 Task: Look for space in Žďár nad Sázavou, Czech Republic from 1st July, 2023 to 9th July, 2023 for 2 adults in price range Rs.8000 to Rs.15000. Place can be entire place with 1  bedroom having 1 bed and 1 bathroom. Property type can be house, flat, guest house. Booking option can be shelf check-in. Required host language is English.
Action: Mouse moved to (555, 111)
Screenshot: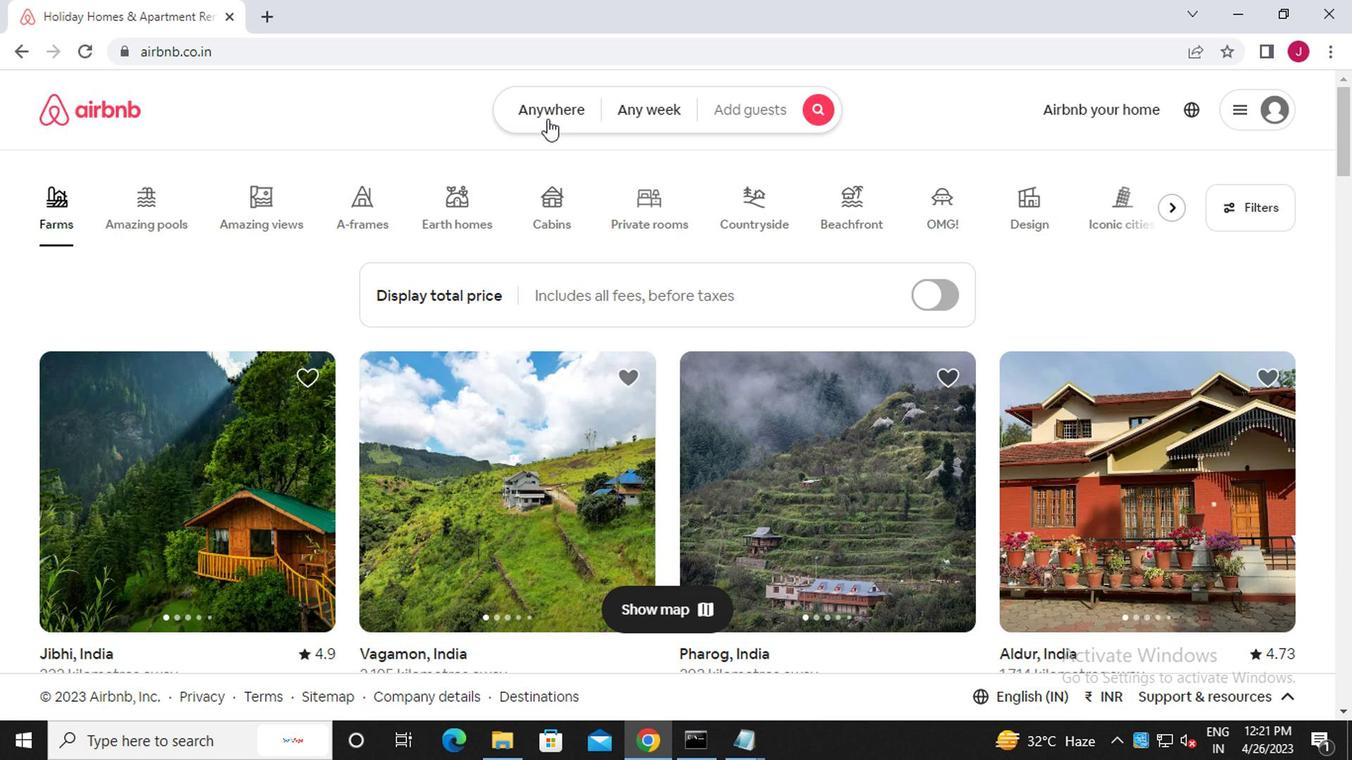 
Action: Mouse pressed left at (555, 111)
Screenshot: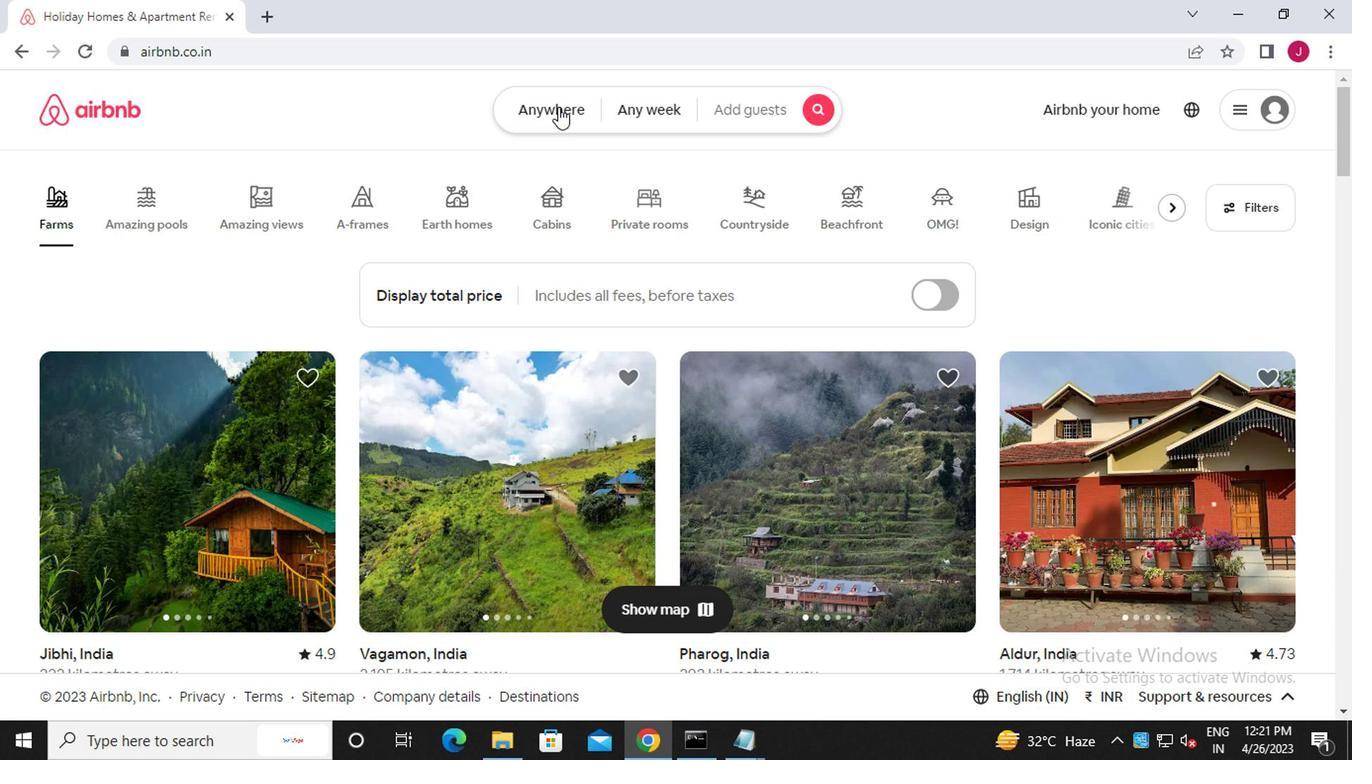 
Action: Mouse moved to (394, 190)
Screenshot: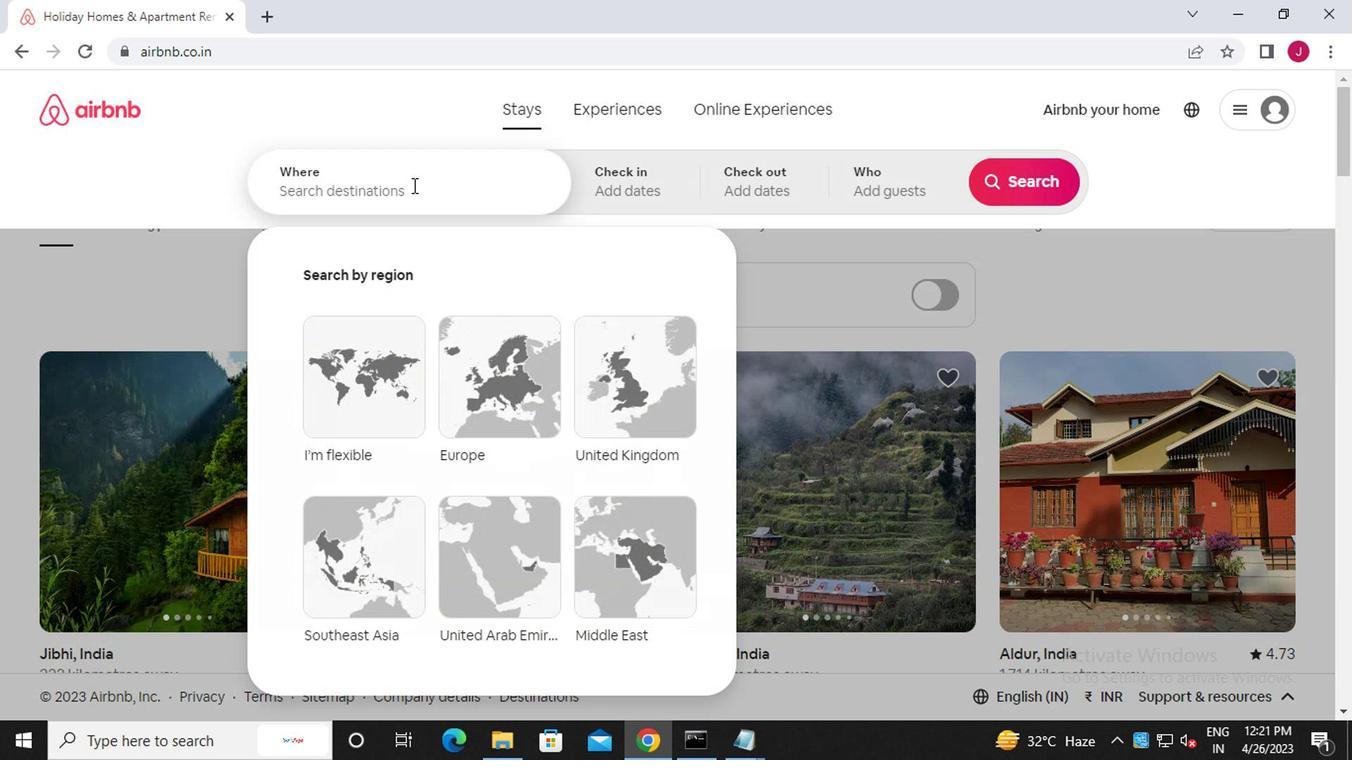 
Action: Mouse pressed left at (394, 190)
Screenshot: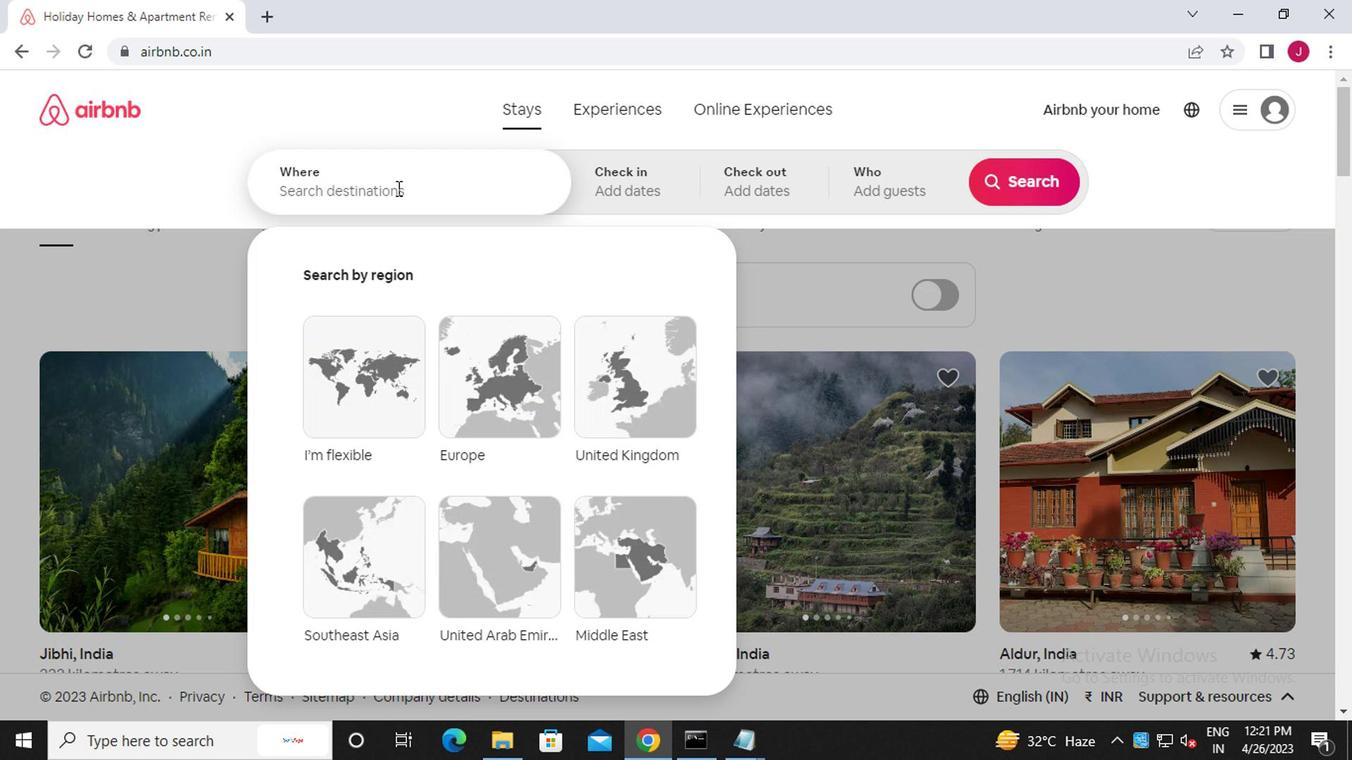 
Action: Key pressed z<Key.caps_lock>dar<Key.space>nad<Key.space><Key.caps_lock>s<Key.caps_lock>azavou,<Key.space><Key.caps_lock>c<Key.caps_lock>zech<Key.space><Key.caps_lock>r<Key.caps_lock>epulic
Screenshot: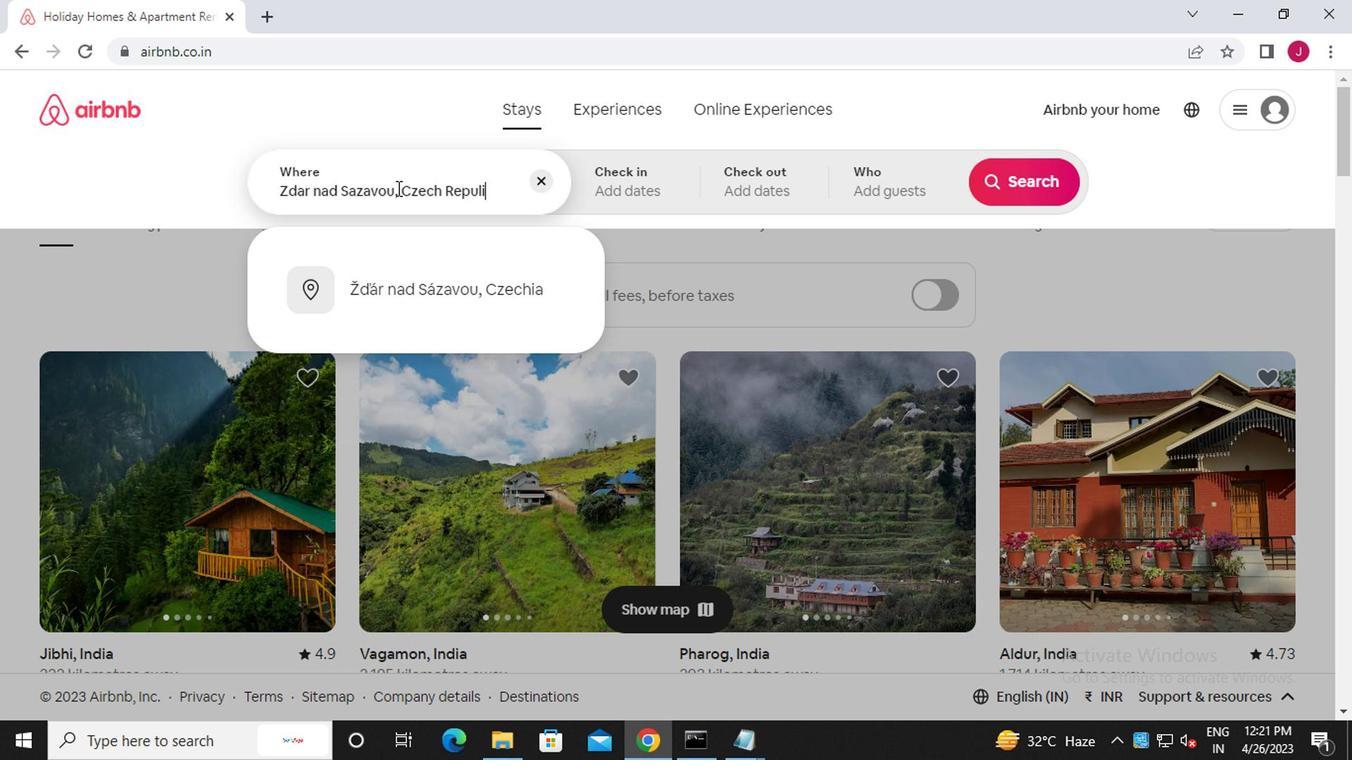 
Action: Mouse moved to (474, 283)
Screenshot: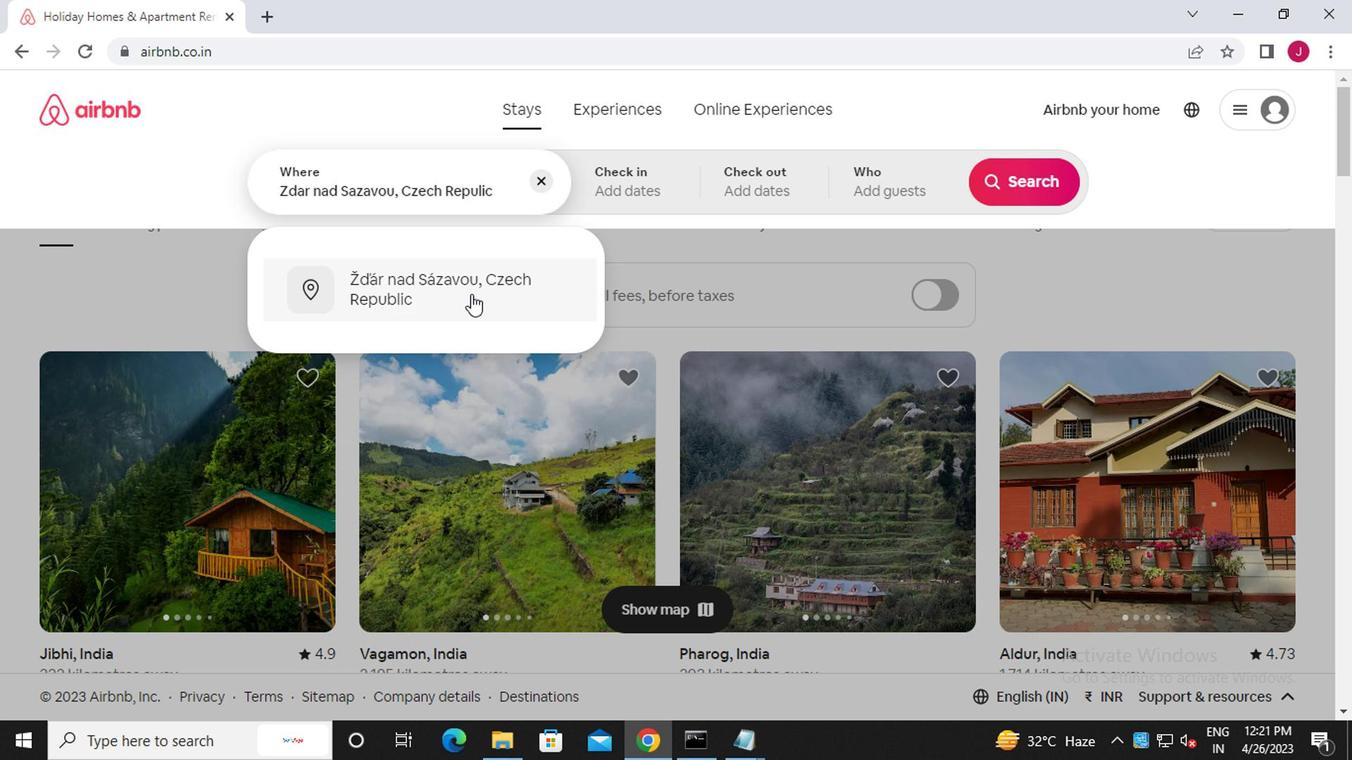 
Action: Mouse pressed left at (474, 283)
Screenshot: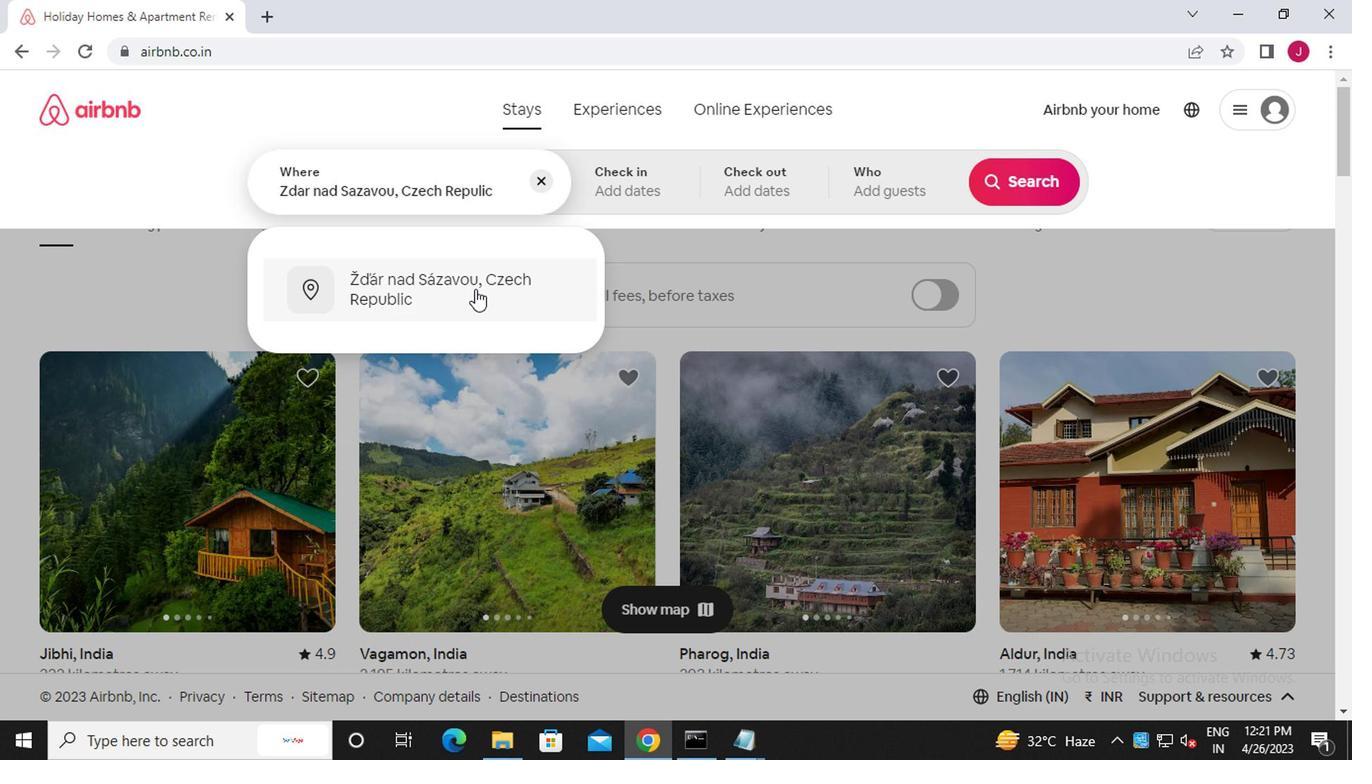 
Action: Mouse moved to (1011, 342)
Screenshot: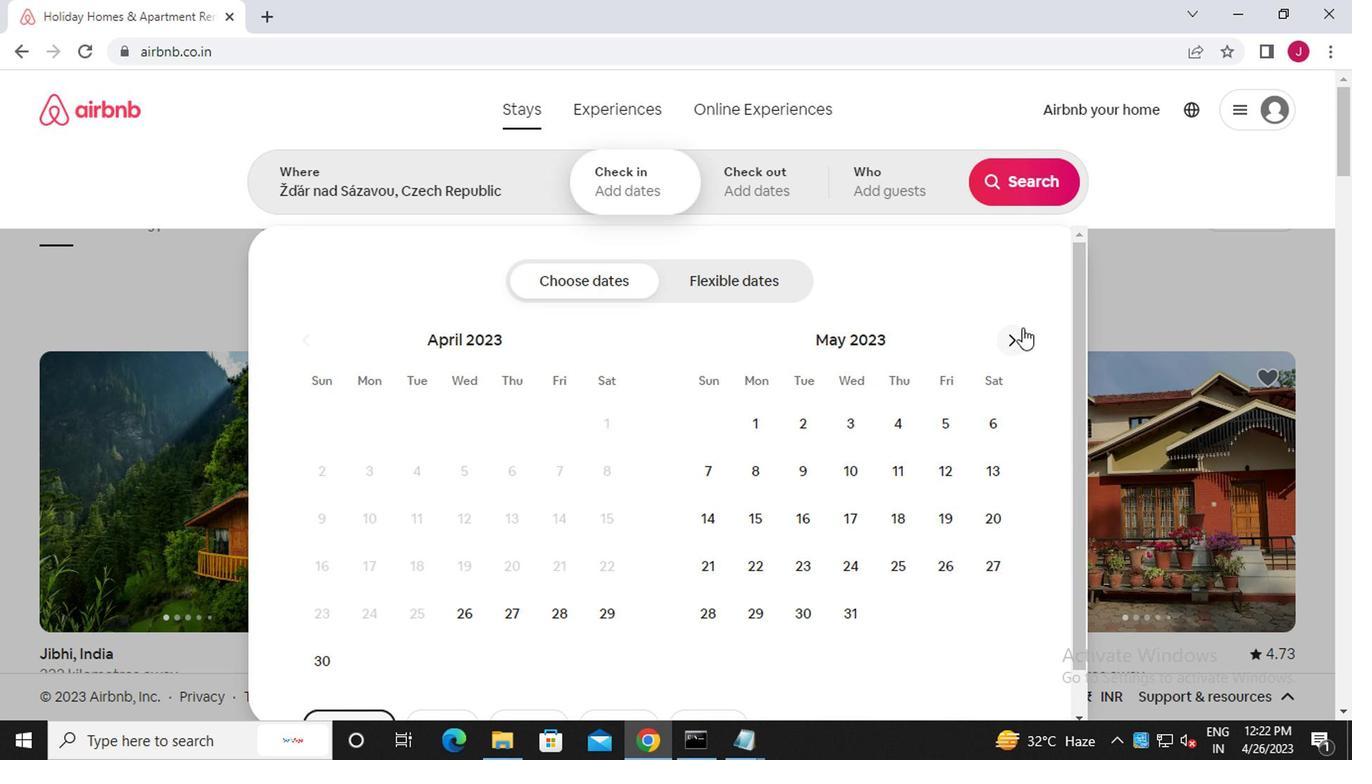 
Action: Mouse pressed left at (1011, 342)
Screenshot: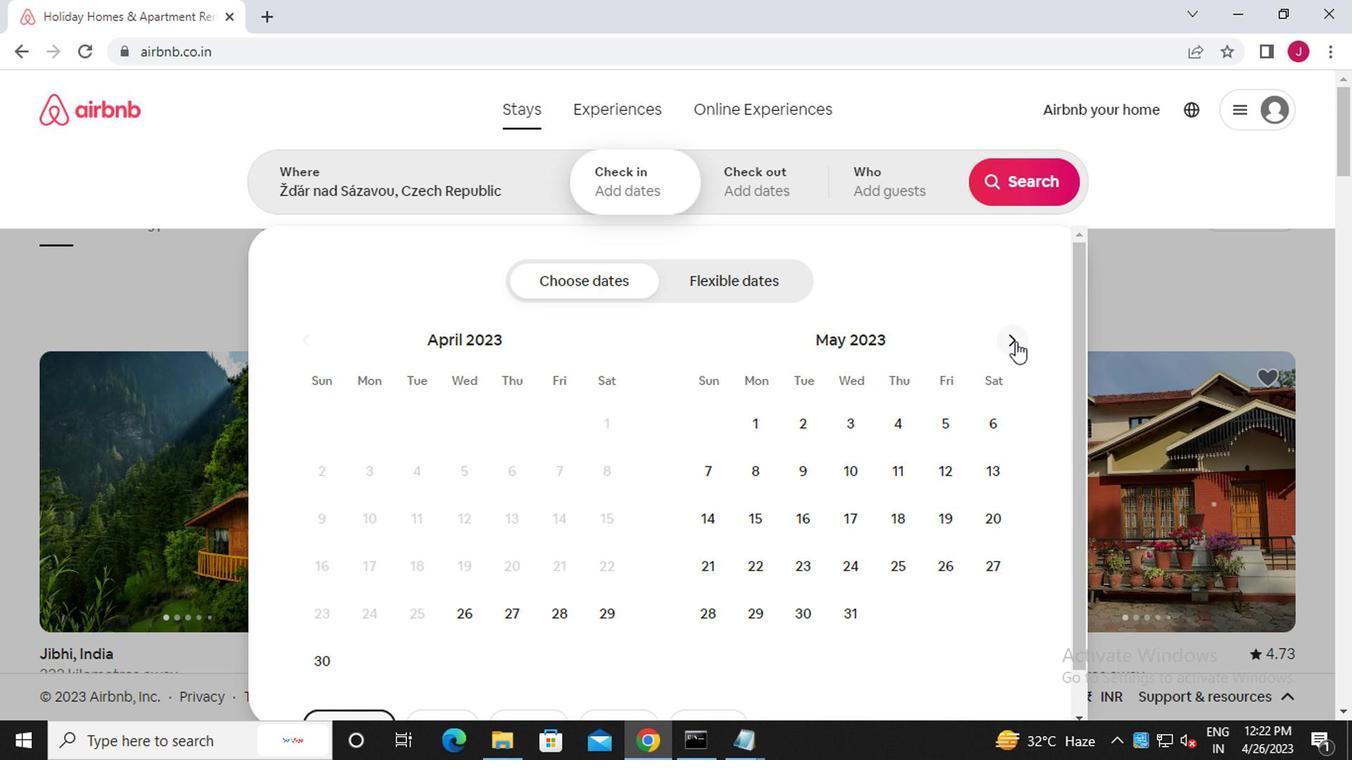 
Action: Mouse moved to (1012, 340)
Screenshot: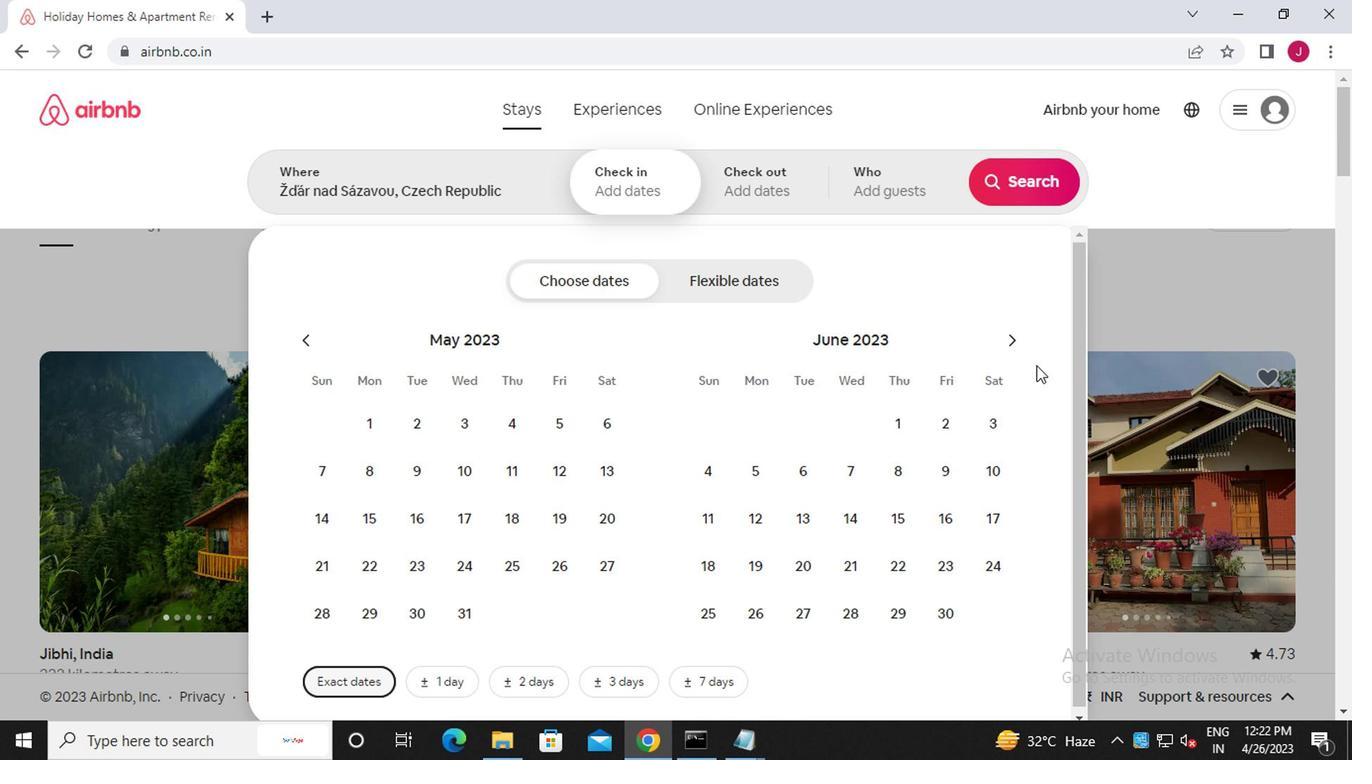 
Action: Mouse pressed left at (1012, 340)
Screenshot: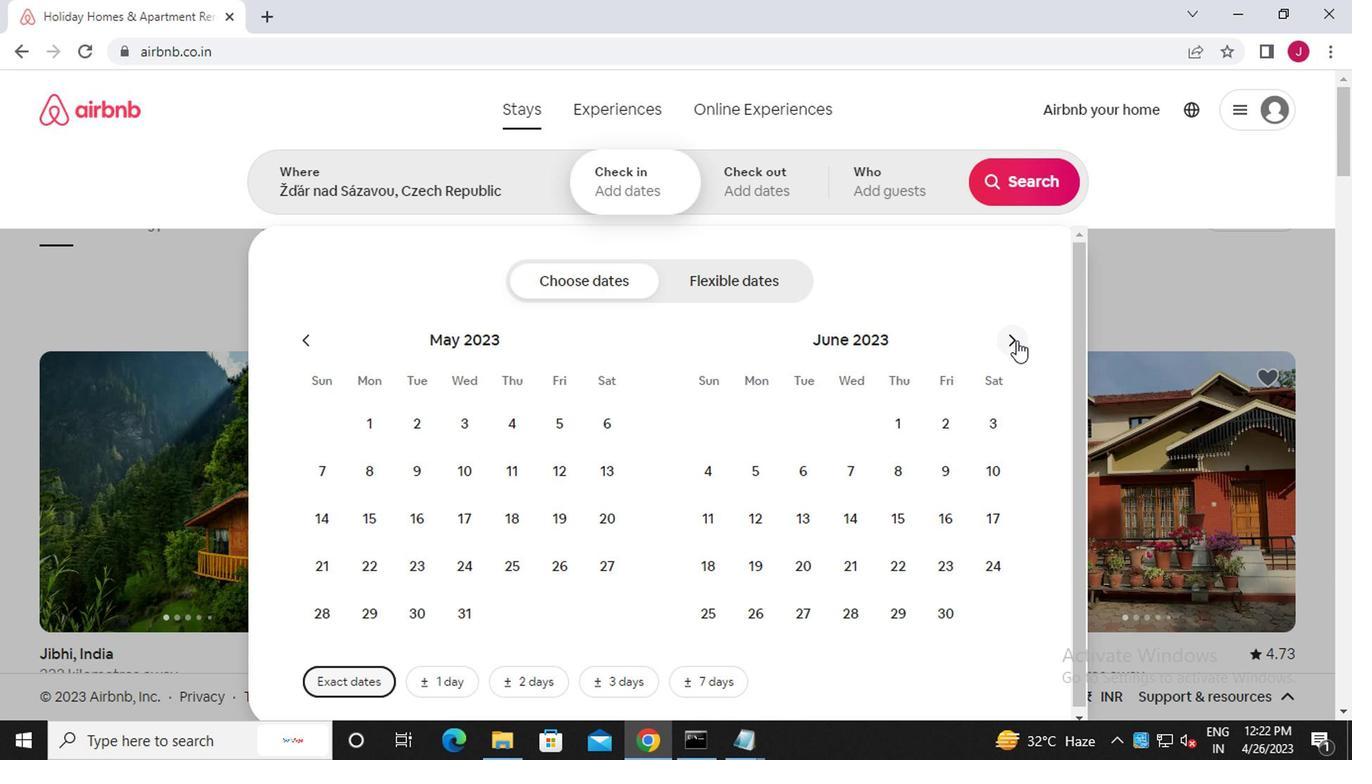 
Action: Mouse moved to (991, 420)
Screenshot: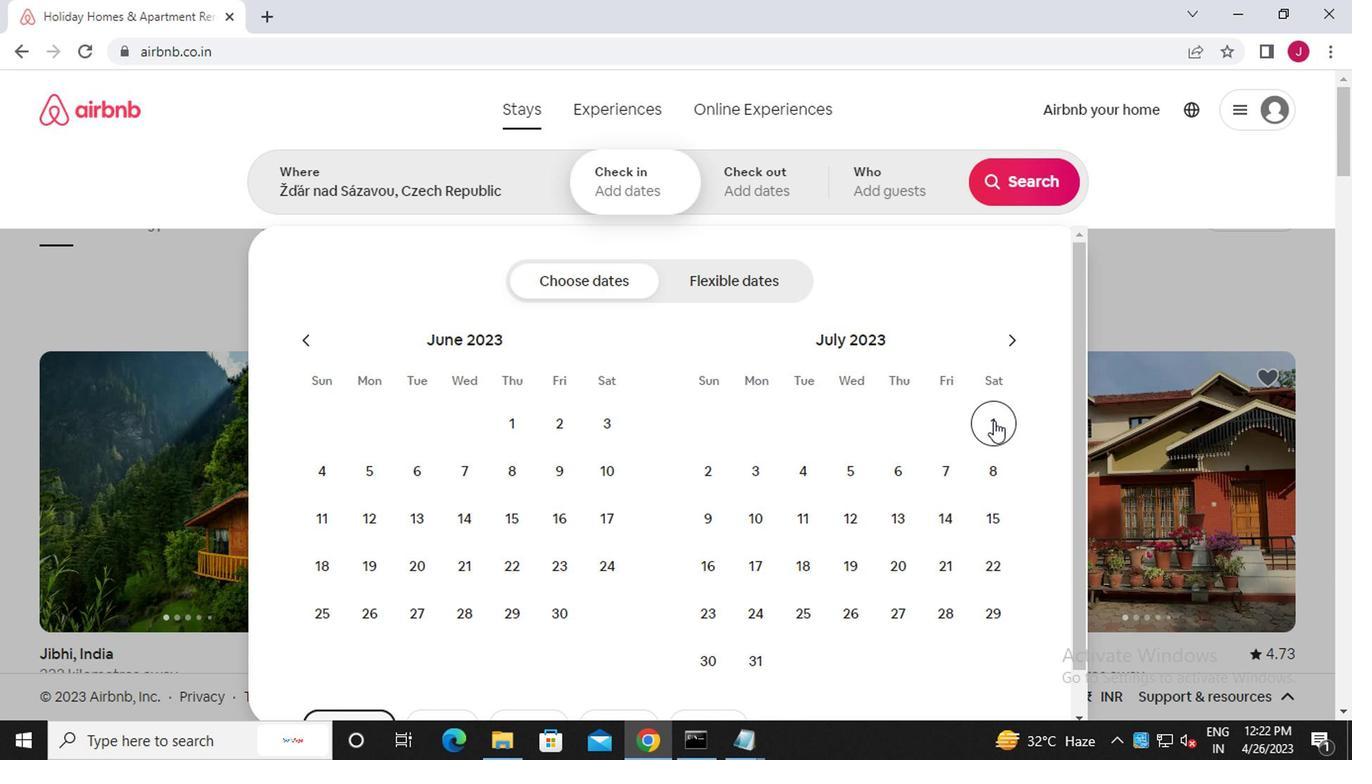 
Action: Mouse pressed left at (991, 420)
Screenshot: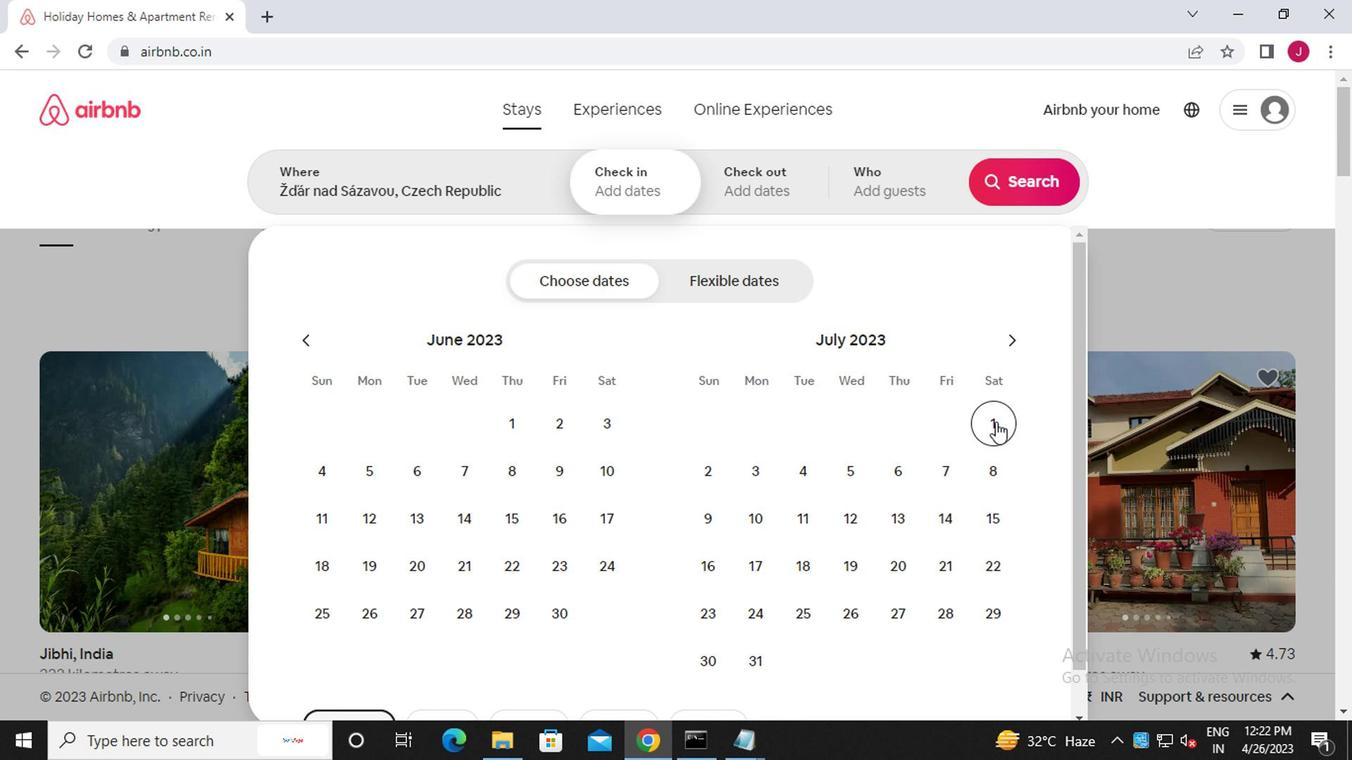 
Action: Mouse moved to (713, 520)
Screenshot: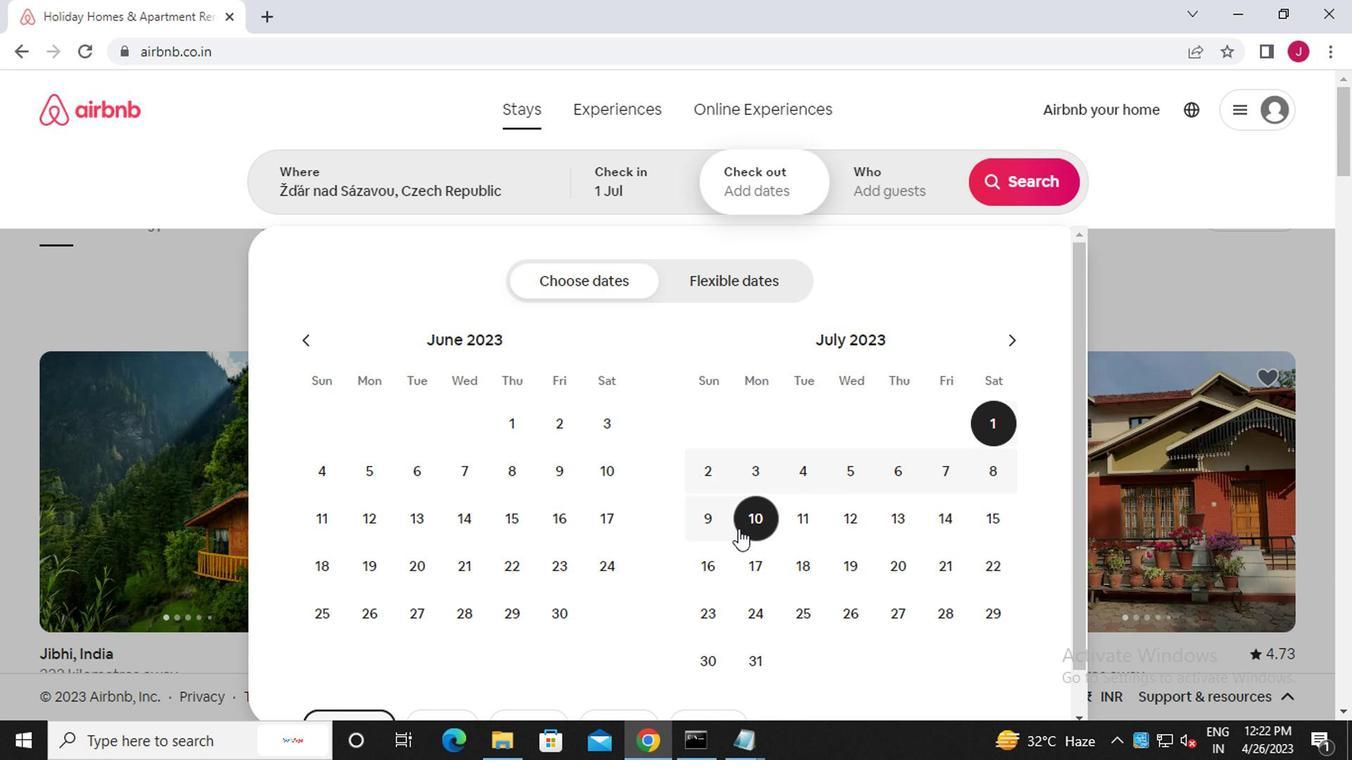 
Action: Mouse pressed left at (713, 520)
Screenshot: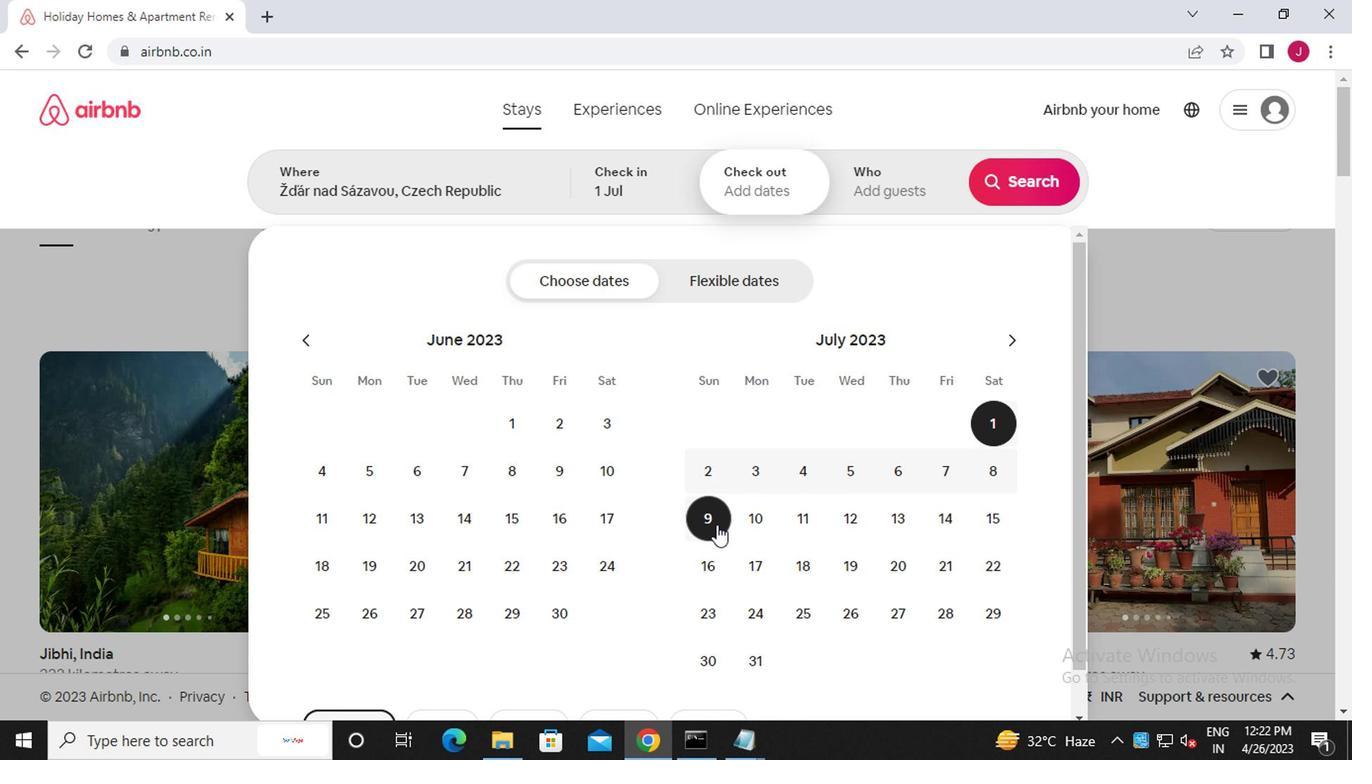 
Action: Mouse moved to (891, 200)
Screenshot: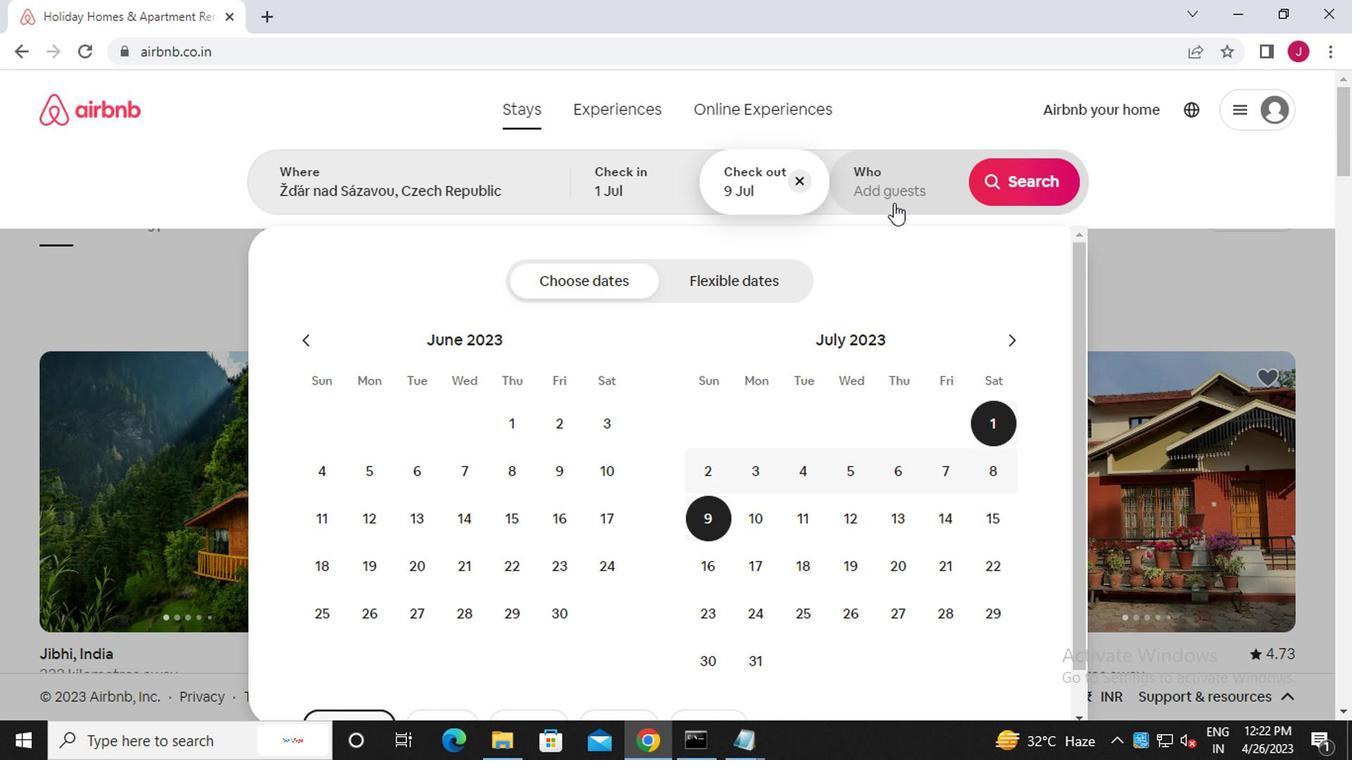 
Action: Mouse pressed left at (891, 200)
Screenshot: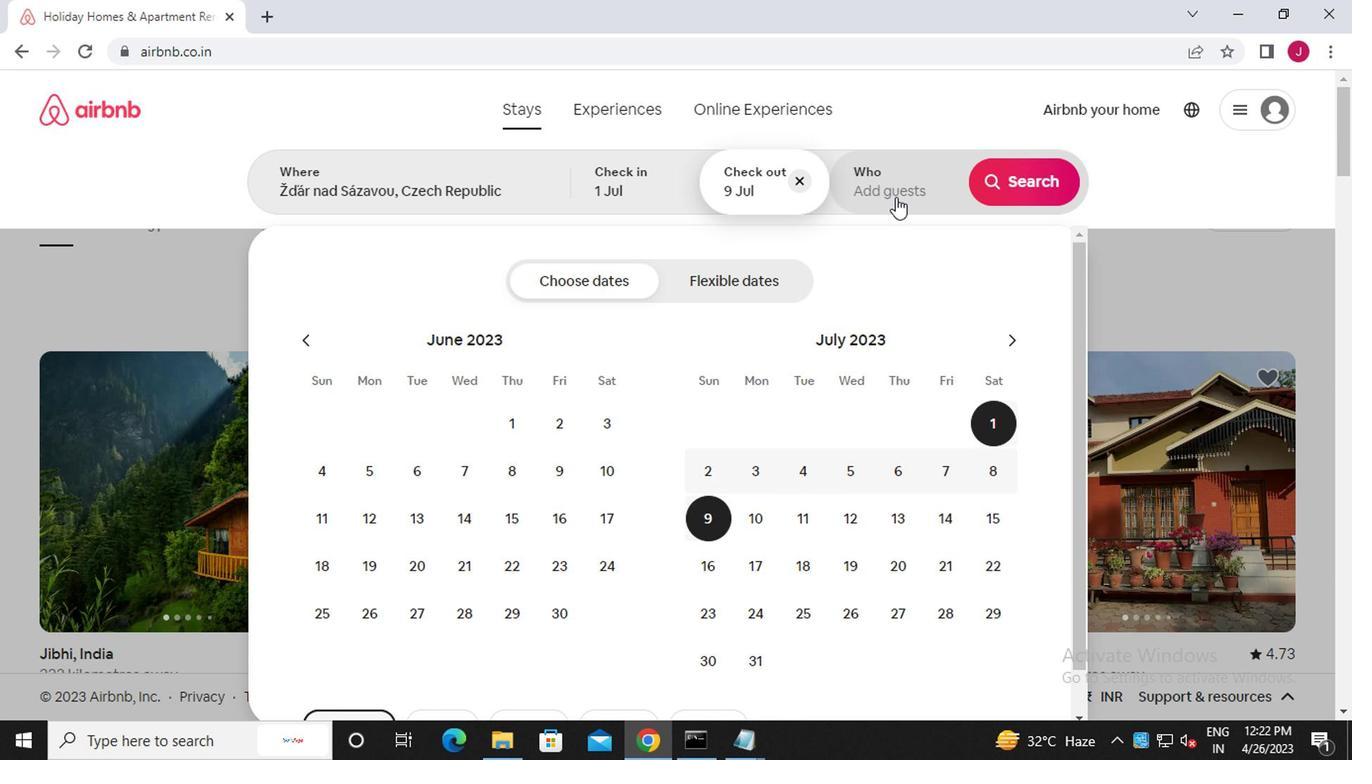 
Action: Mouse moved to (1028, 288)
Screenshot: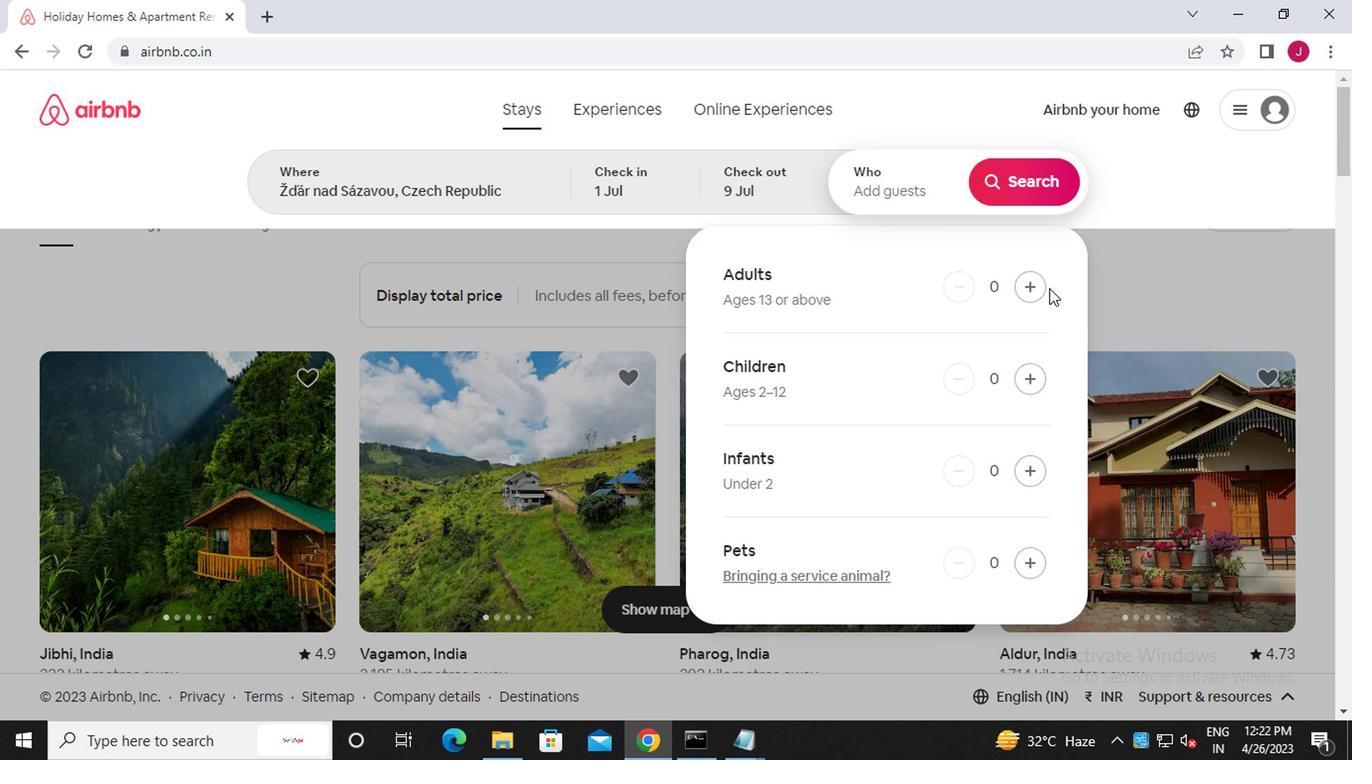 
Action: Mouse pressed left at (1028, 288)
Screenshot: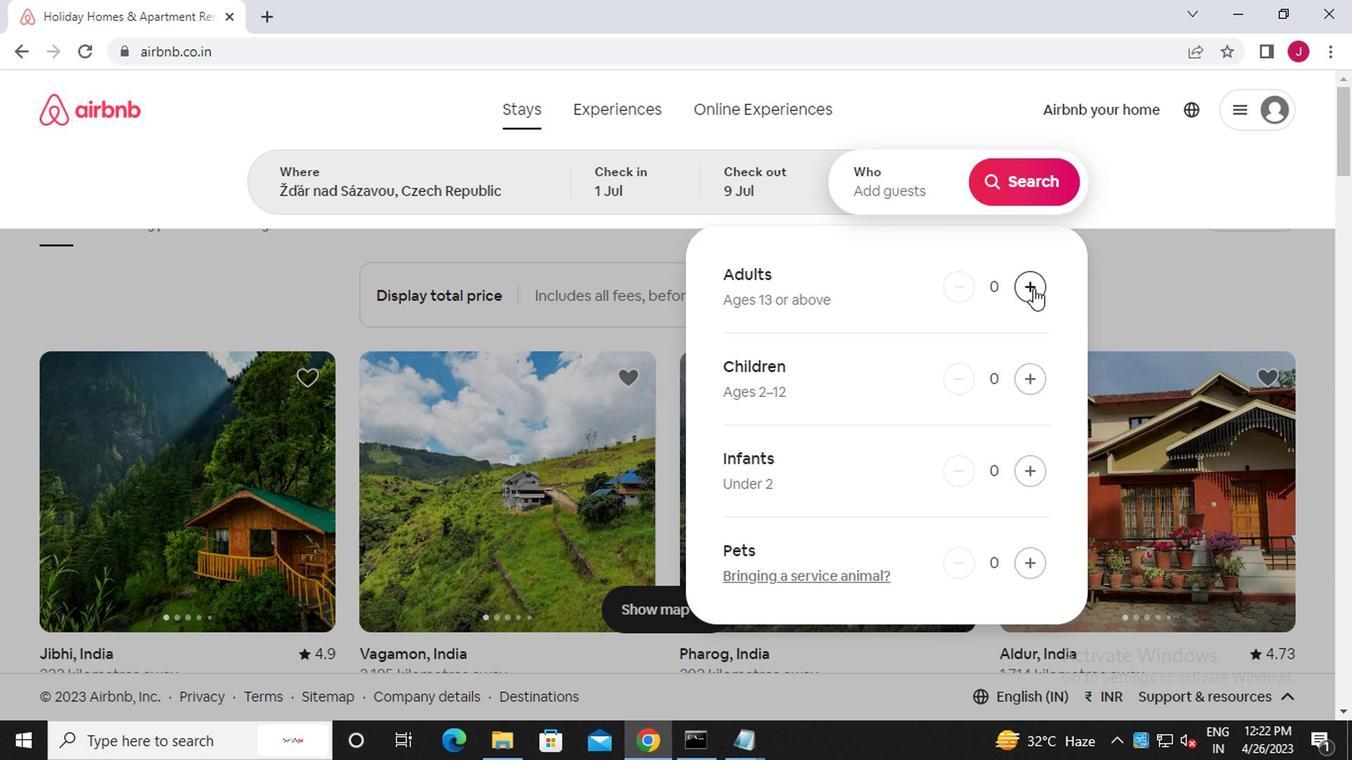 
Action: Mouse pressed left at (1028, 288)
Screenshot: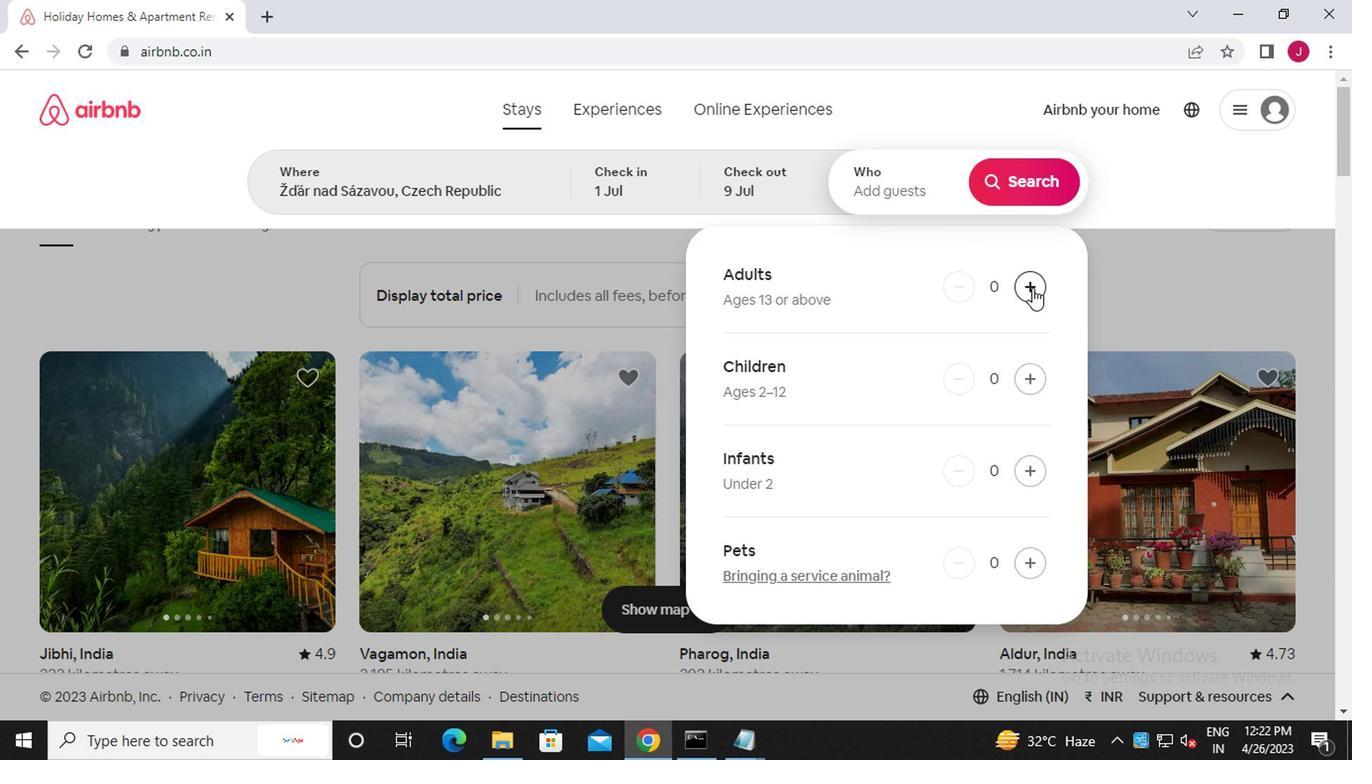 
Action: Mouse moved to (1028, 185)
Screenshot: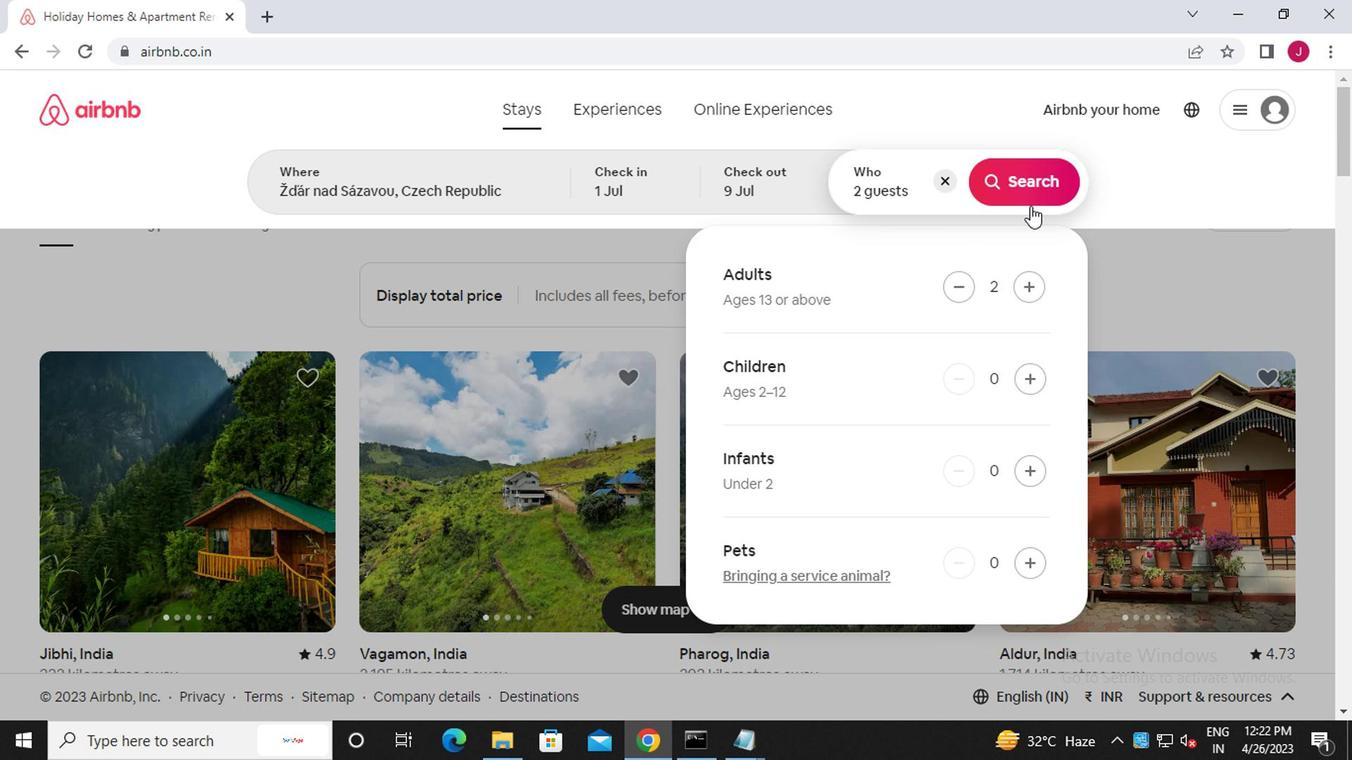 
Action: Mouse pressed left at (1028, 185)
Screenshot: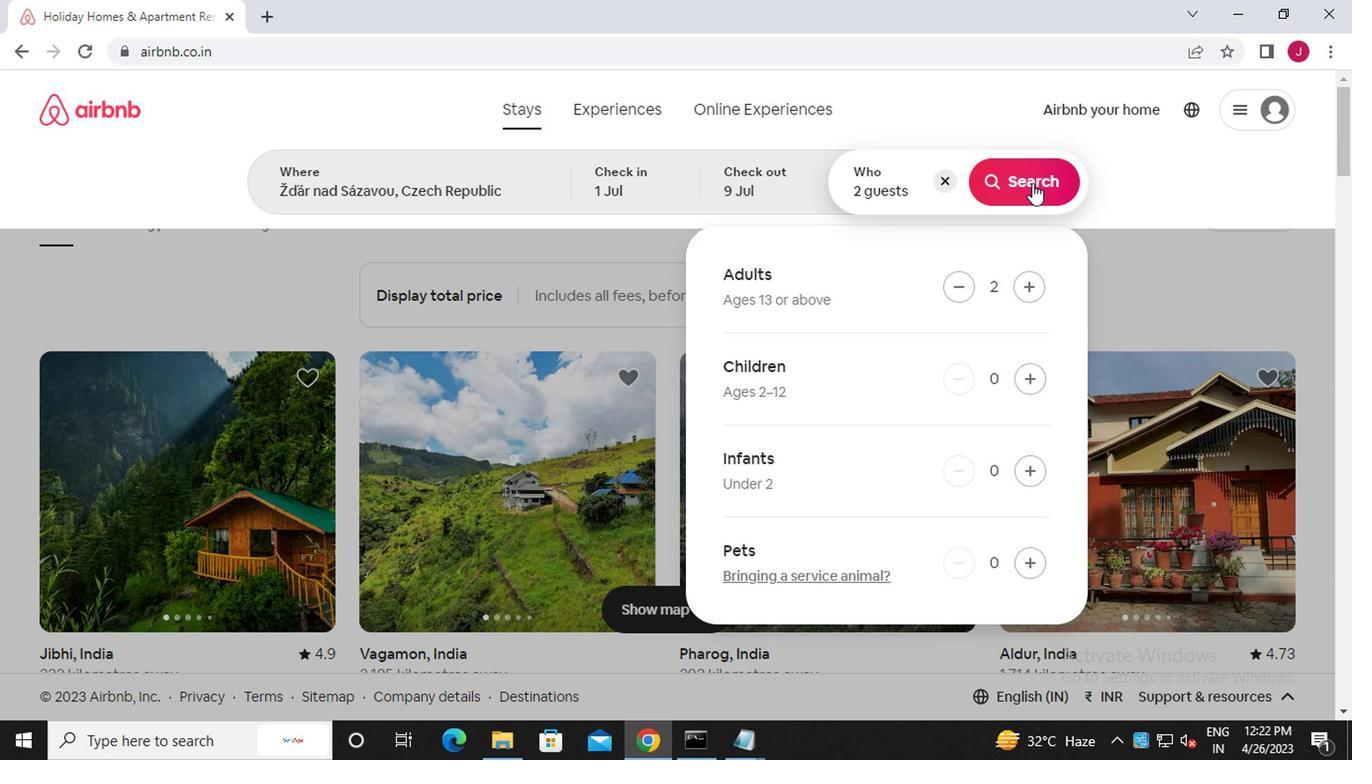 
Action: Mouse moved to (1266, 195)
Screenshot: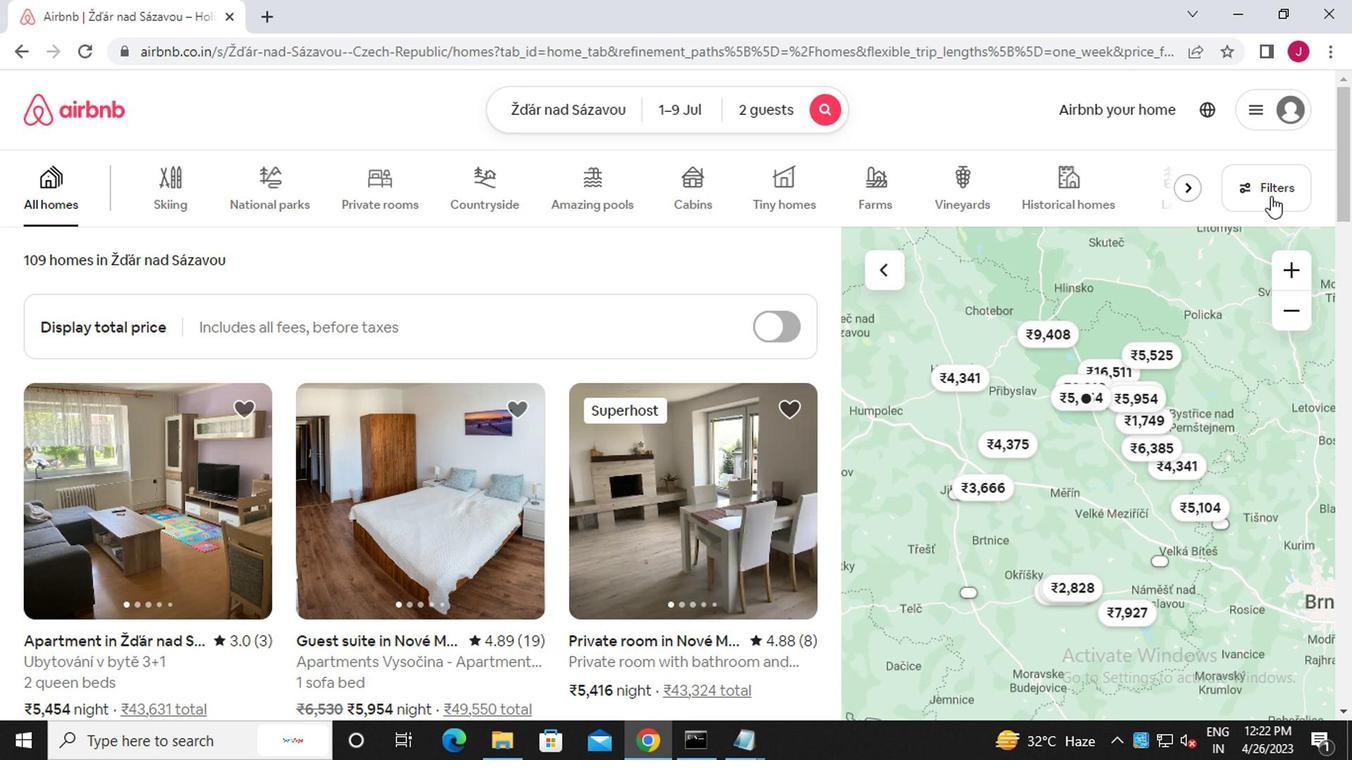 
Action: Mouse pressed left at (1266, 195)
Screenshot: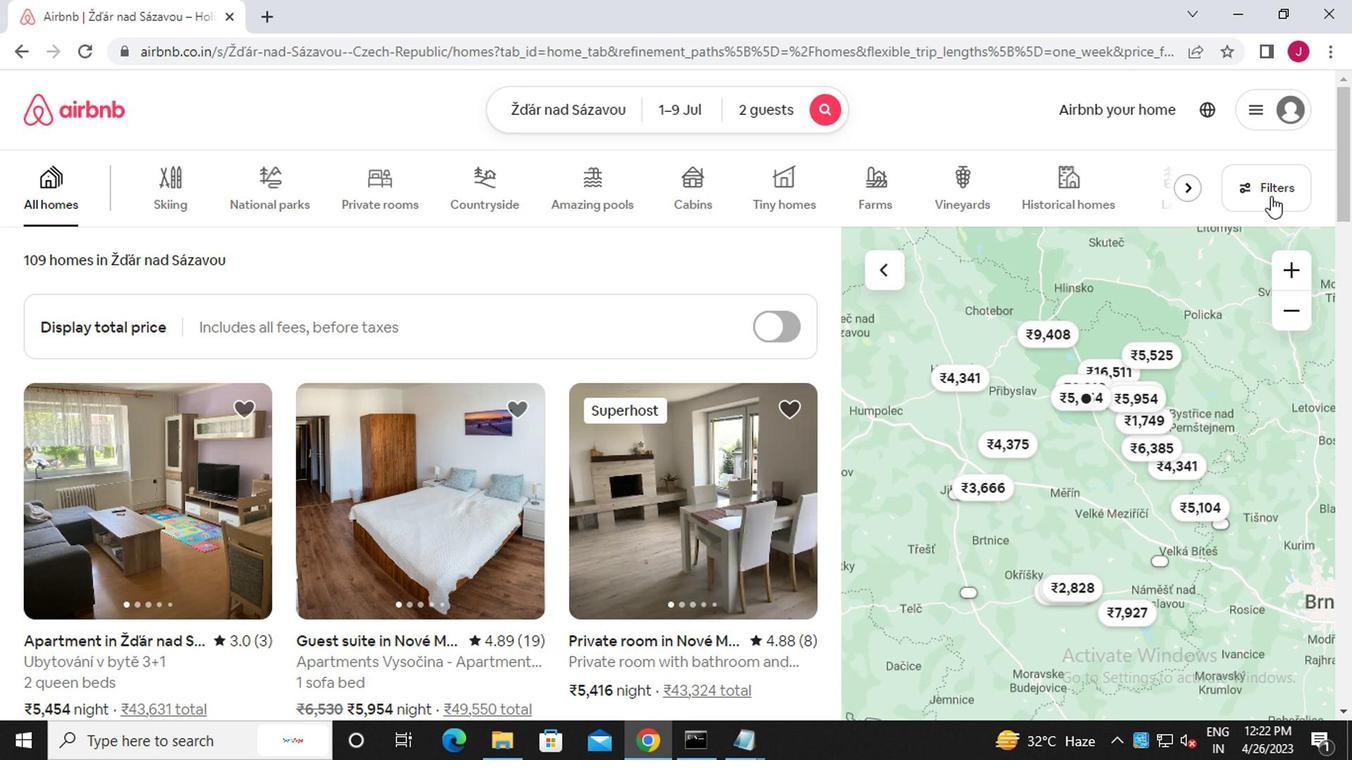 
Action: Mouse moved to (514, 437)
Screenshot: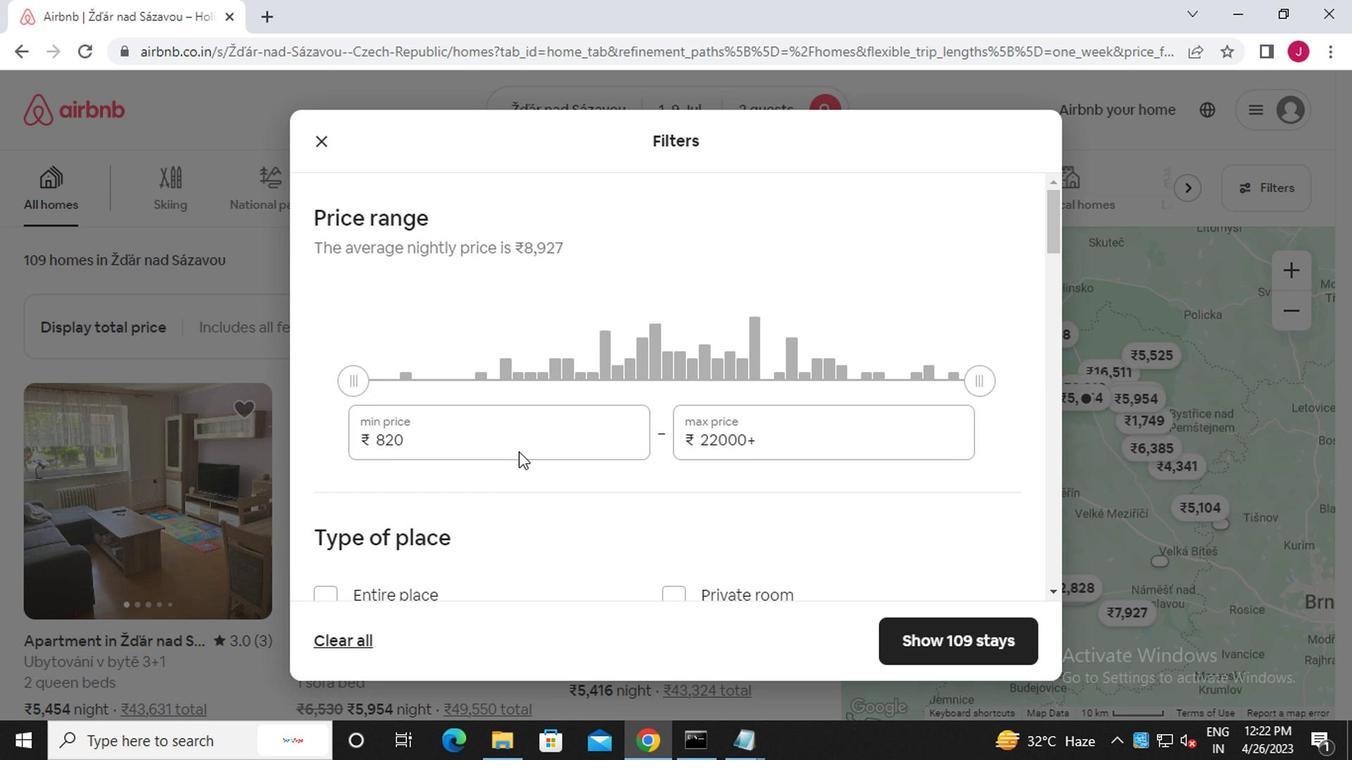 
Action: Mouse pressed left at (514, 437)
Screenshot: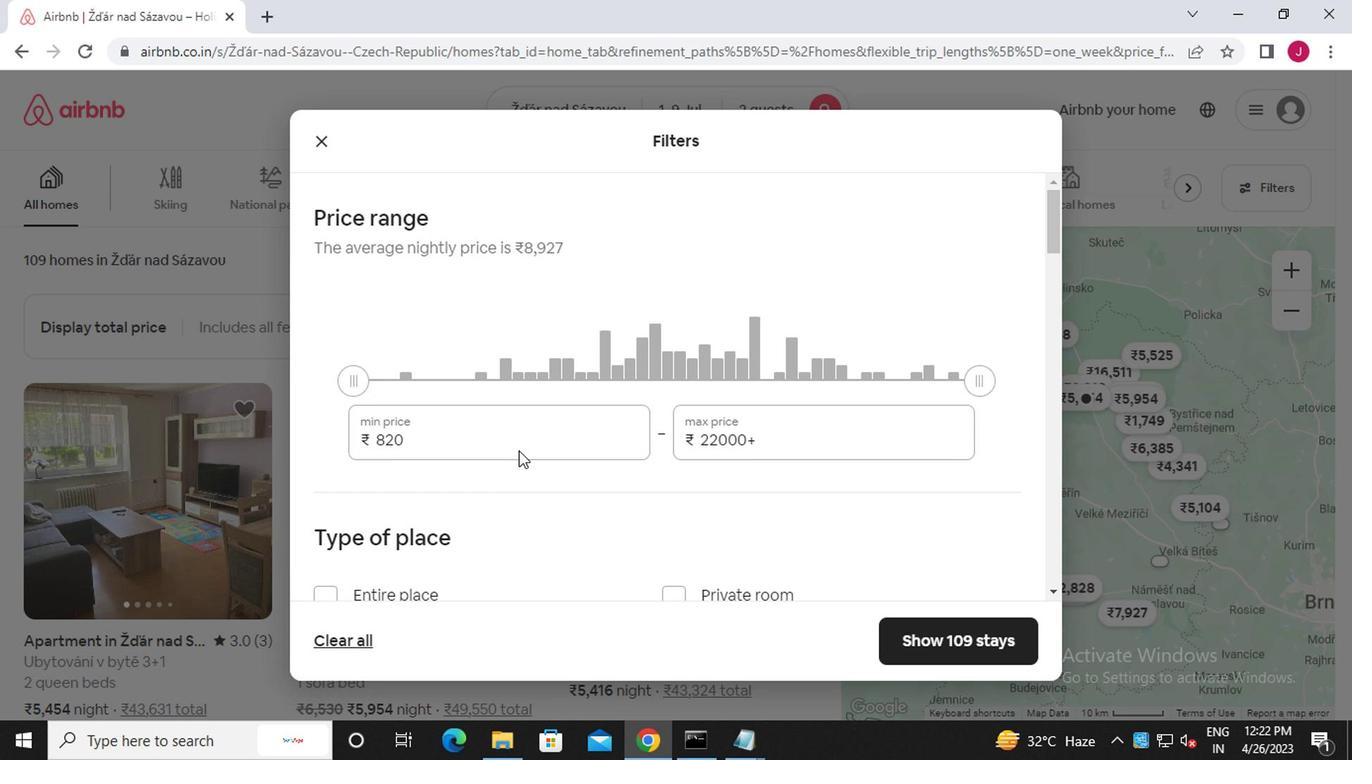 
Action: Mouse moved to (514, 433)
Screenshot: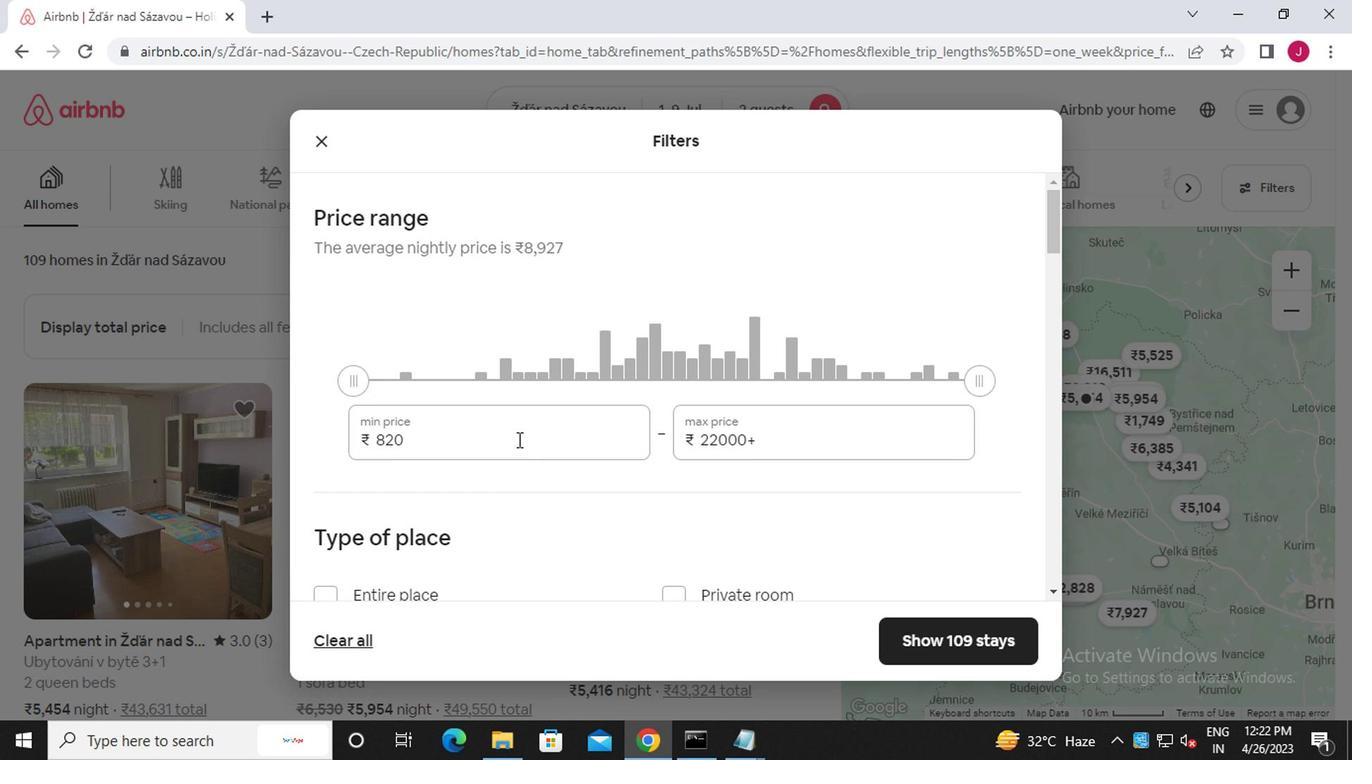 
Action: Key pressed <Key.backspace><Key.backspace><<96>><<96>><<96>>
Screenshot: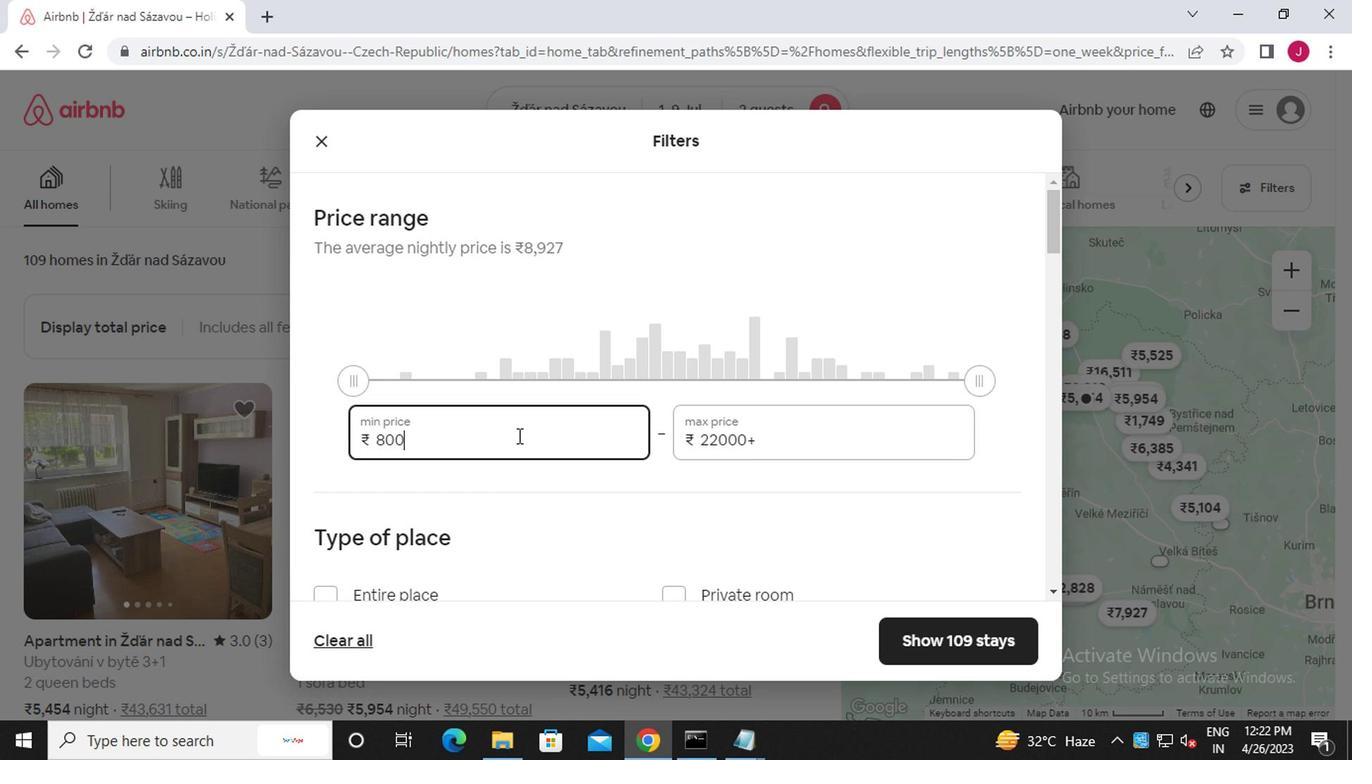 
Action: Mouse moved to (859, 436)
Screenshot: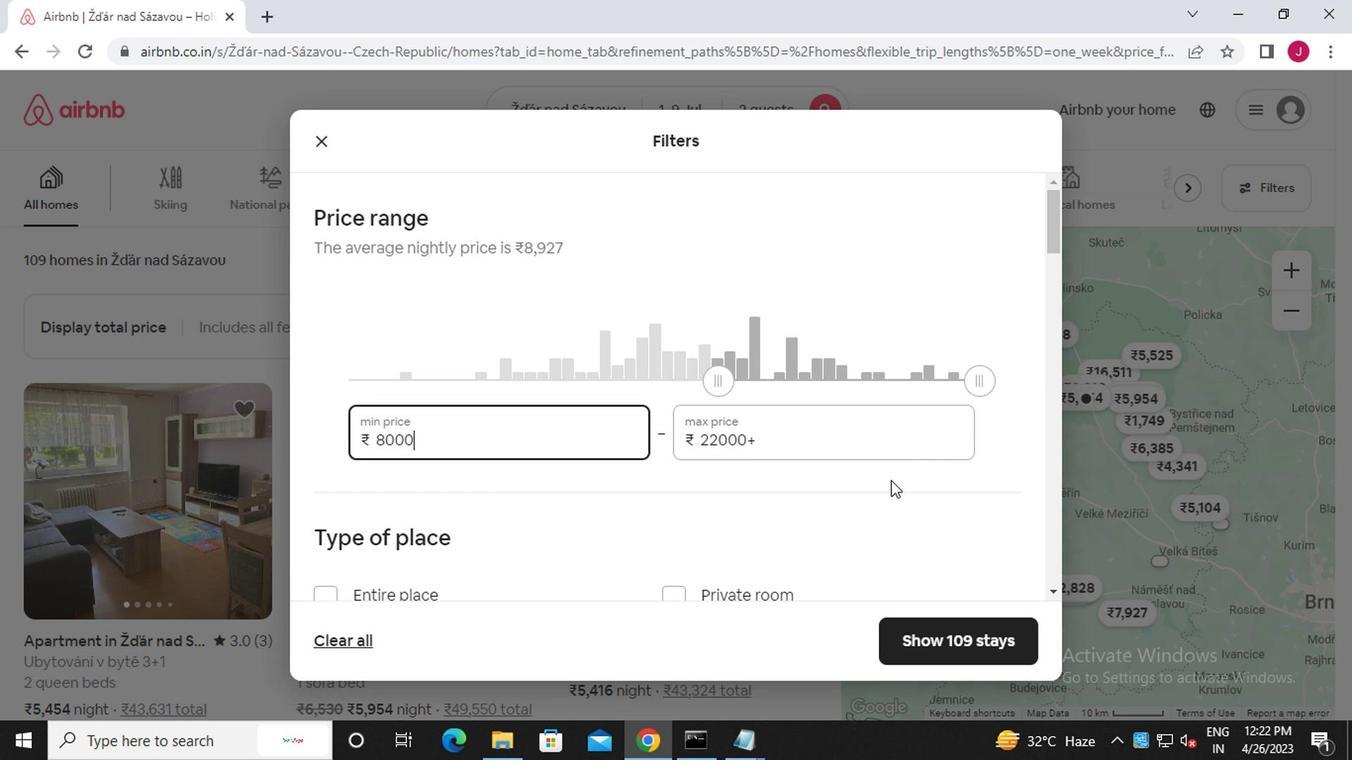 
Action: Mouse pressed left at (859, 436)
Screenshot: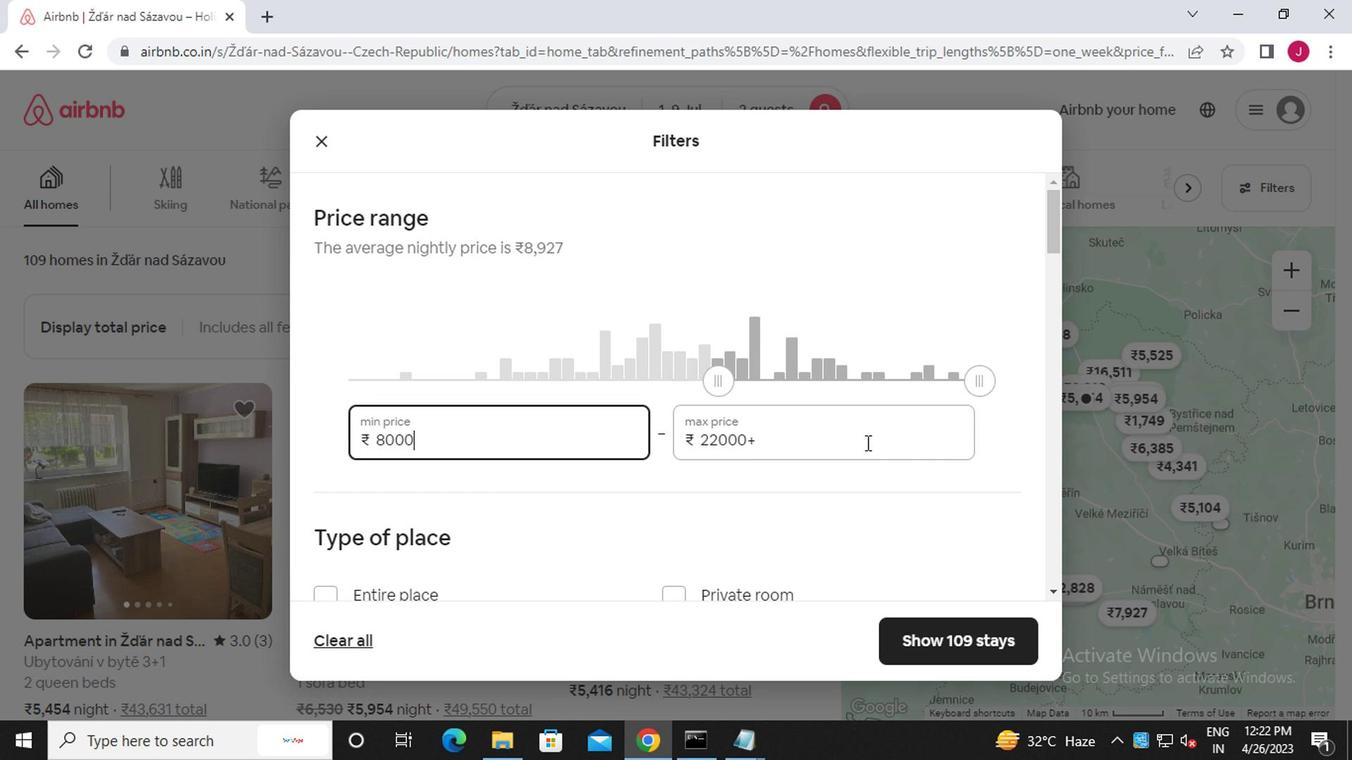 
Action: Key pressed <Key.backspace><Key.backspace><Key.backspace><Key.backspace><Key.backspace><Key.backspace><<97>><<101>><<96>><<96>><<96>>
Screenshot: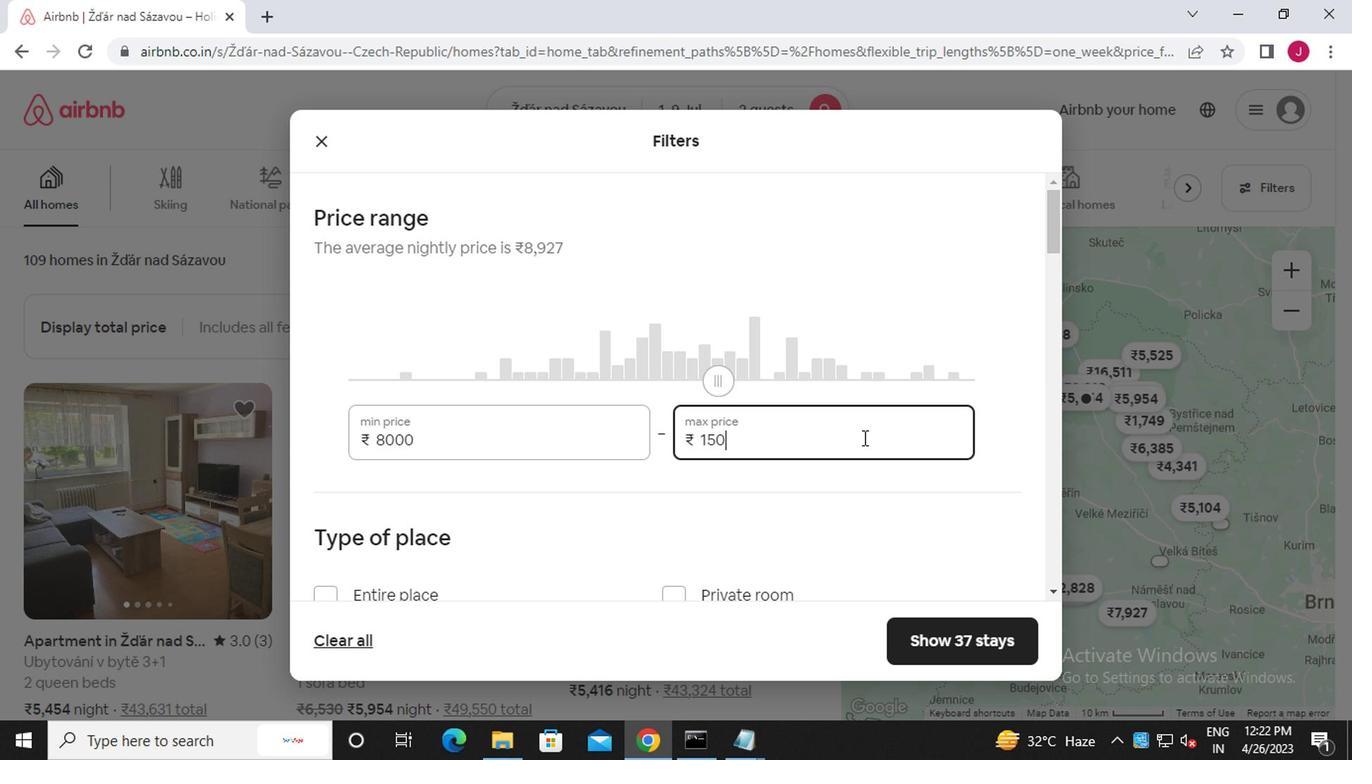 
Action: Mouse moved to (841, 436)
Screenshot: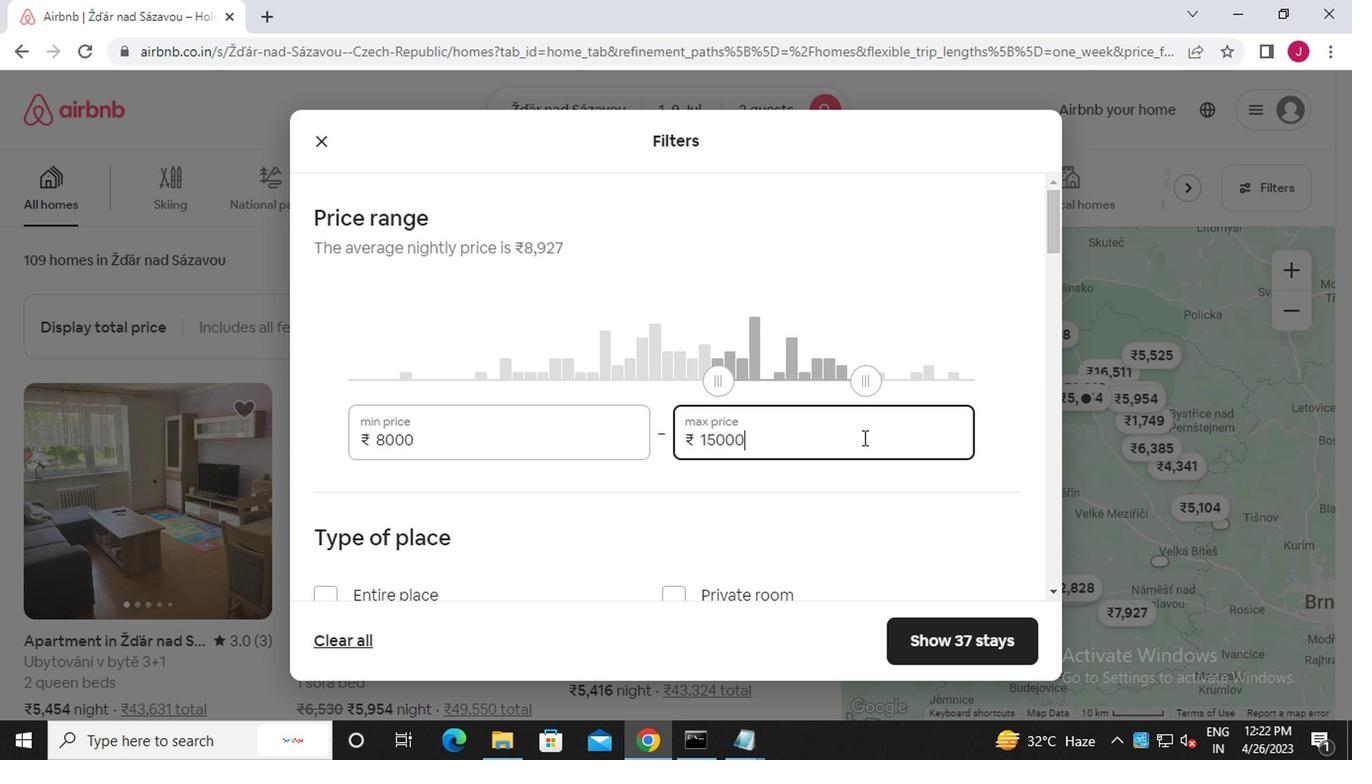 
Action: Mouse scrolled (841, 436) with delta (0, 0)
Screenshot: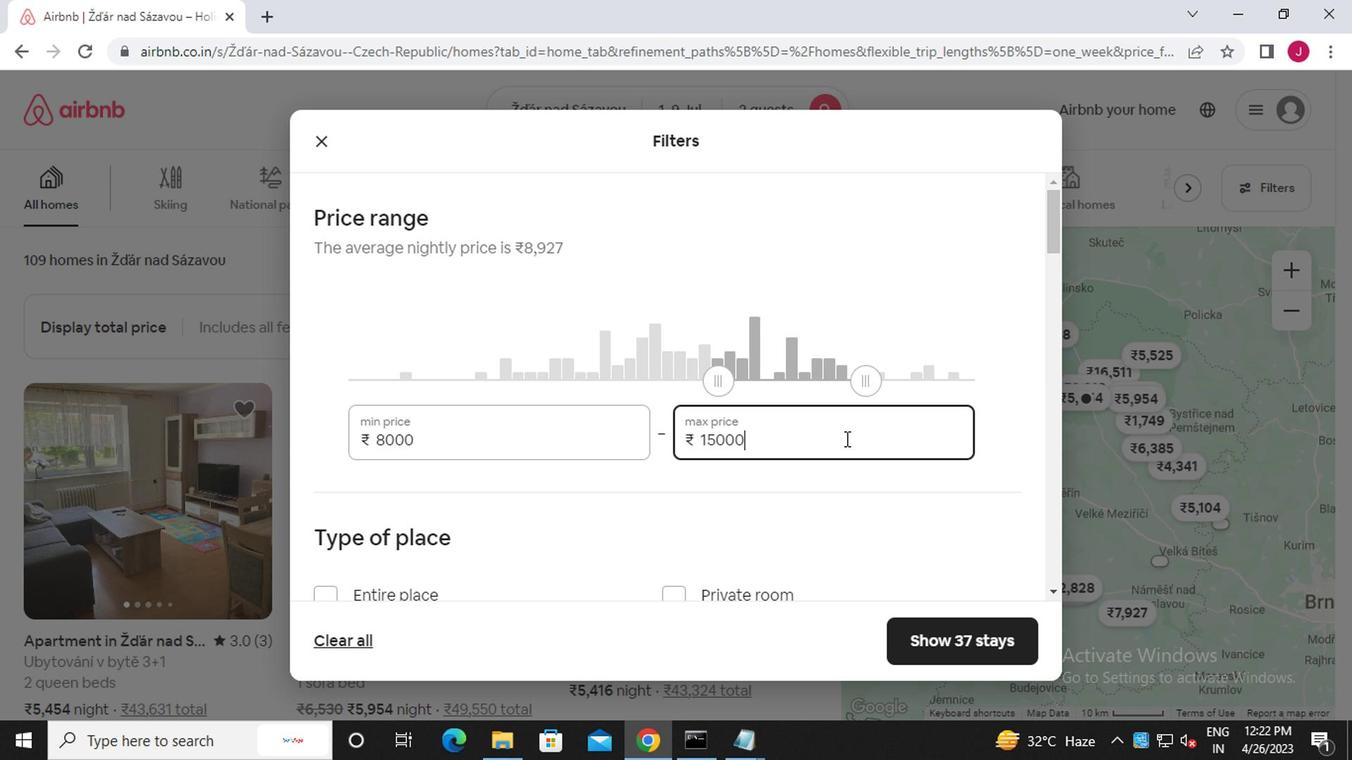 
Action: Mouse scrolled (841, 436) with delta (0, 0)
Screenshot: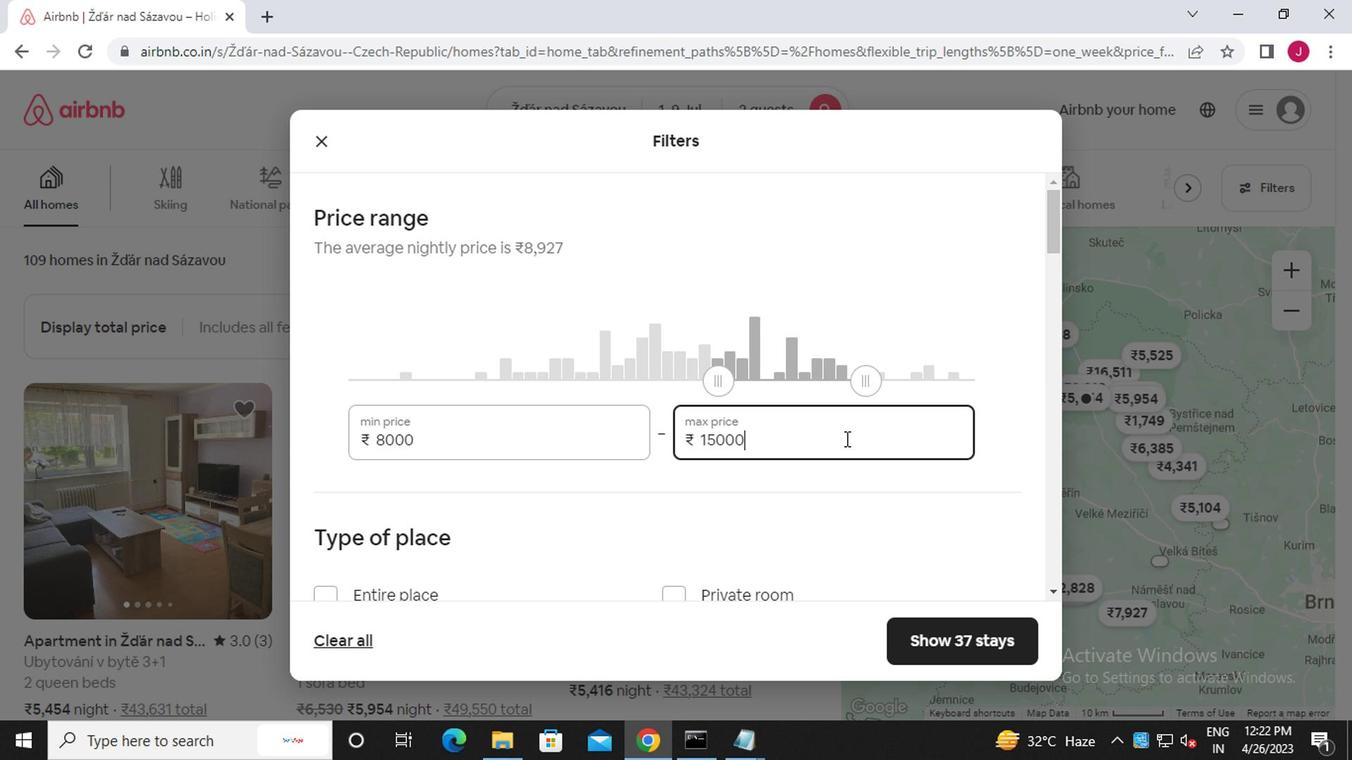 
Action: Mouse moved to (819, 440)
Screenshot: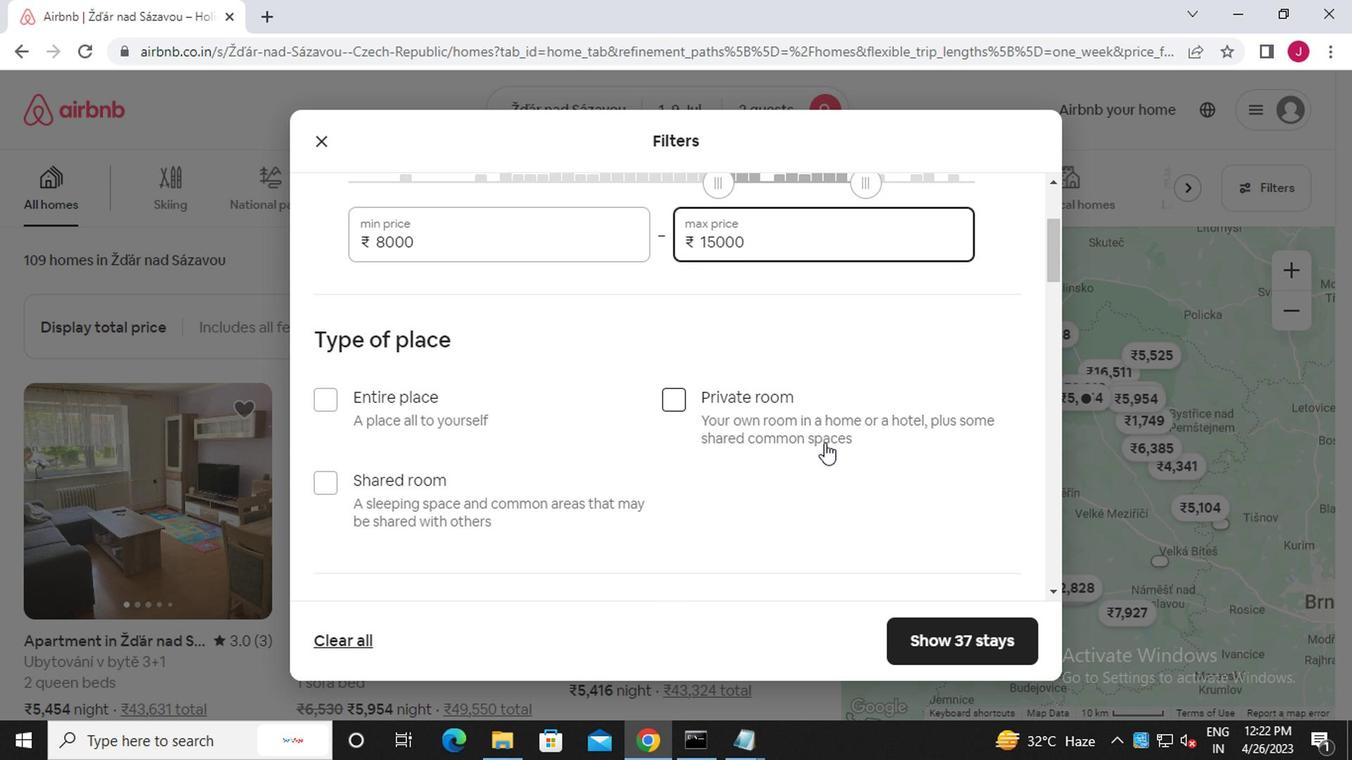 
Action: Mouse scrolled (819, 439) with delta (0, -1)
Screenshot: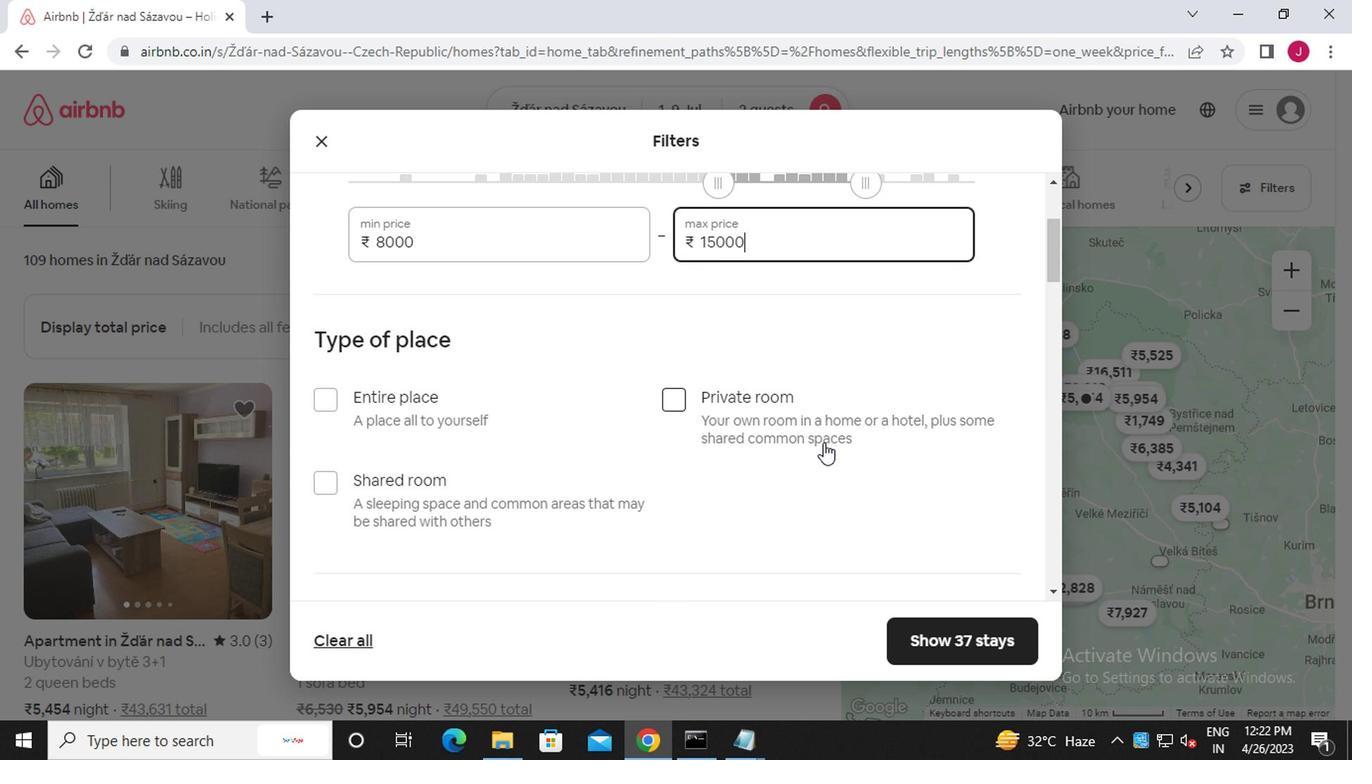 
Action: Mouse moved to (333, 301)
Screenshot: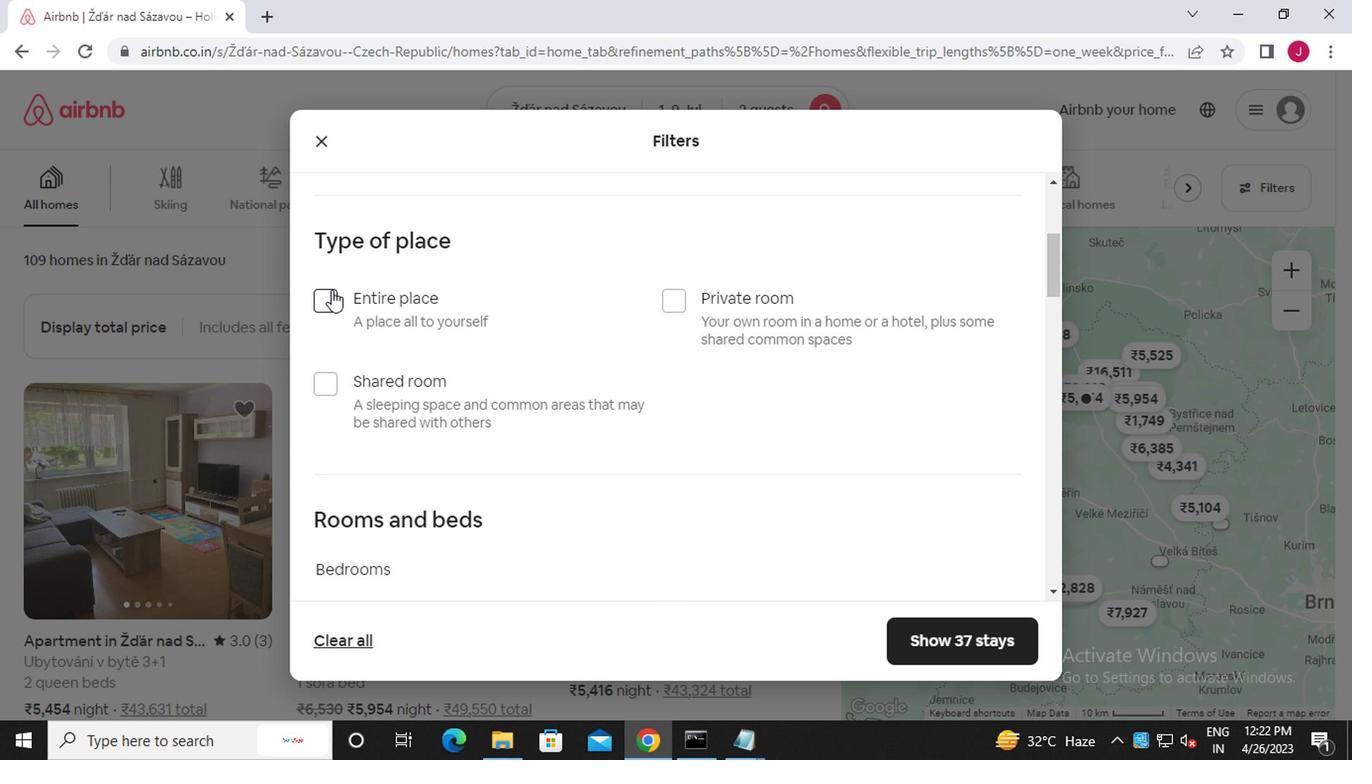 
Action: Mouse pressed left at (333, 301)
Screenshot: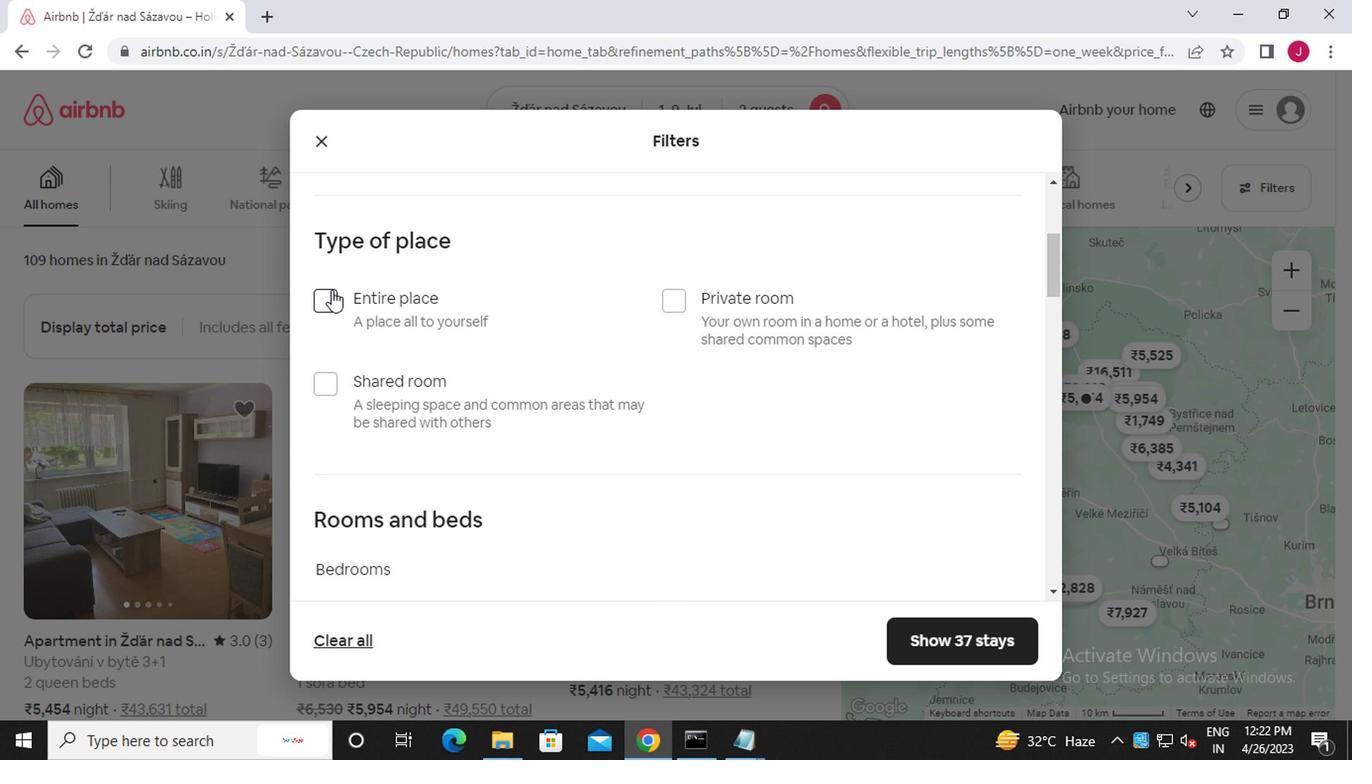 
Action: Mouse moved to (447, 329)
Screenshot: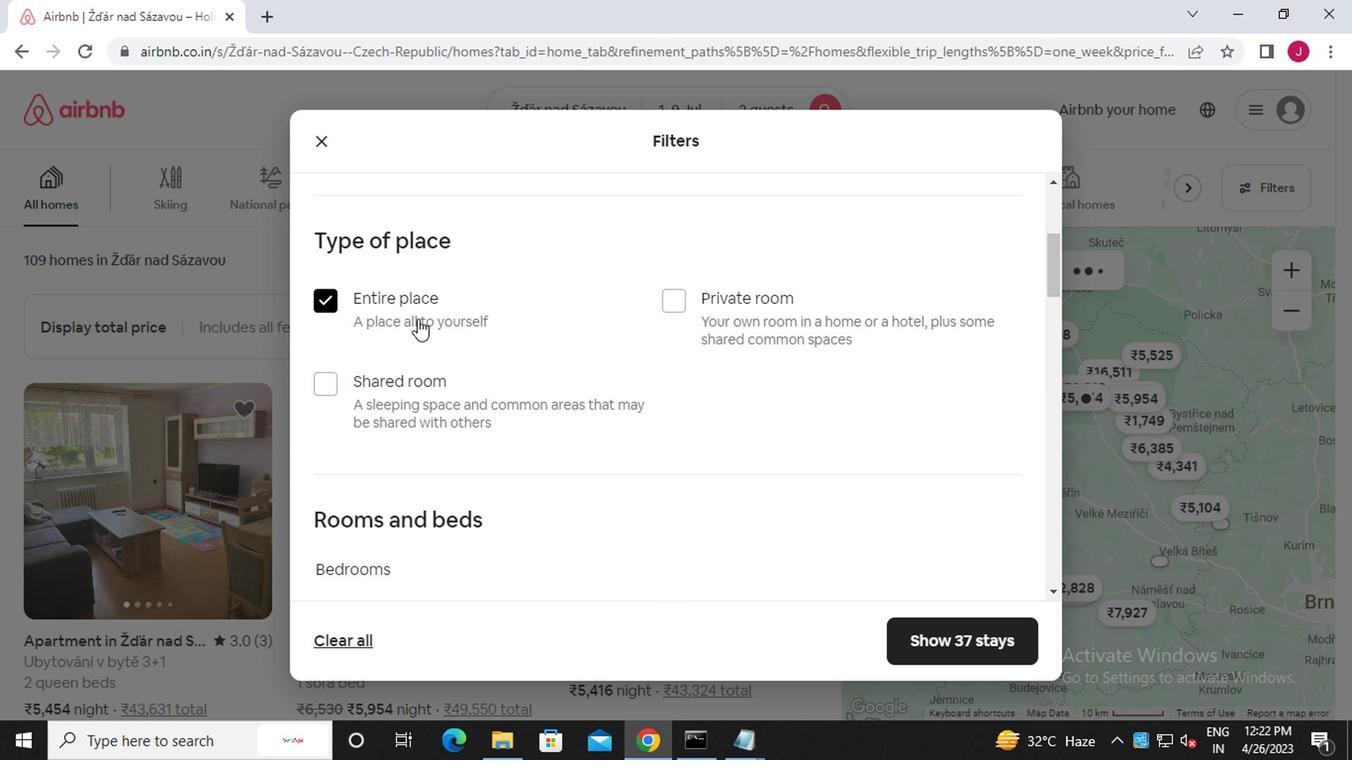 
Action: Mouse scrolled (447, 328) with delta (0, 0)
Screenshot: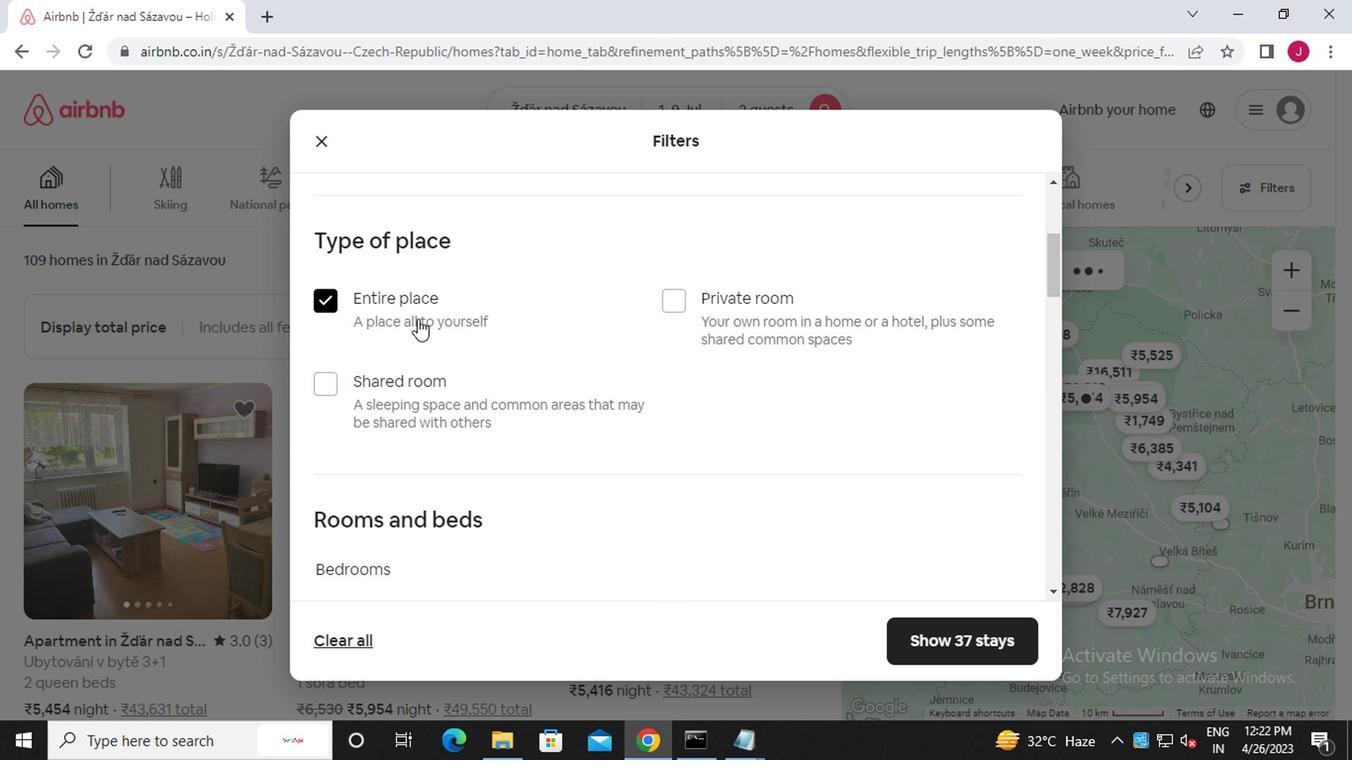 
Action: Mouse moved to (450, 334)
Screenshot: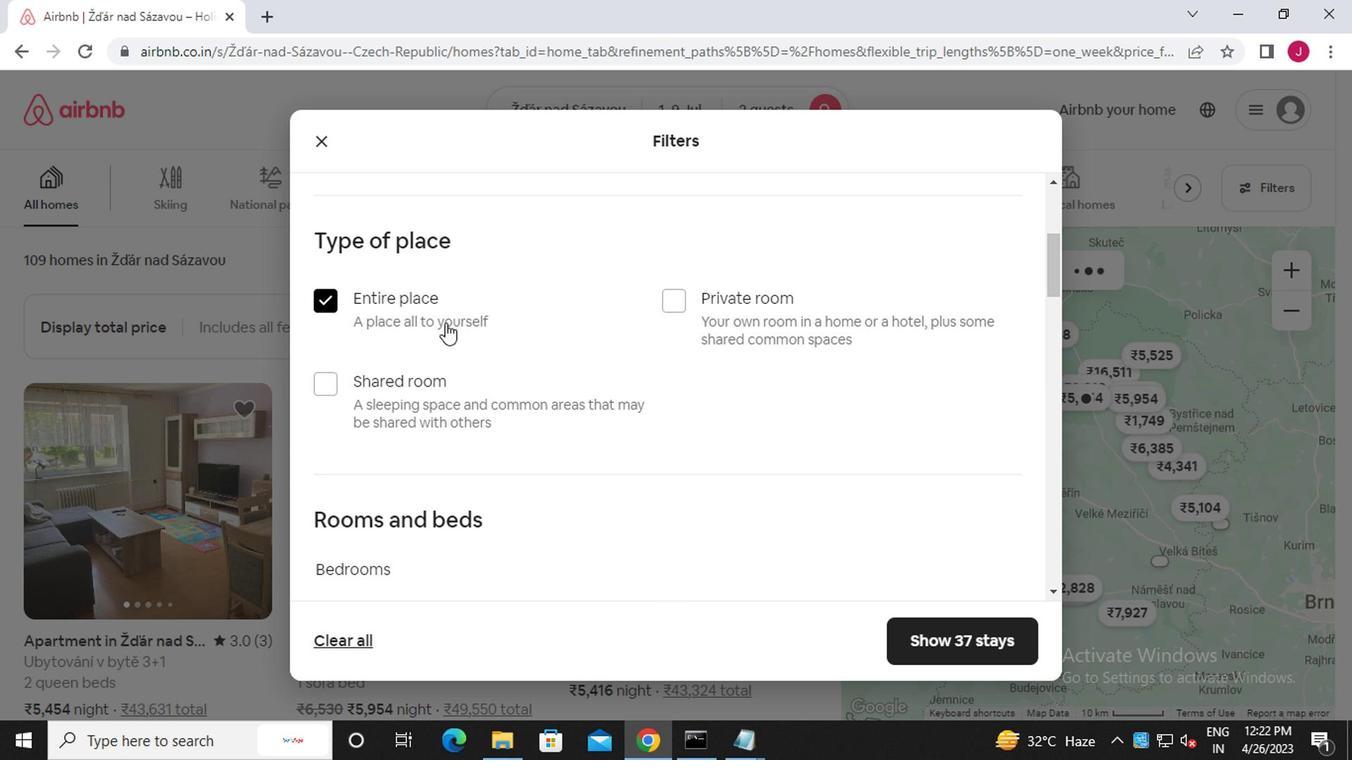 
Action: Mouse scrolled (450, 333) with delta (0, 0)
Screenshot: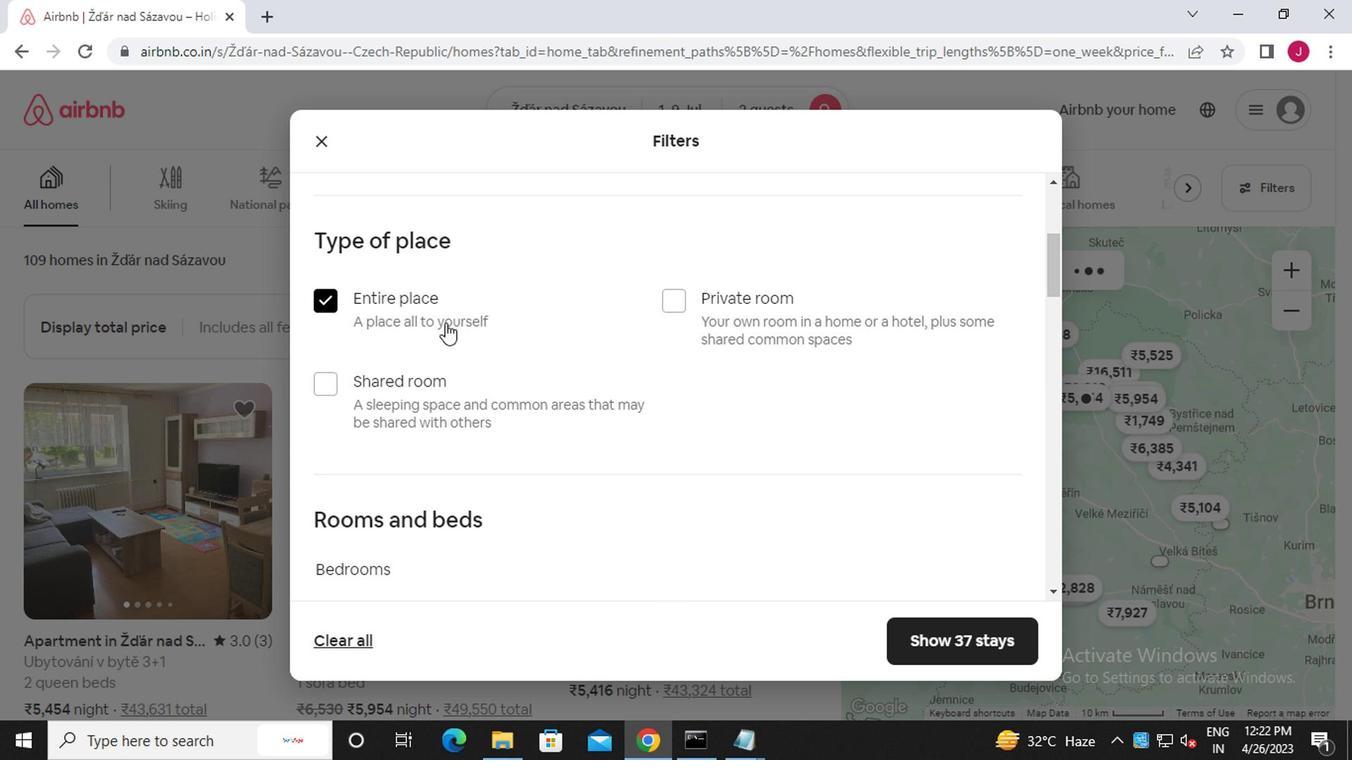 
Action: Mouse moved to (451, 336)
Screenshot: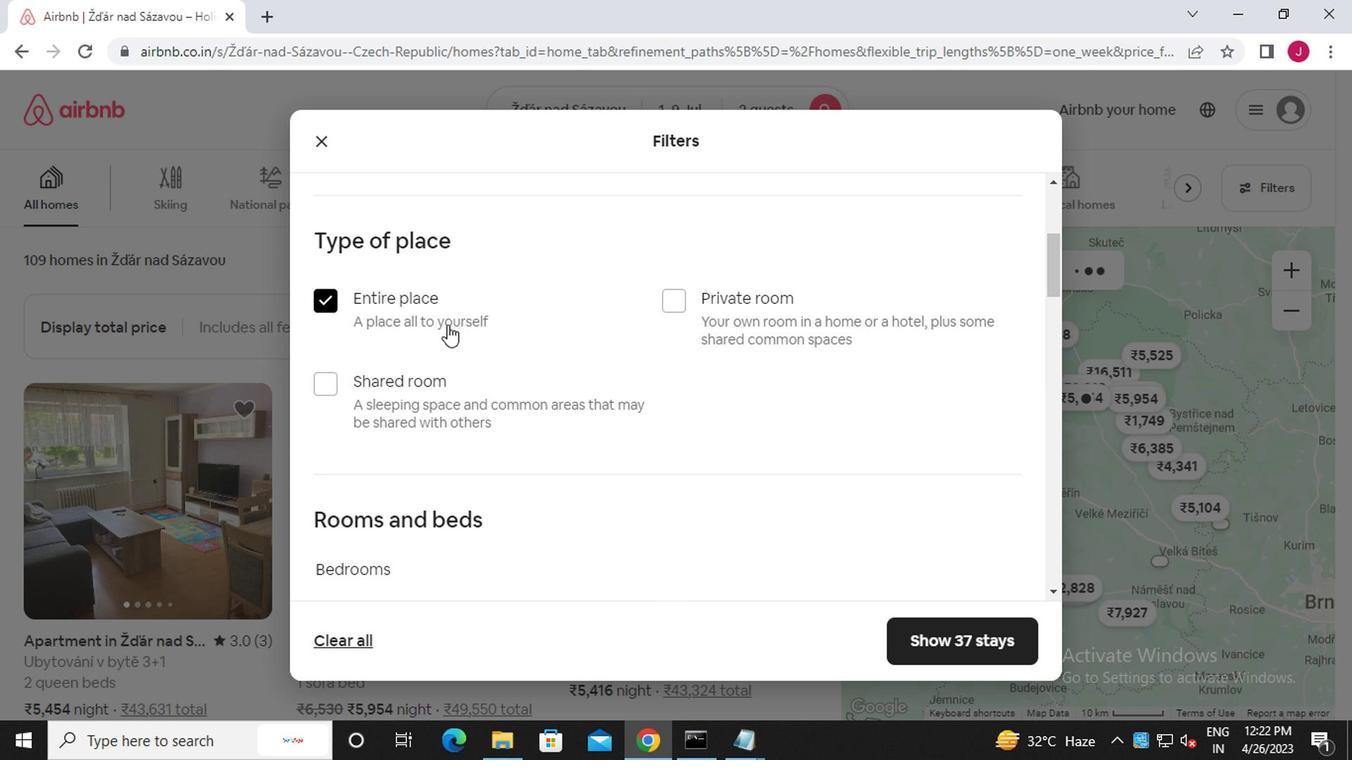 
Action: Mouse scrolled (451, 335) with delta (0, 0)
Screenshot: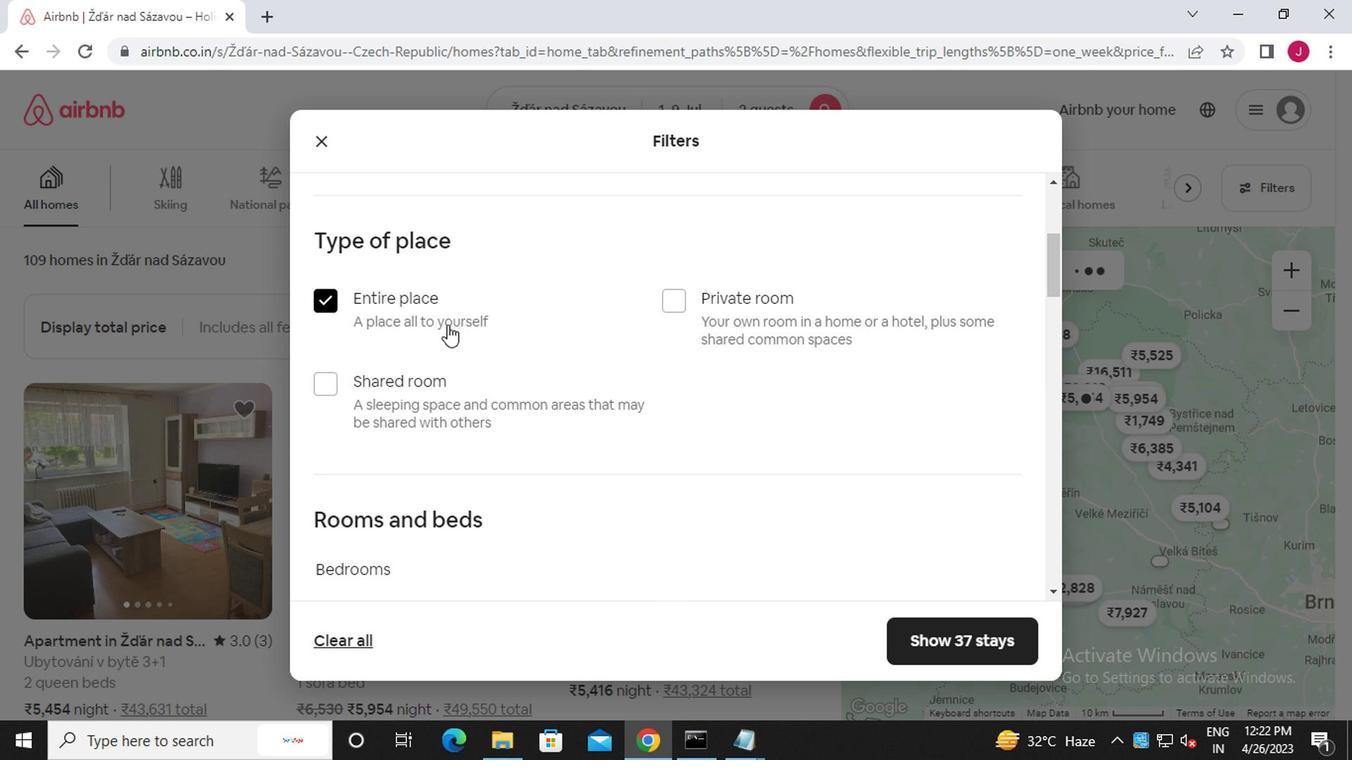 
Action: Mouse moved to (451, 337)
Screenshot: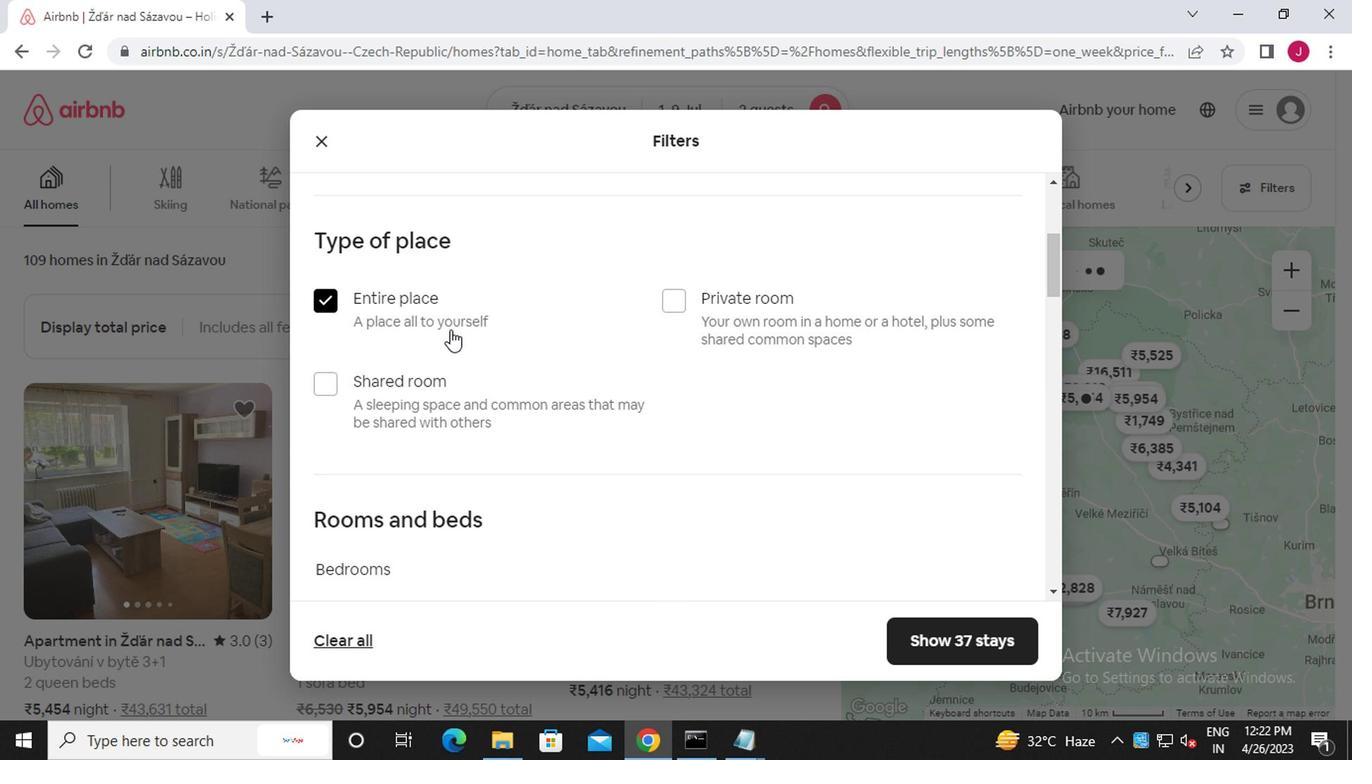 
Action: Mouse scrolled (451, 336) with delta (0, 0)
Screenshot: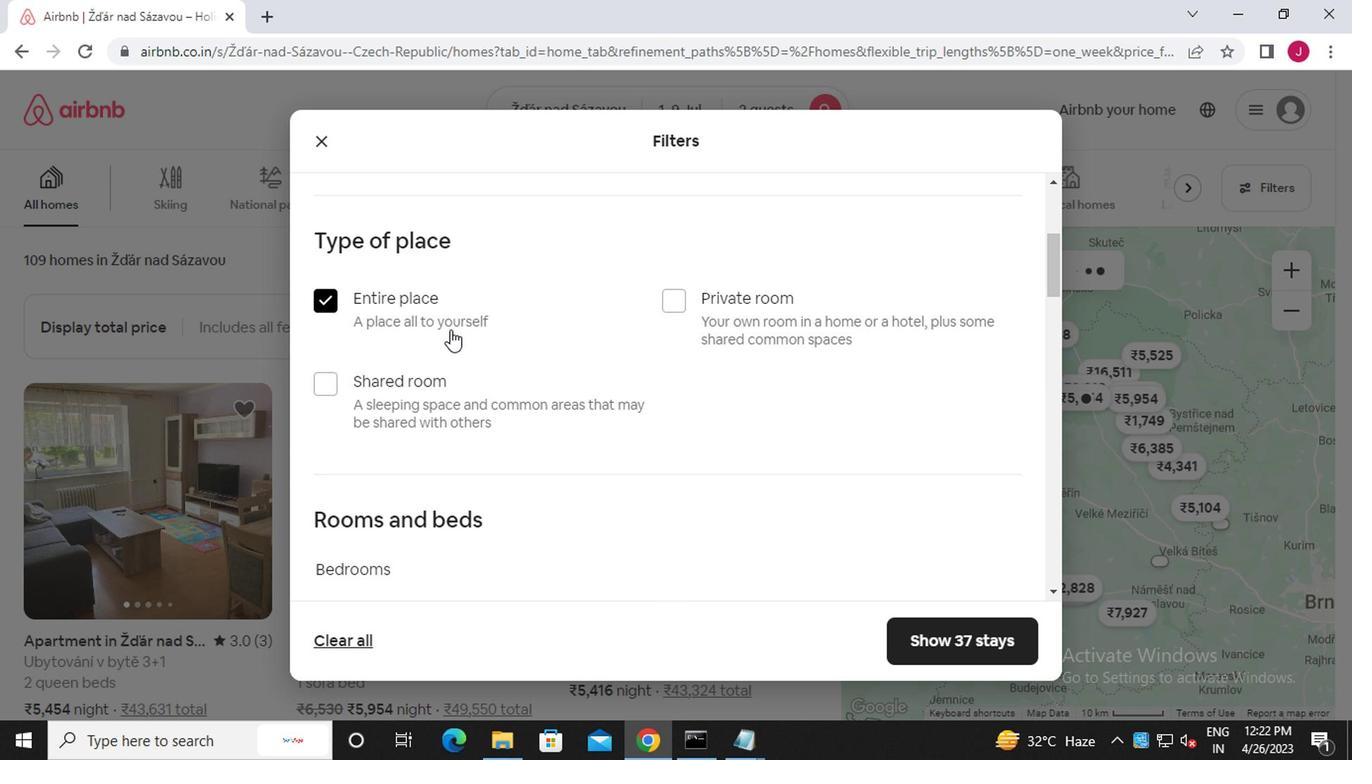 
Action: Mouse moved to (419, 228)
Screenshot: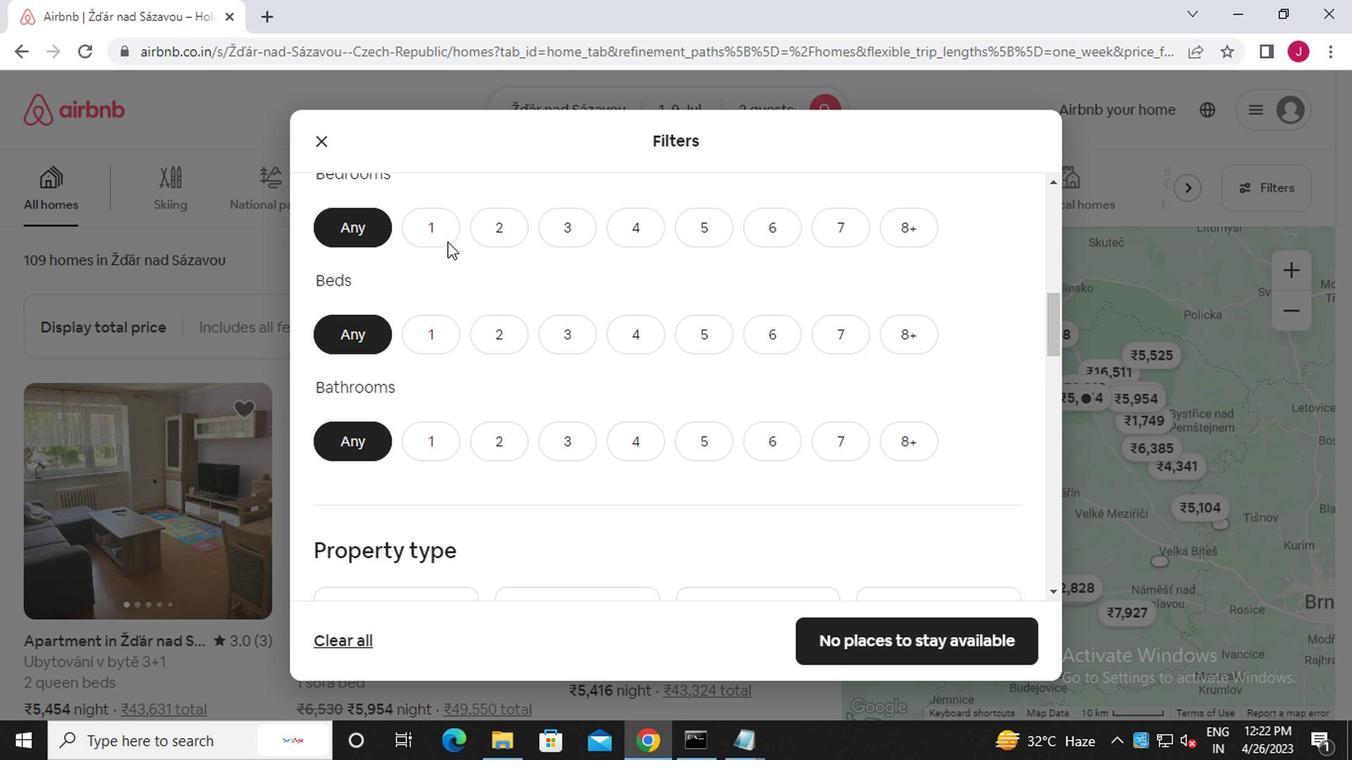 
Action: Mouse pressed left at (419, 228)
Screenshot: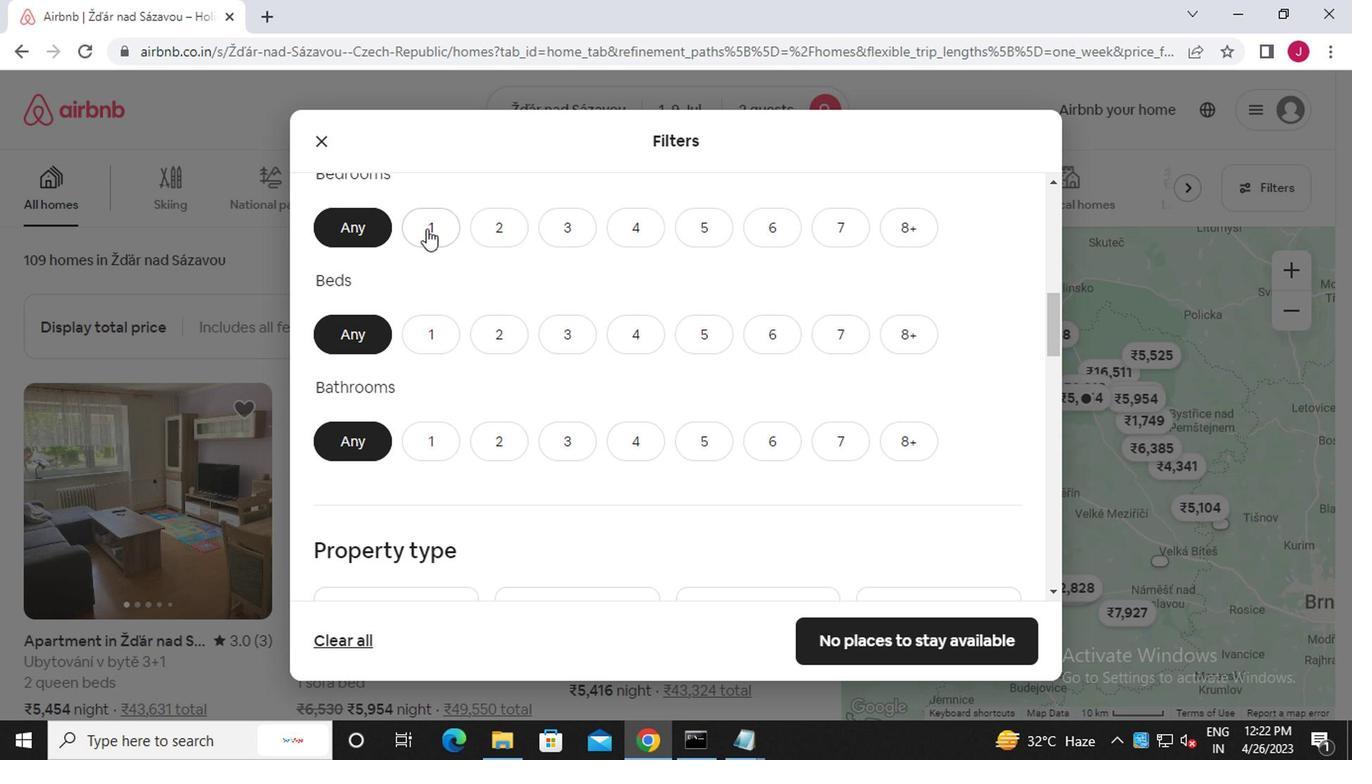 
Action: Mouse moved to (446, 334)
Screenshot: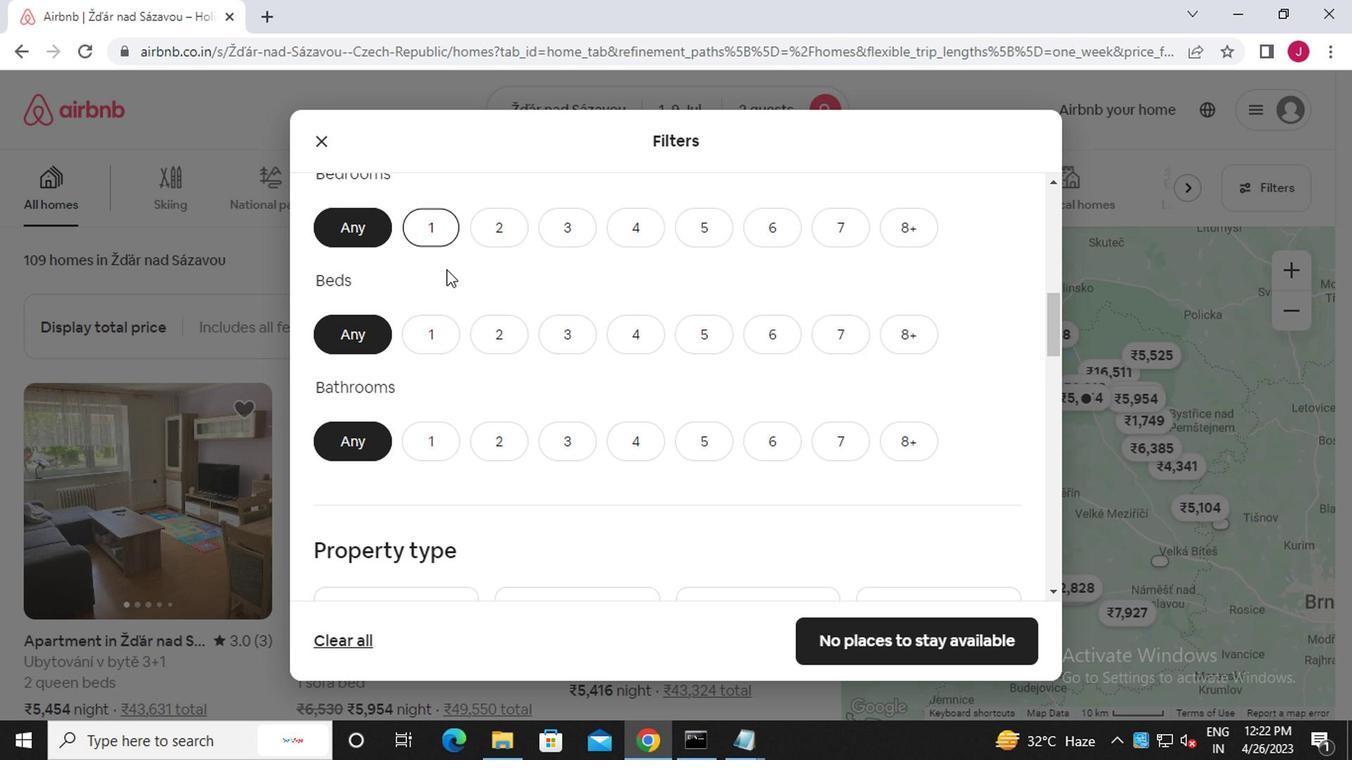 
Action: Mouse pressed left at (446, 334)
Screenshot: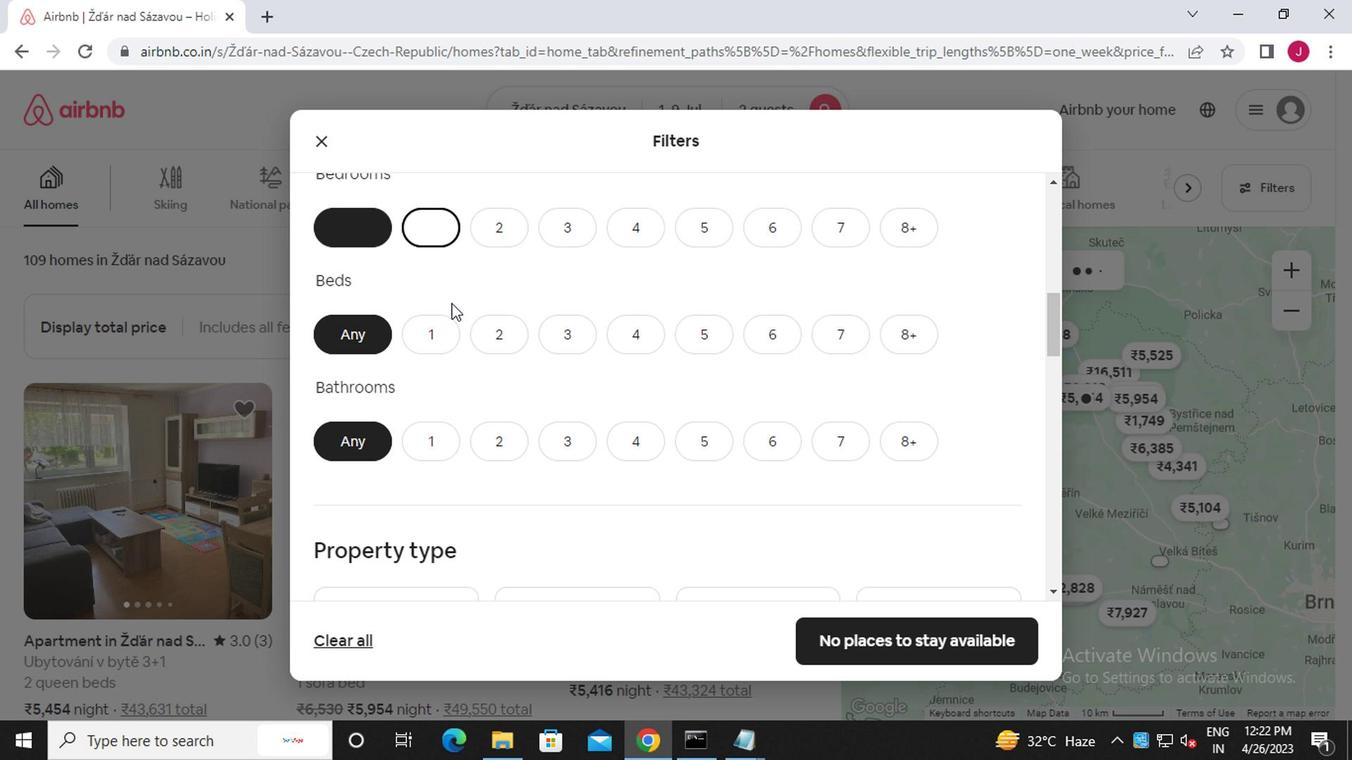 
Action: Mouse moved to (429, 426)
Screenshot: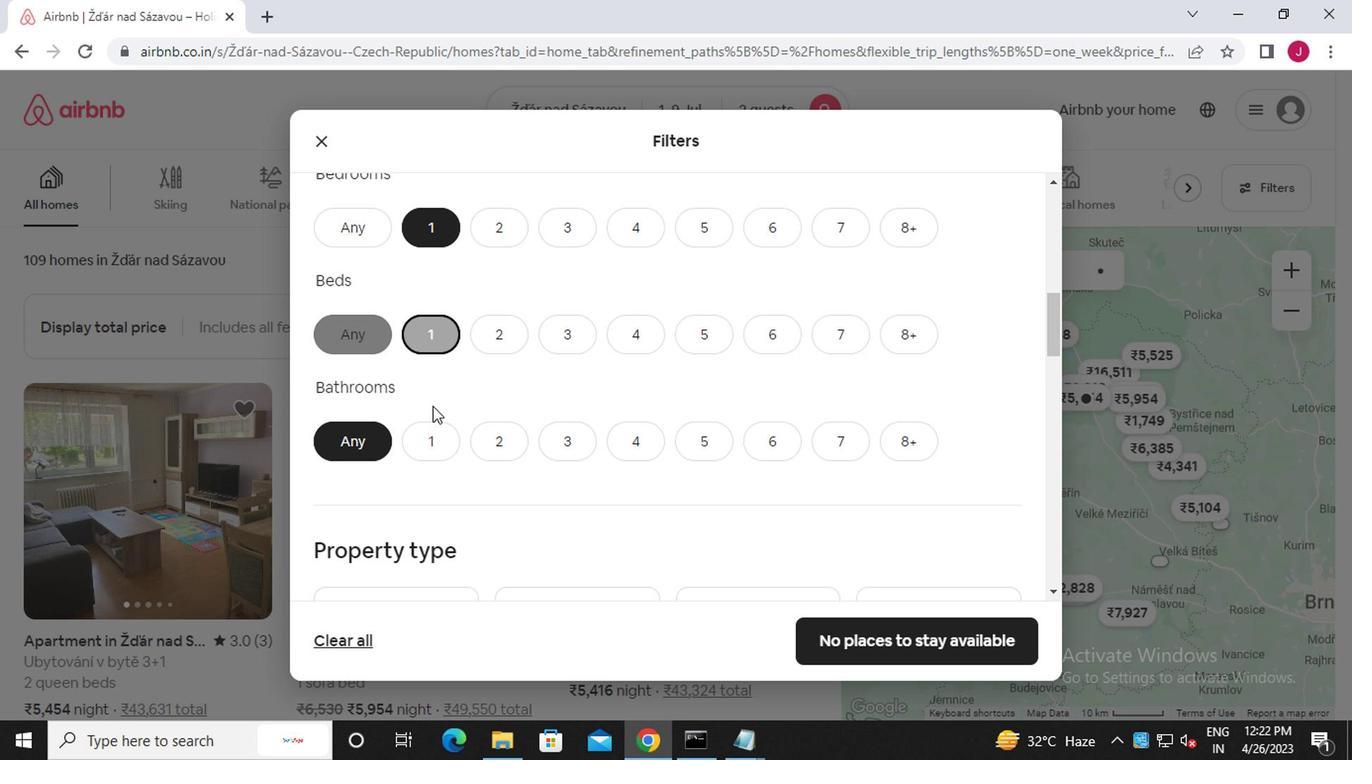 
Action: Mouse pressed left at (429, 426)
Screenshot: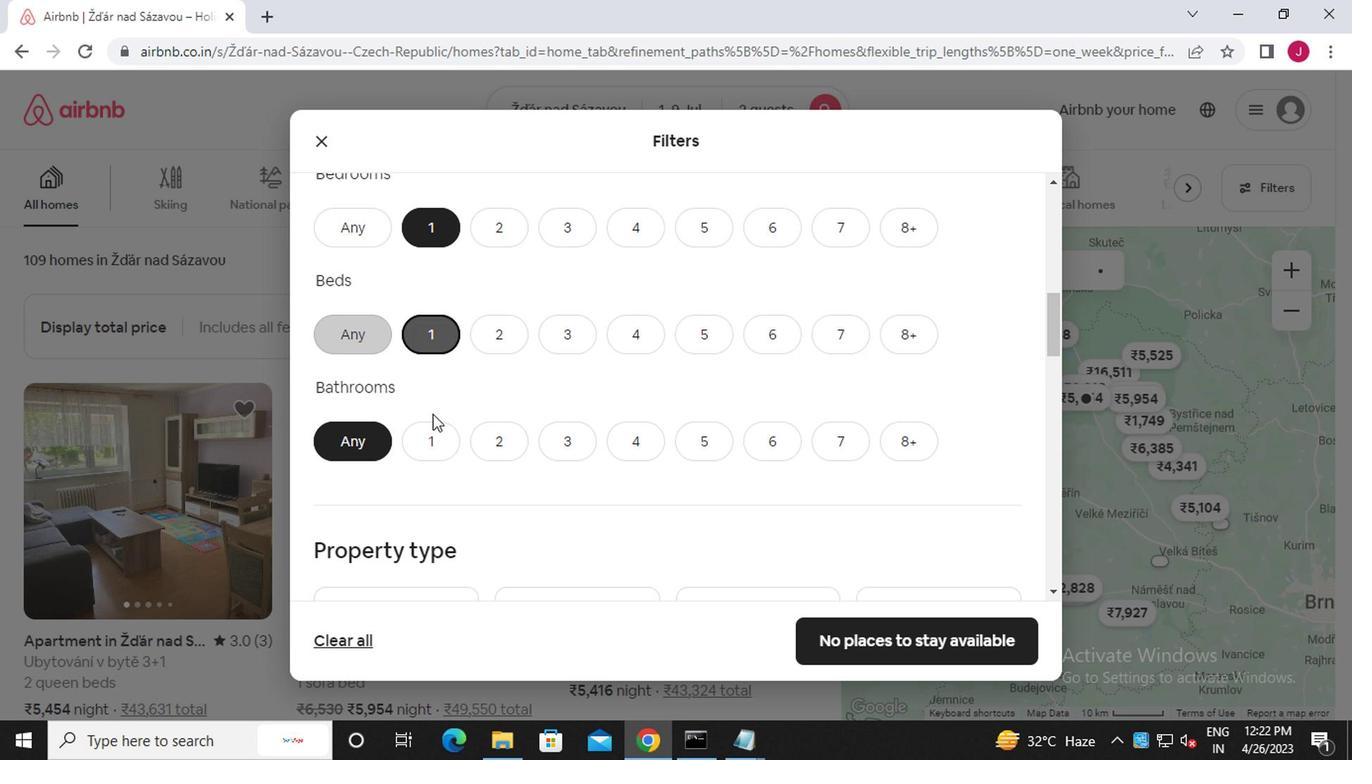 
Action: Mouse moved to (485, 516)
Screenshot: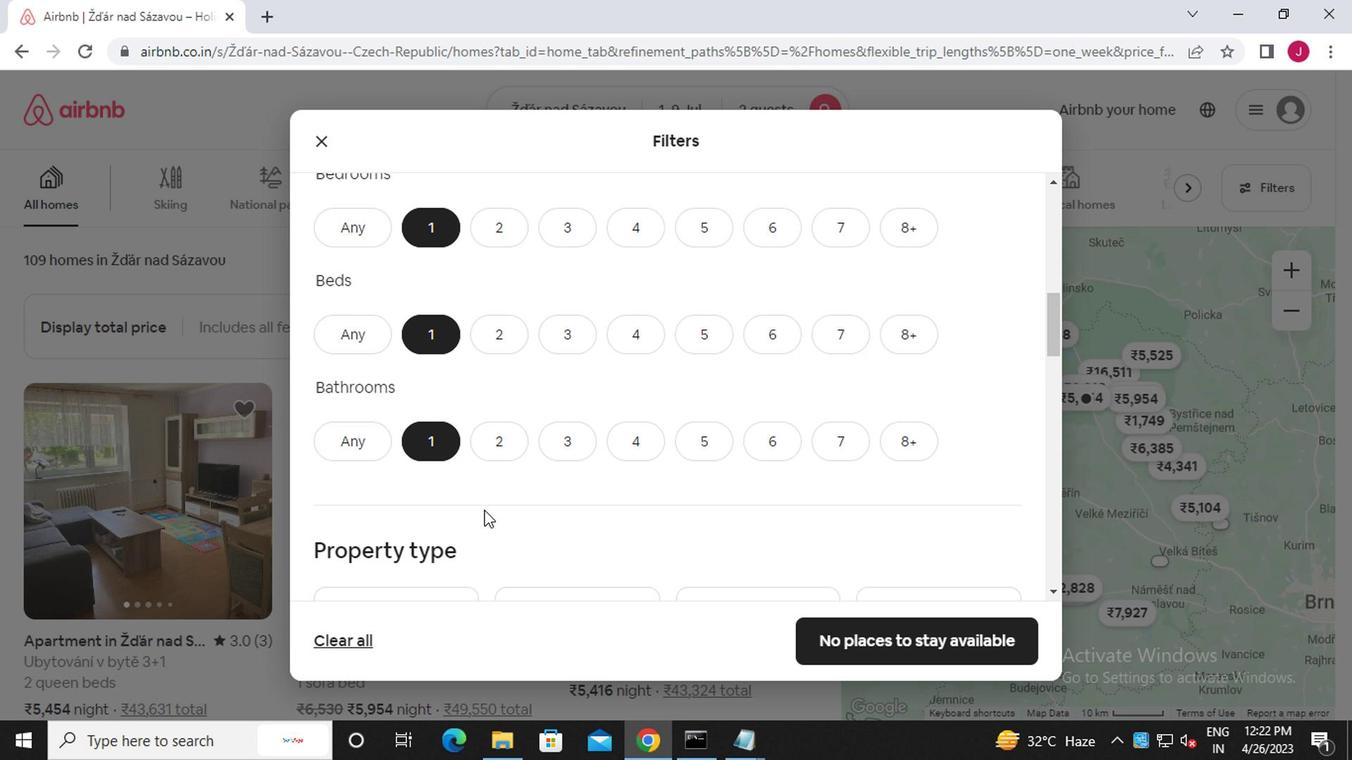 
Action: Mouse scrolled (485, 515) with delta (0, 0)
Screenshot: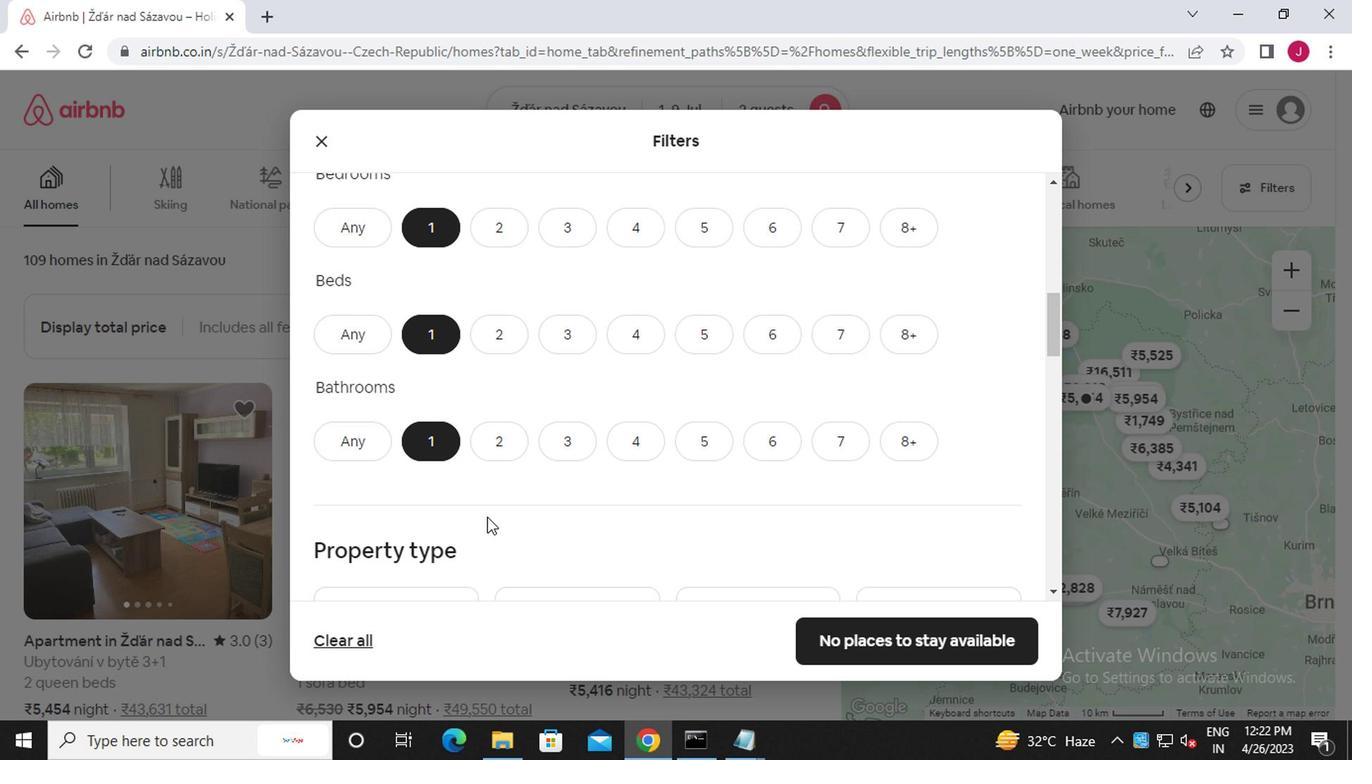 
Action: Mouse scrolled (485, 515) with delta (0, 0)
Screenshot: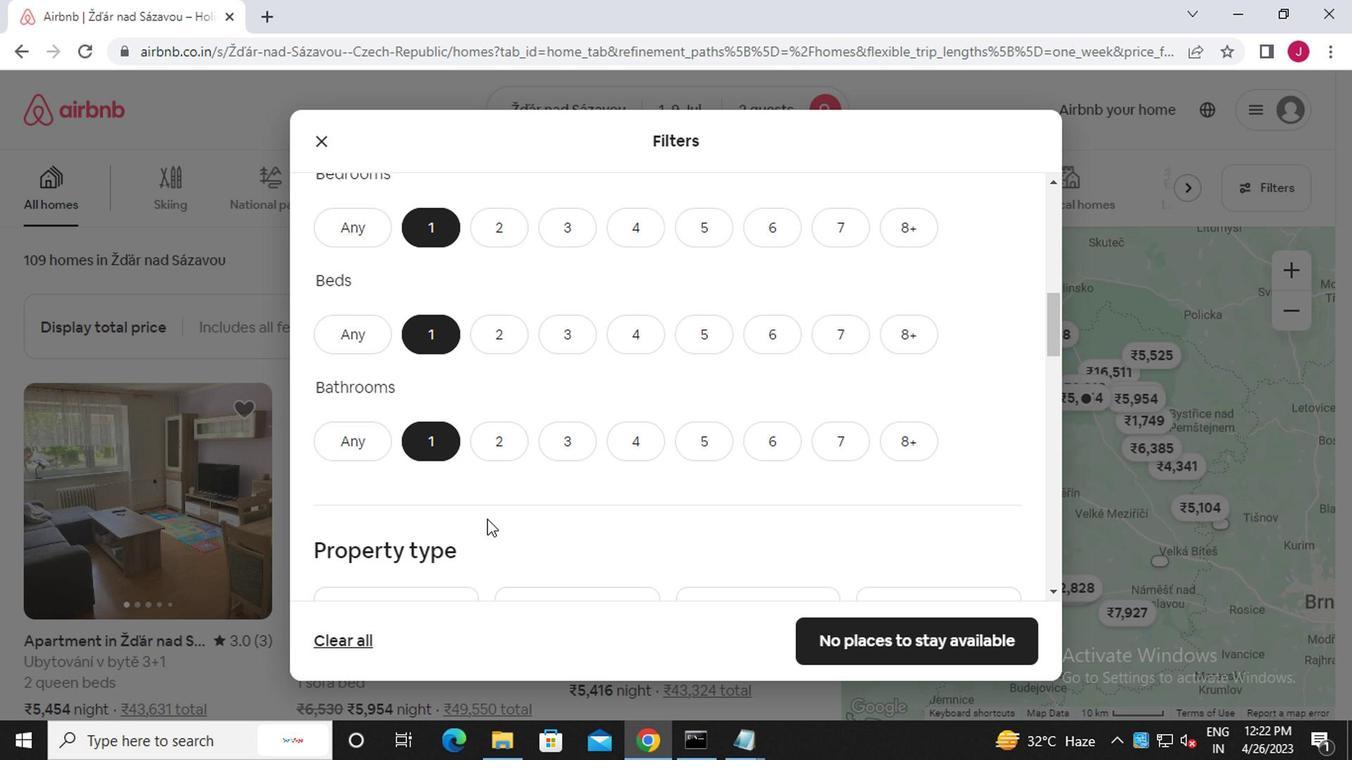 
Action: Mouse scrolled (485, 515) with delta (0, 0)
Screenshot: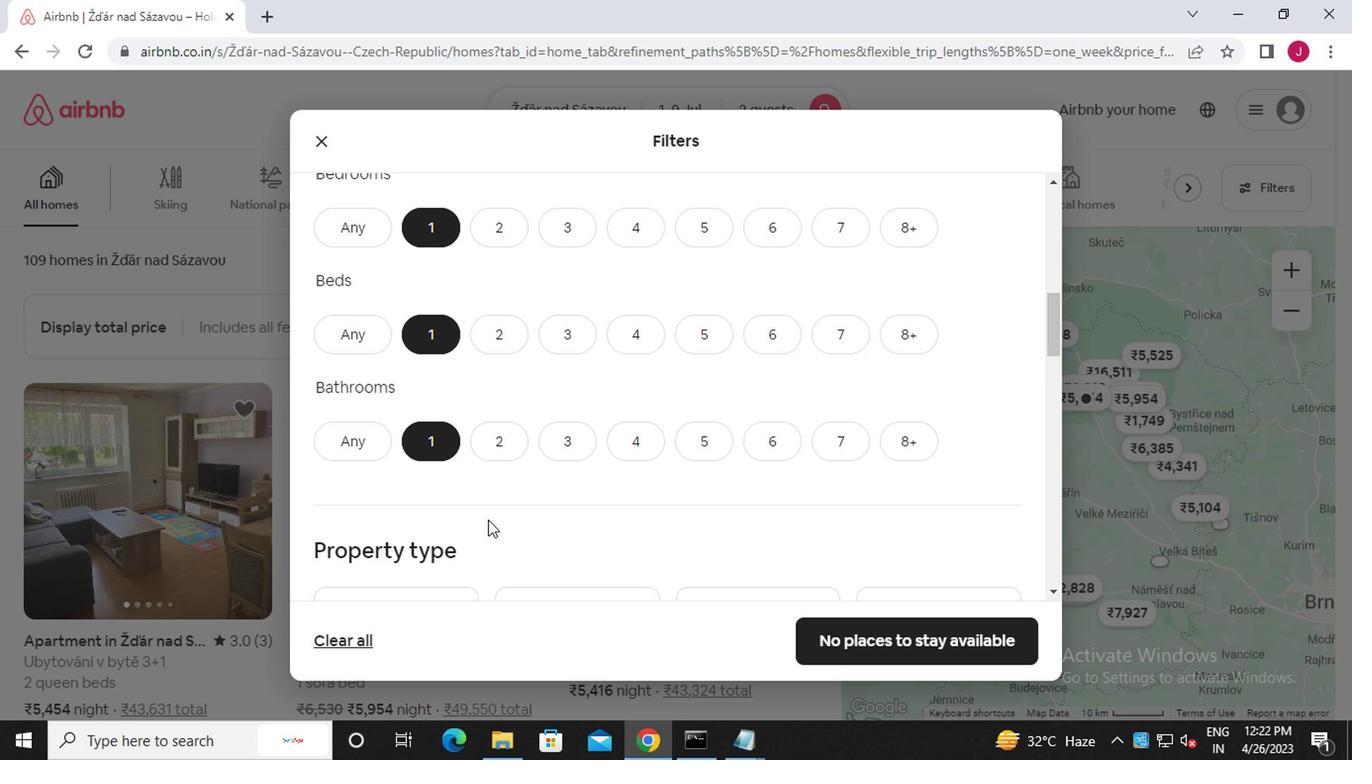 
Action: Mouse moved to (377, 364)
Screenshot: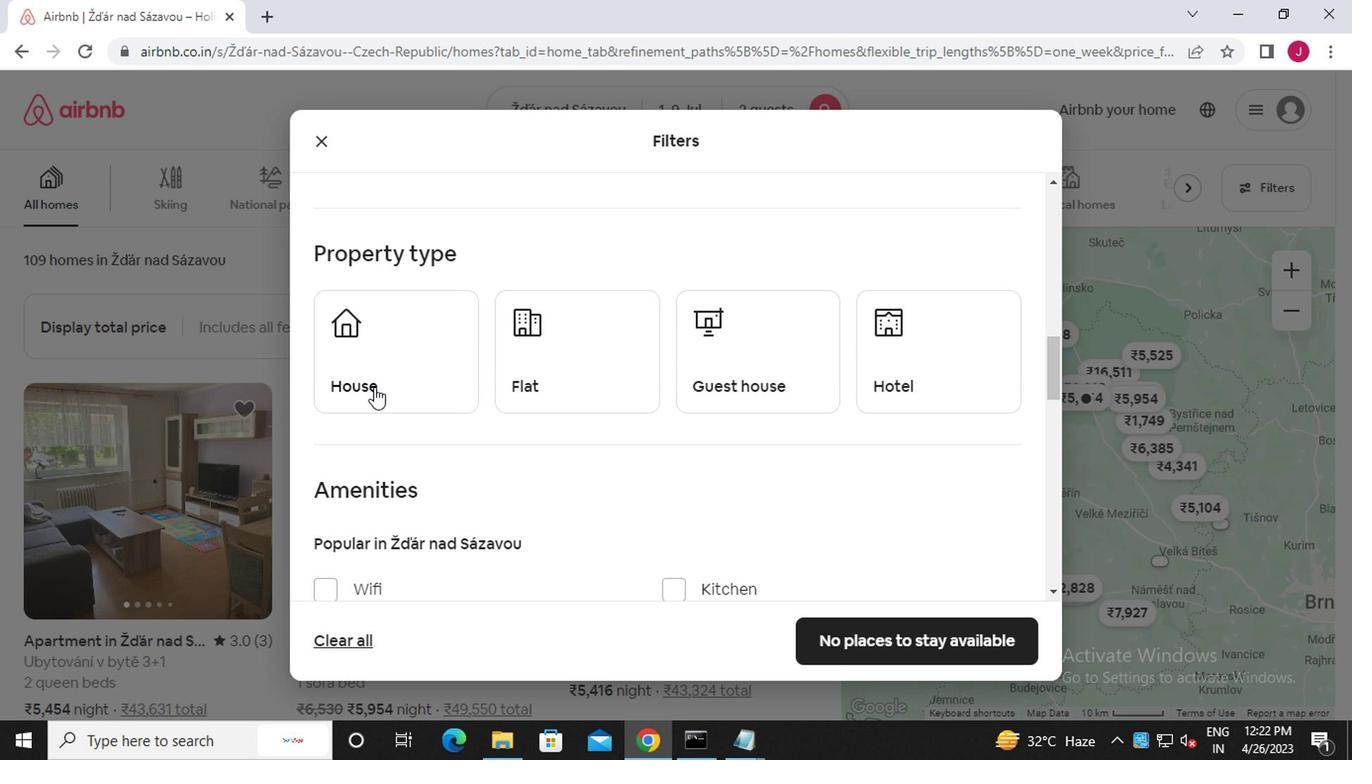 
Action: Mouse pressed left at (377, 364)
Screenshot: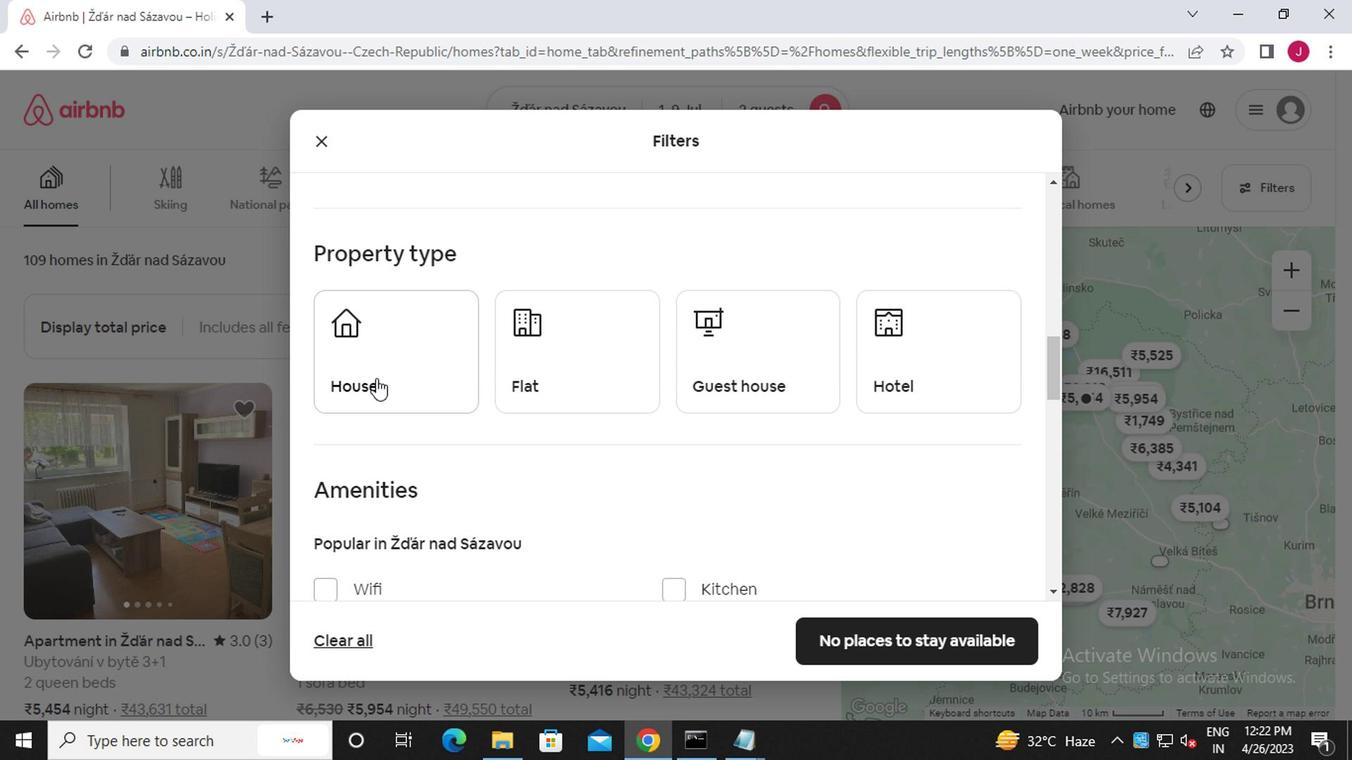 
Action: Mouse moved to (579, 381)
Screenshot: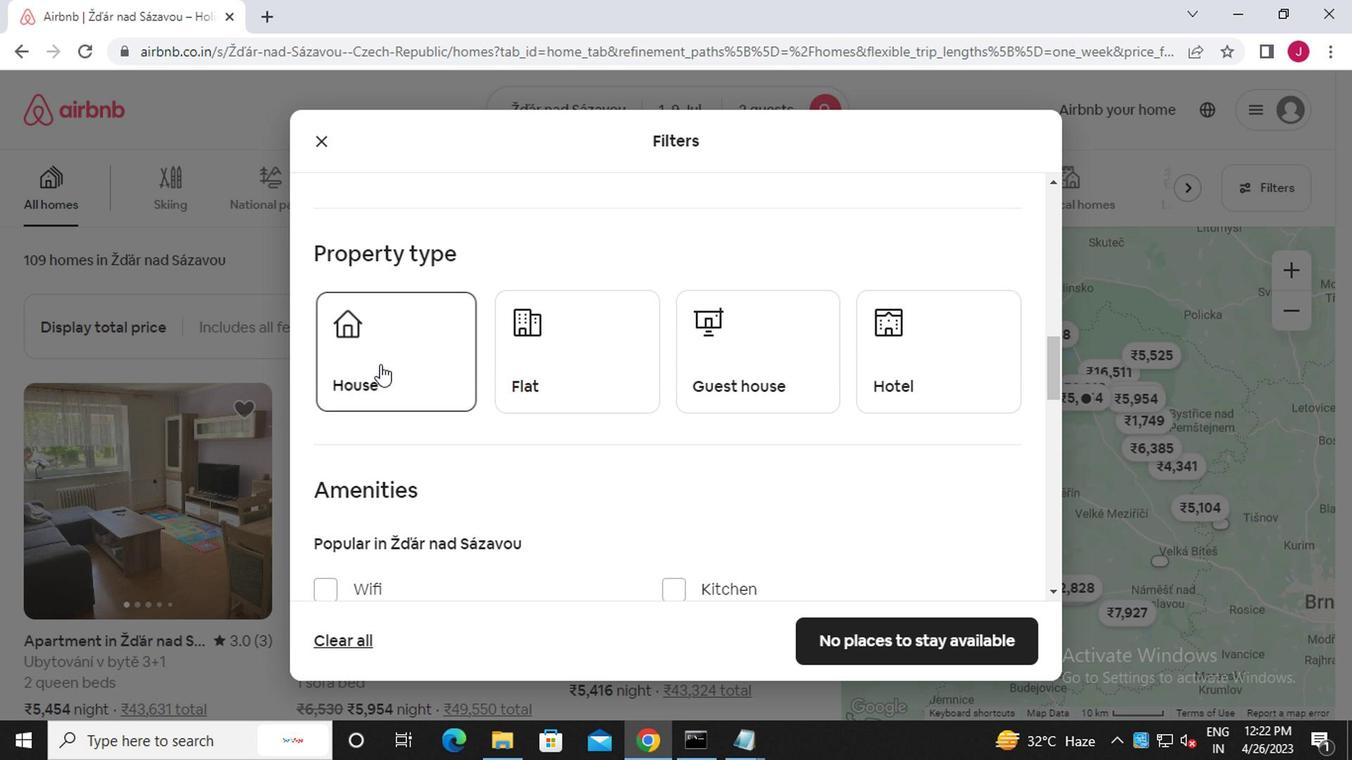 
Action: Mouse pressed left at (579, 381)
Screenshot: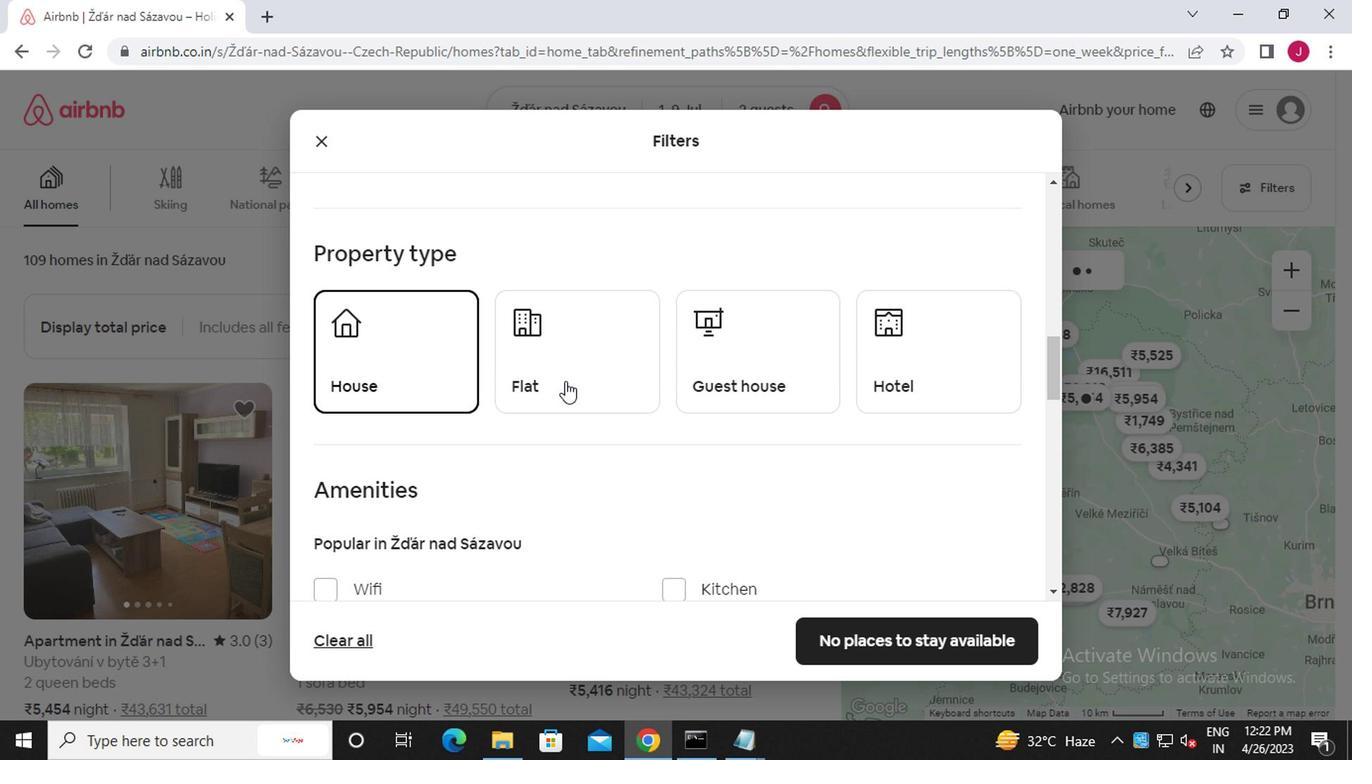 
Action: Mouse moved to (731, 374)
Screenshot: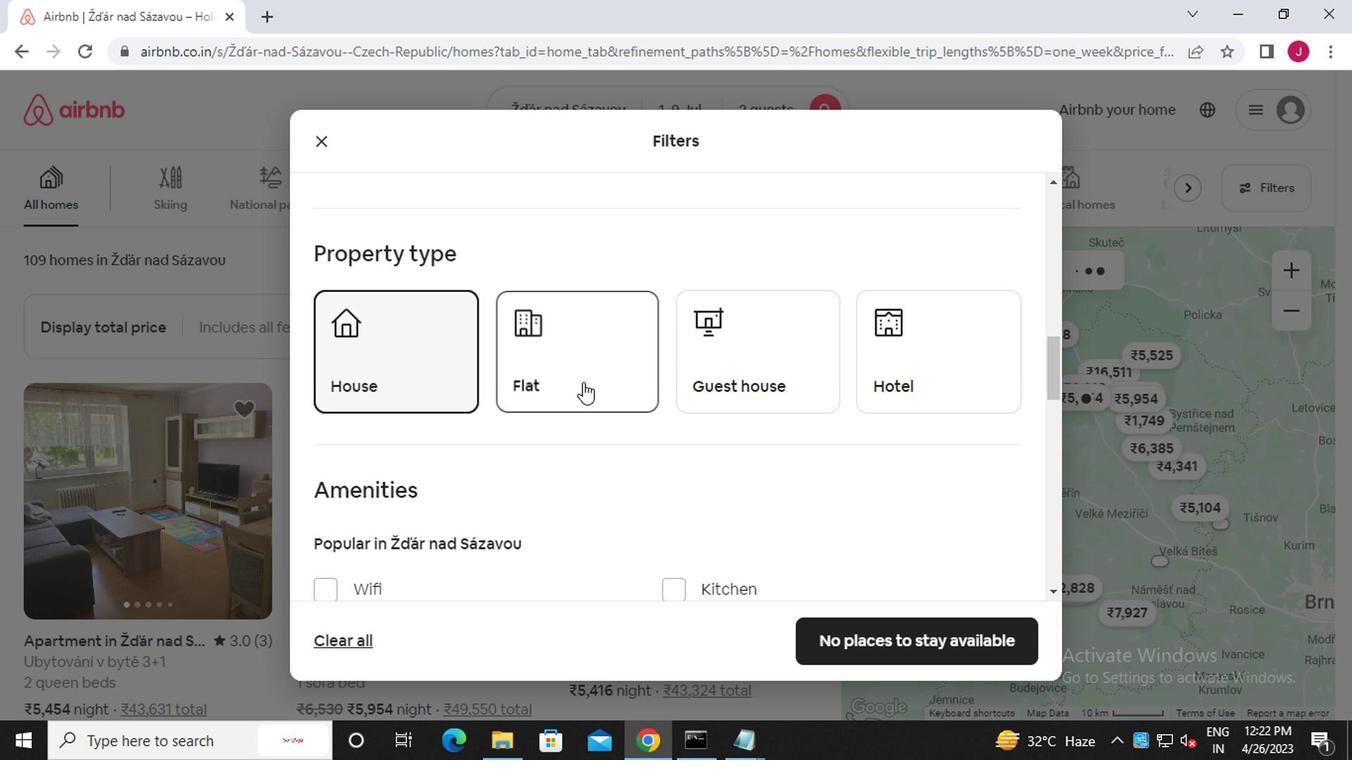 
Action: Mouse pressed left at (731, 374)
Screenshot: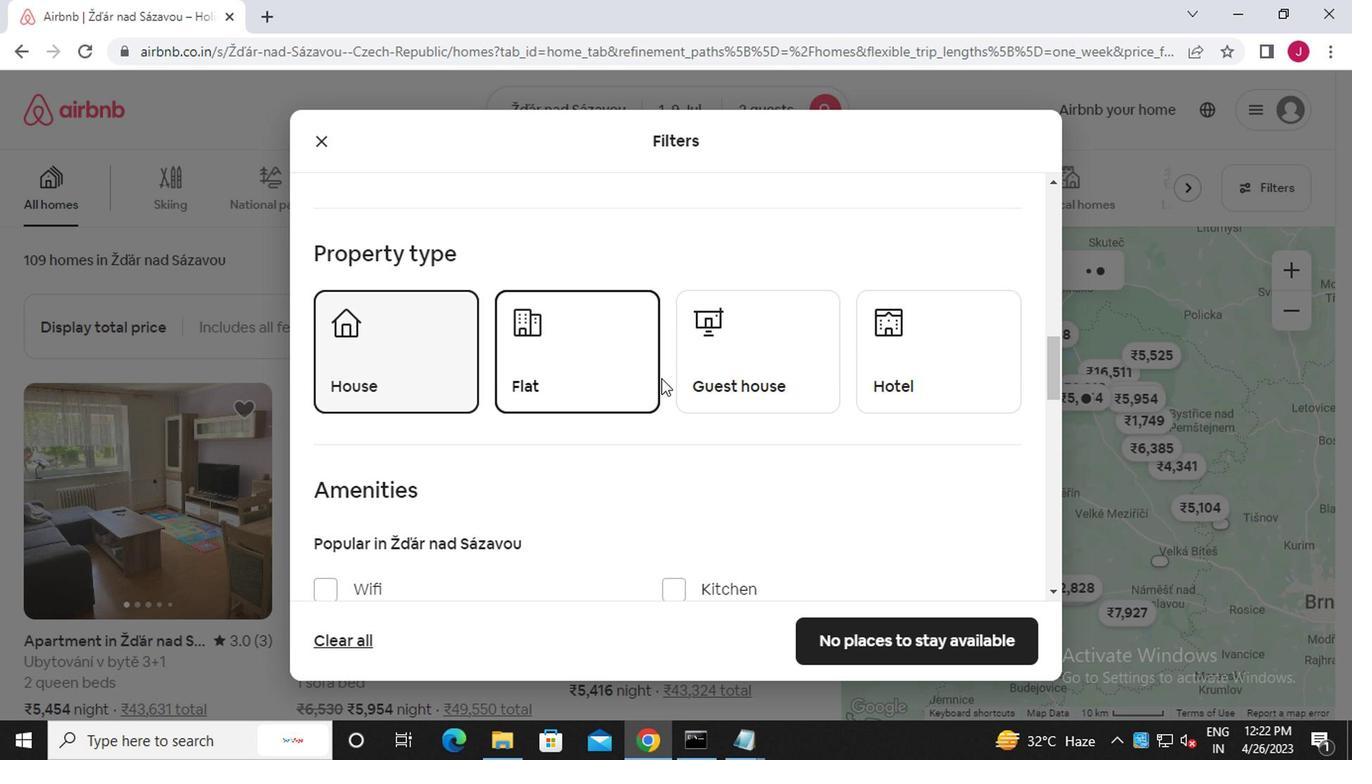 
Action: Mouse moved to (738, 377)
Screenshot: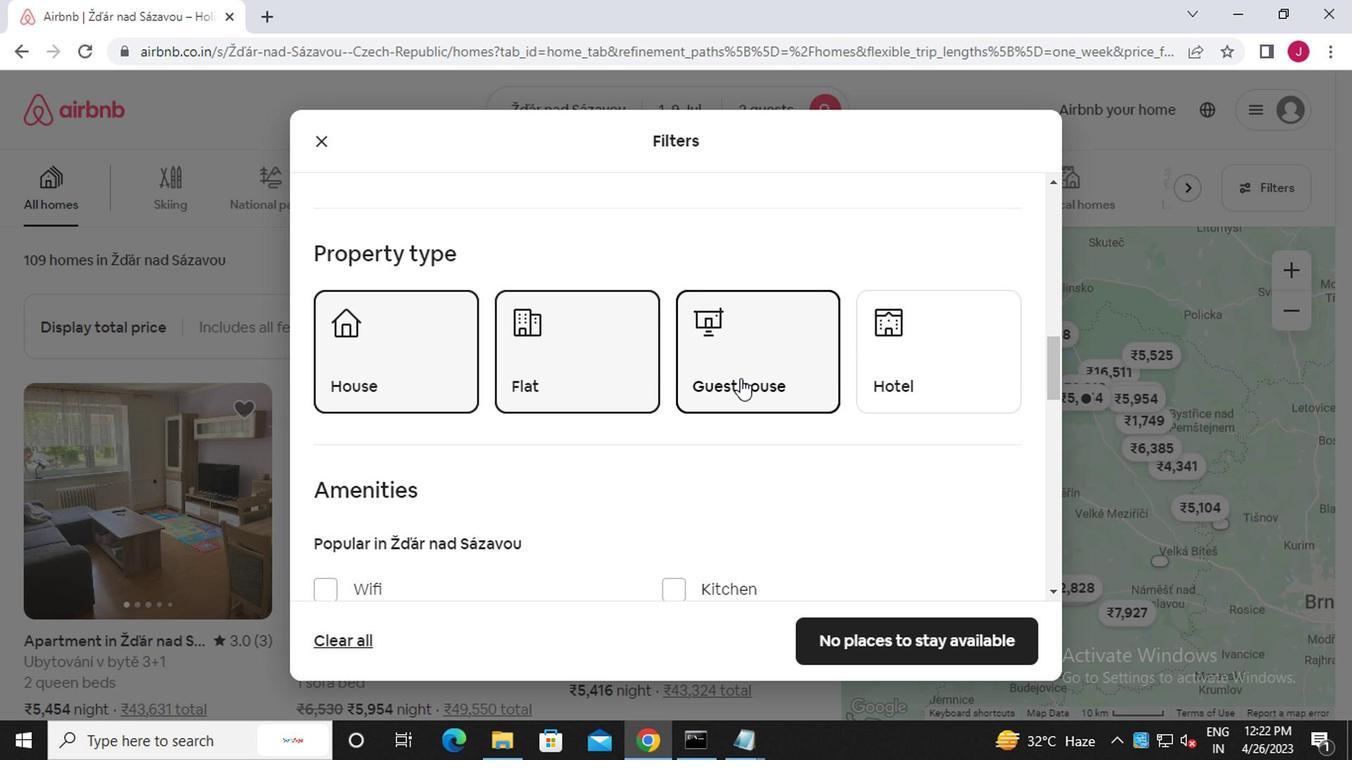 
Action: Mouse scrolled (738, 376) with delta (0, 0)
Screenshot: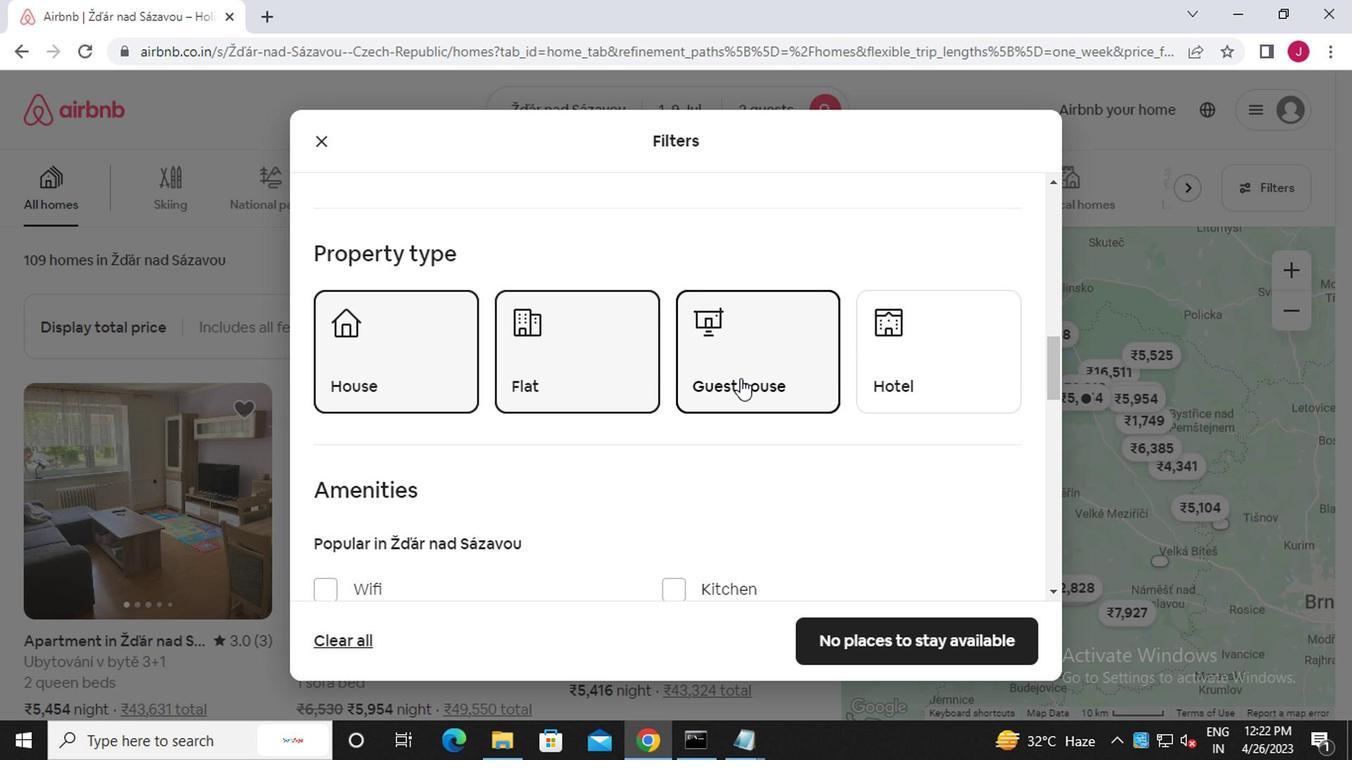 
Action: Mouse moved to (738, 378)
Screenshot: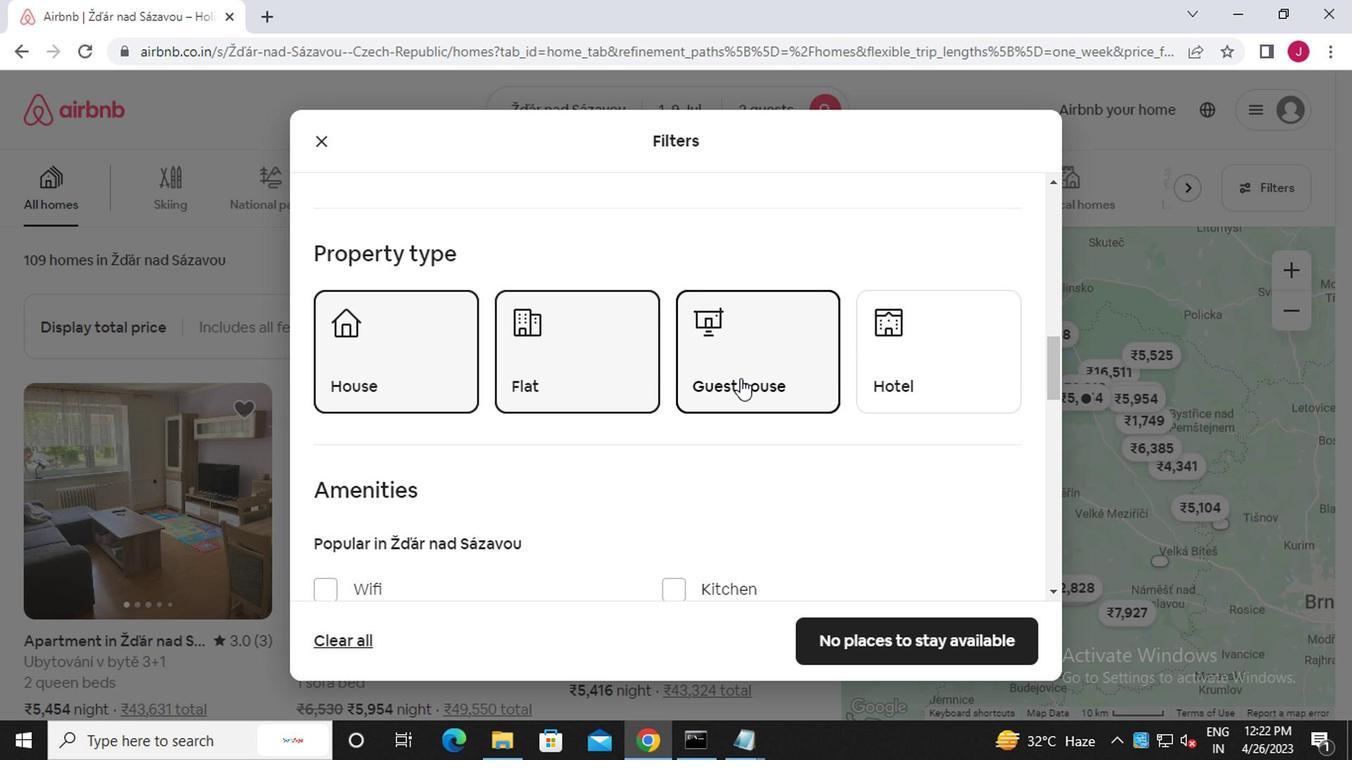 
Action: Mouse scrolled (738, 377) with delta (0, 0)
Screenshot: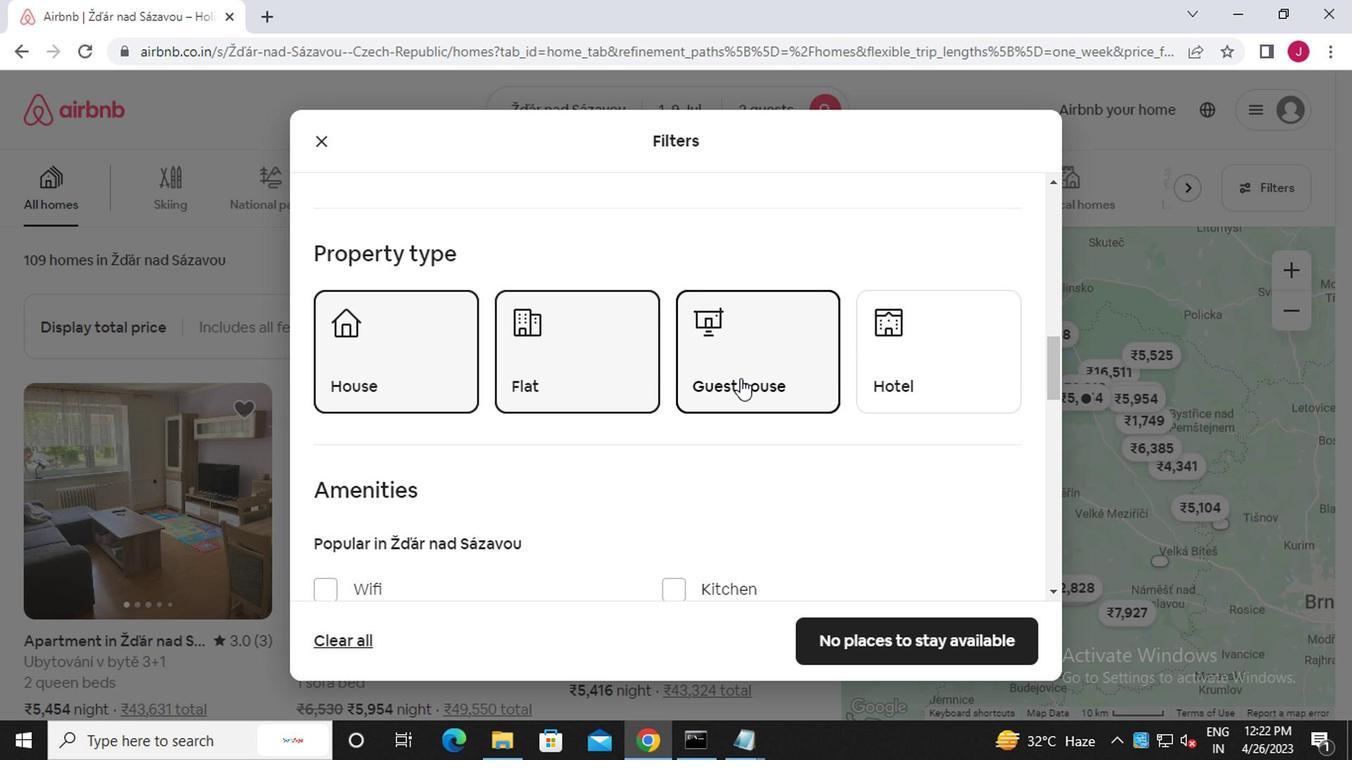 
Action: Mouse moved to (741, 379)
Screenshot: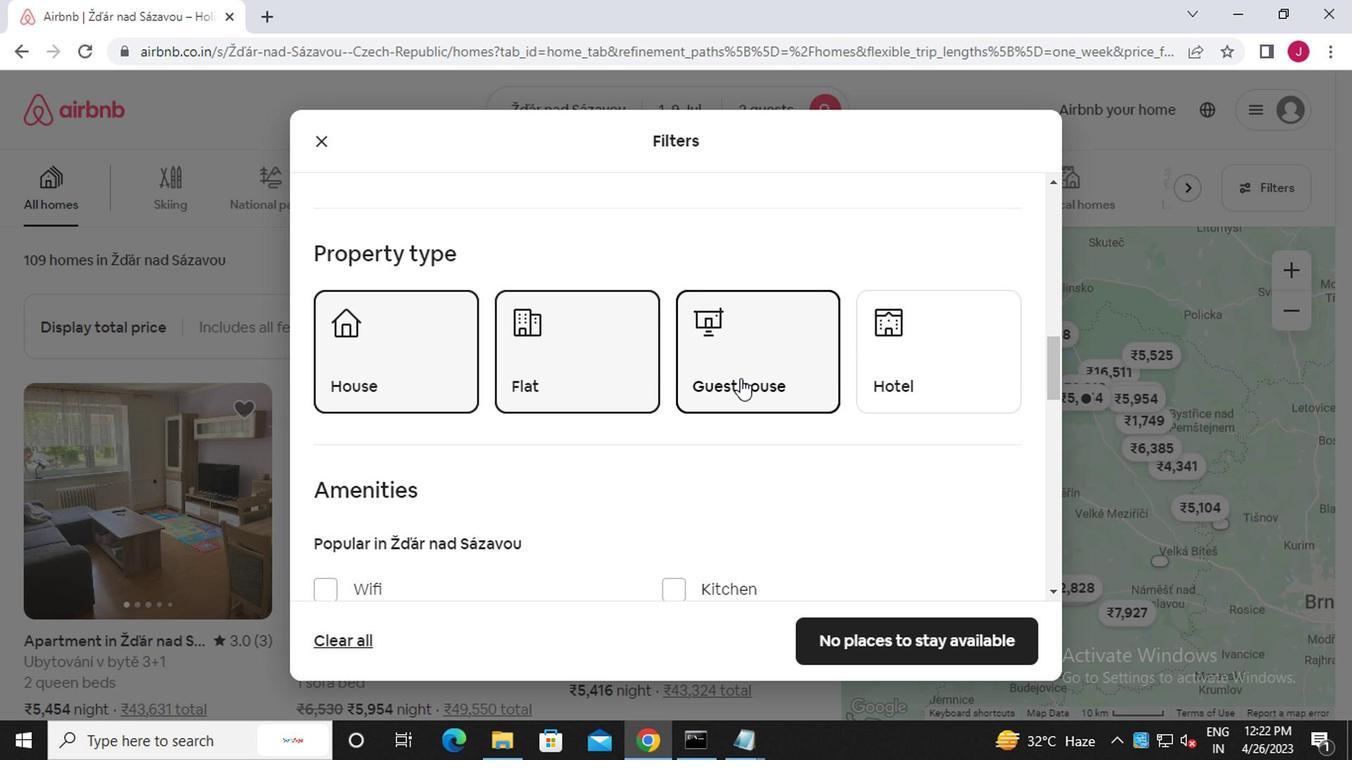 
Action: Mouse scrolled (741, 378) with delta (0, -1)
Screenshot: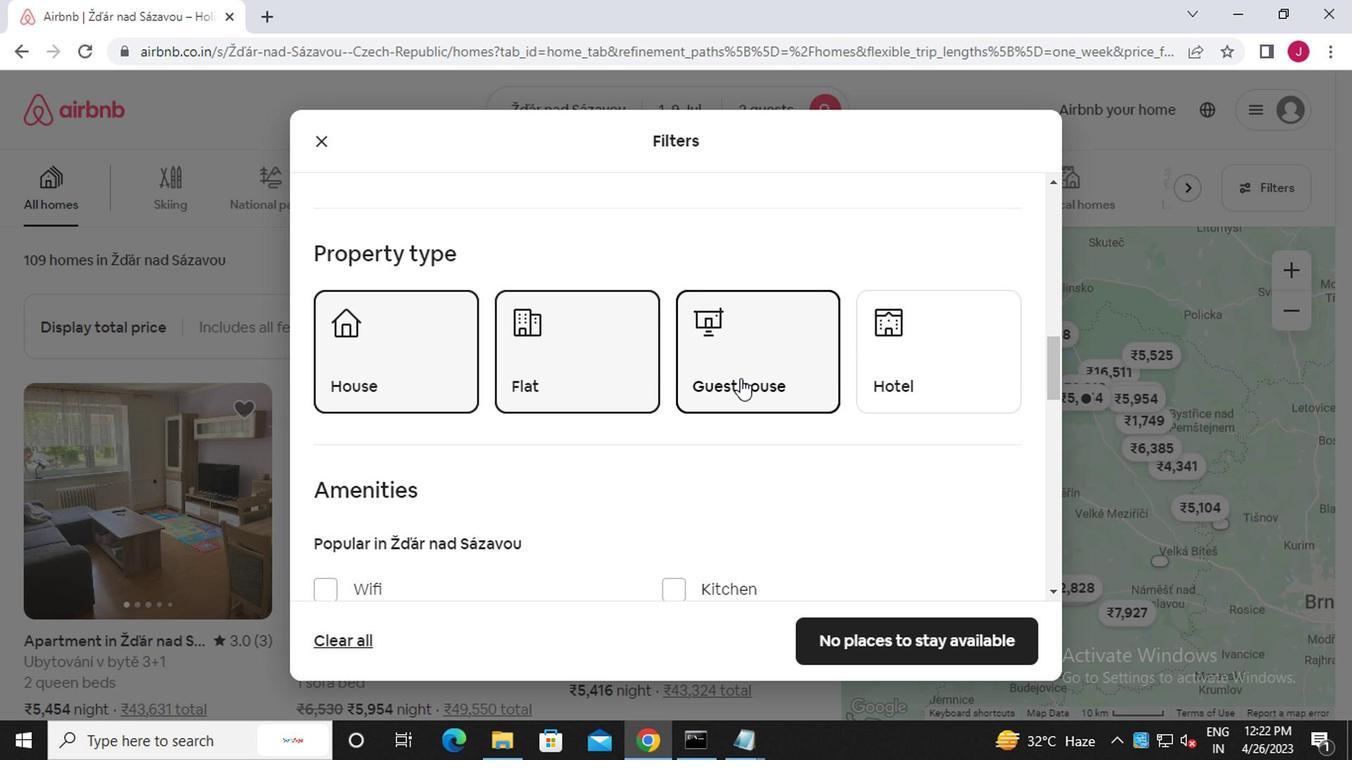 
Action: Mouse moved to (741, 379)
Screenshot: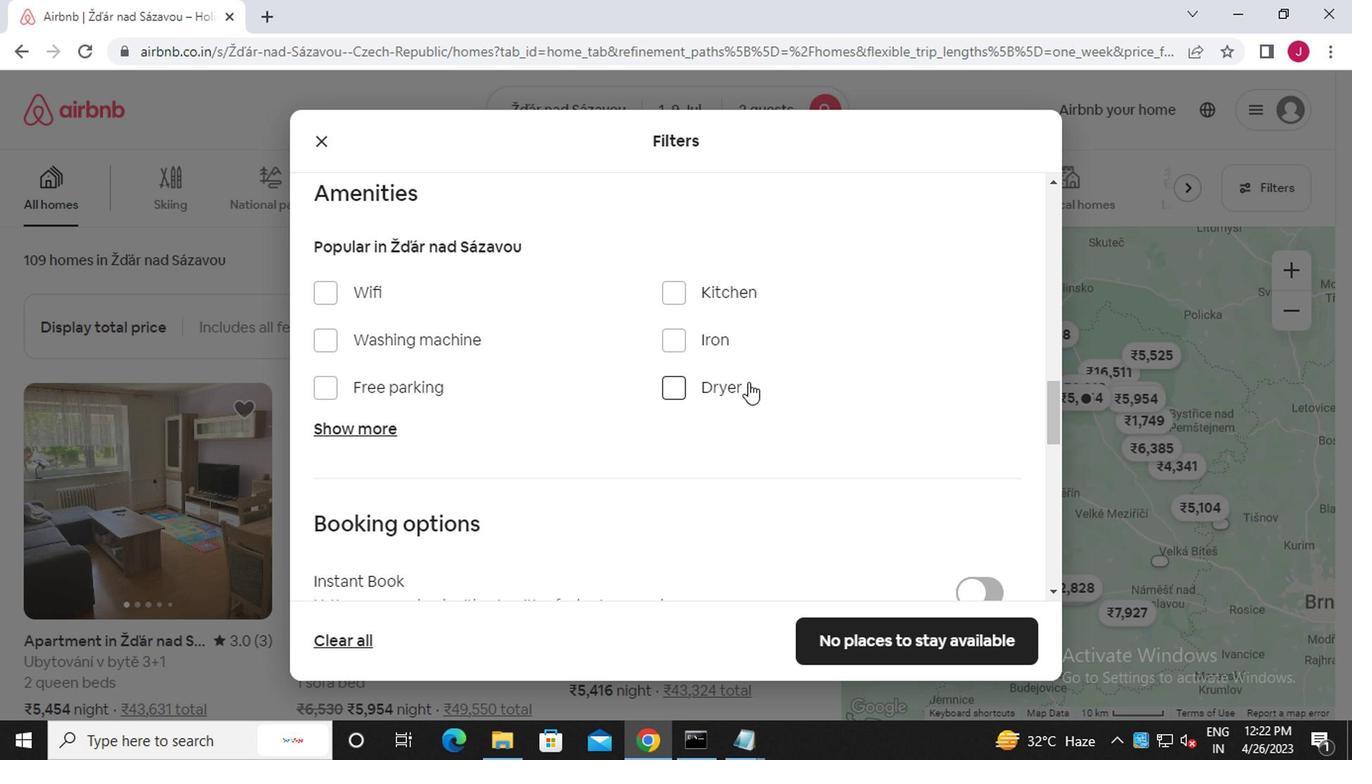 
Action: Mouse scrolled (741, 378) with delta (0, -1)
Screenshot: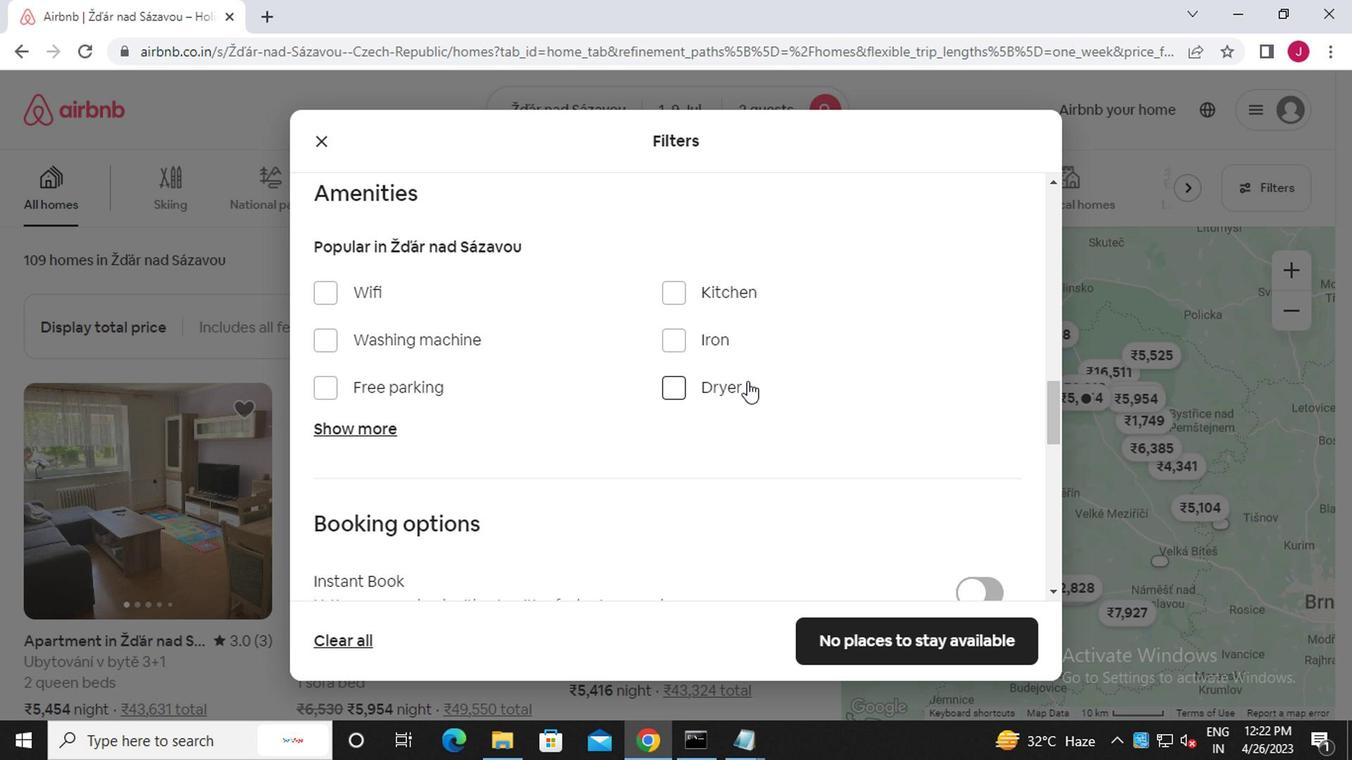 
Action: Mouse scrolled (741, 378) with delta (0, -1)
Screenshot: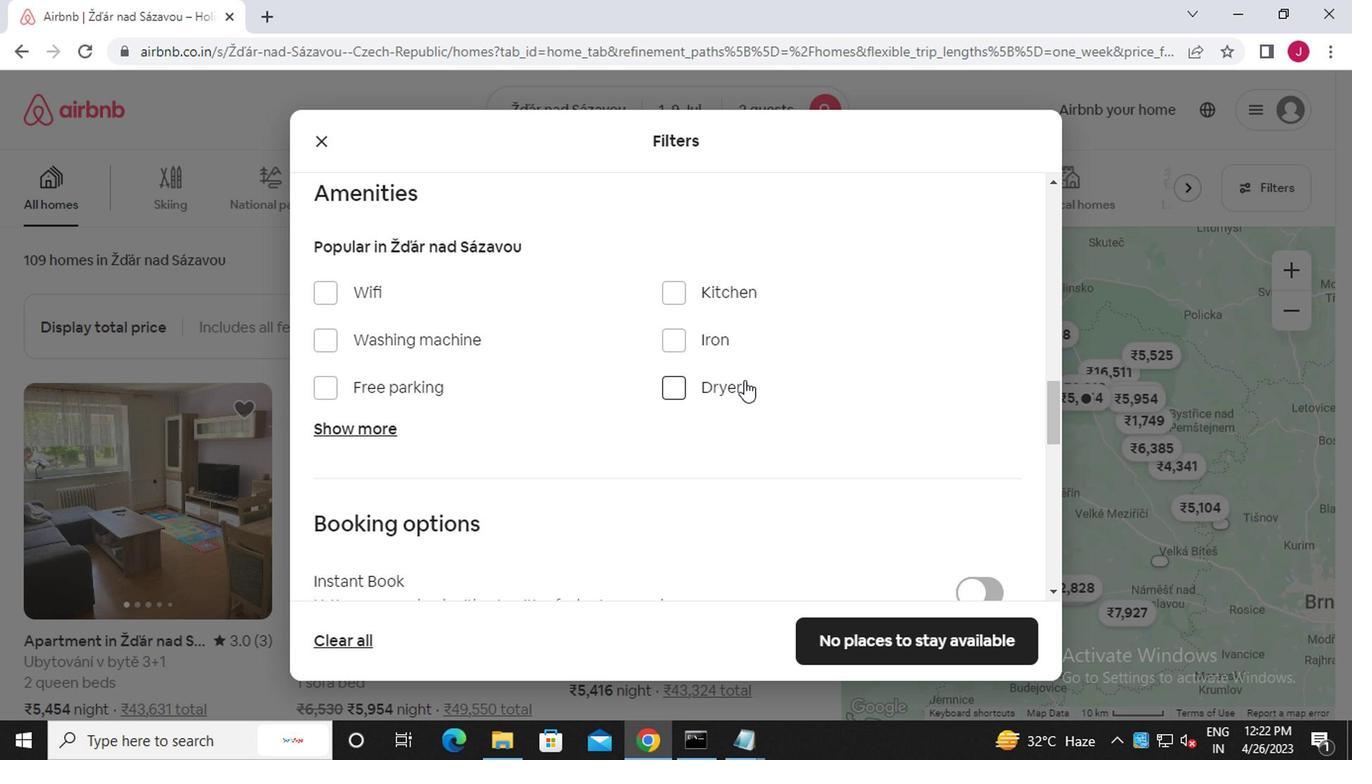
Action: Mouse scrolled (741, 378) with delta (0, -1)
Screenshot: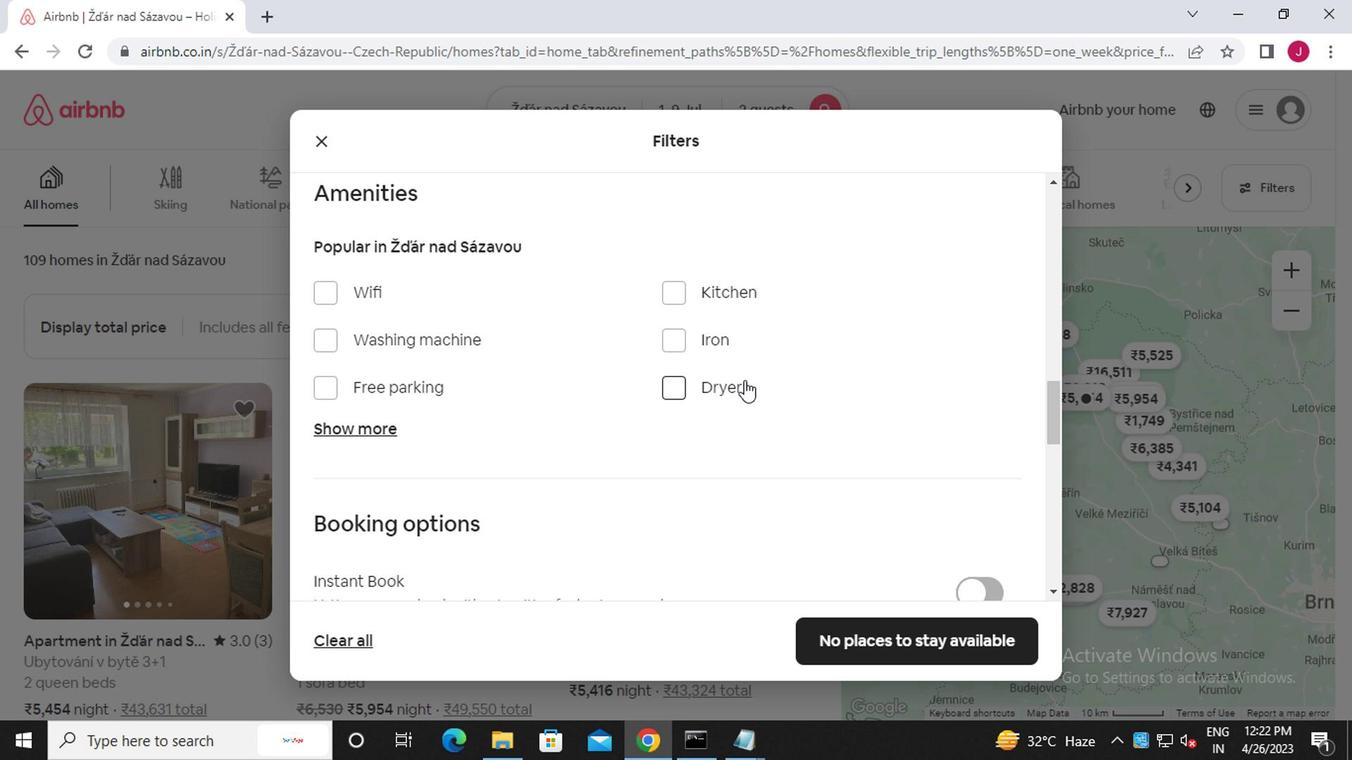 
Action: Mouse scrolled (741, 378) with delta (0, -1)
Screenshot: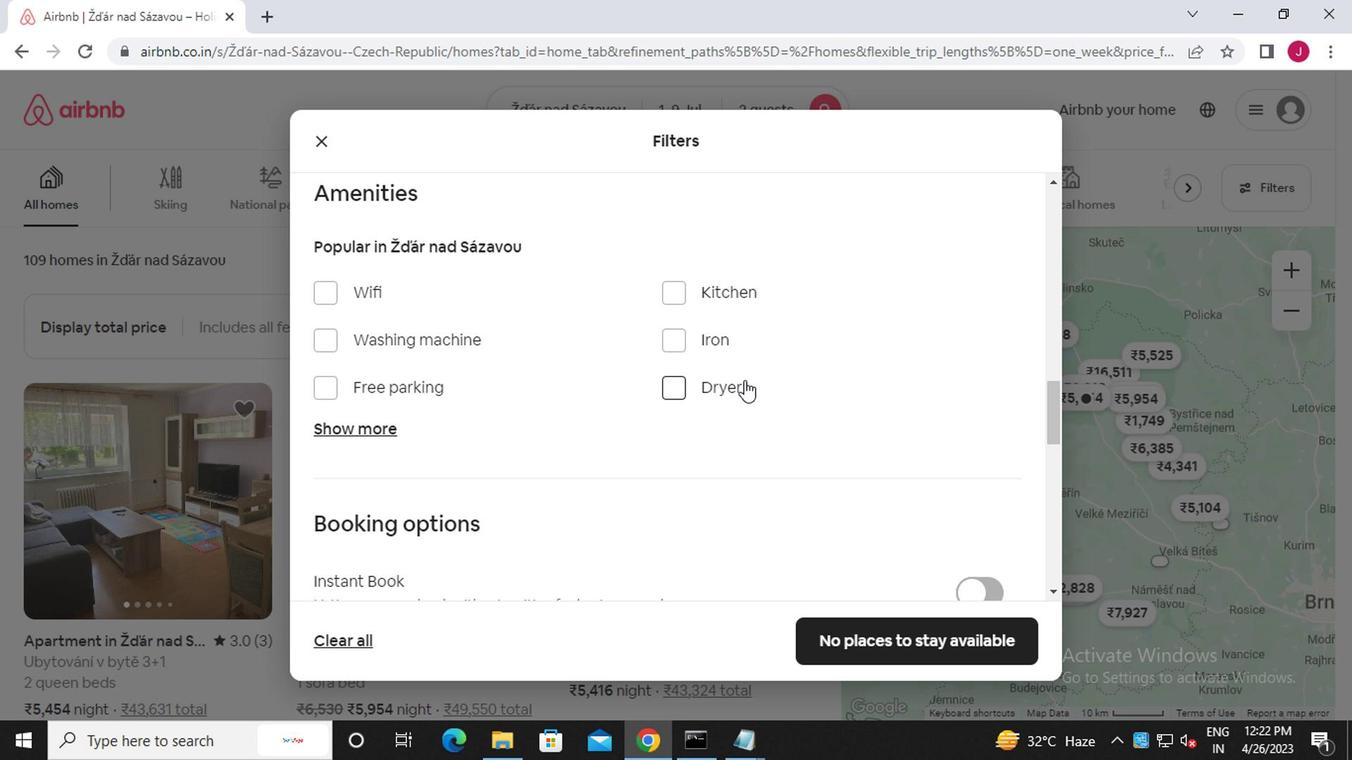 
Action: Mouse moved to (989, 259)
Screenshot: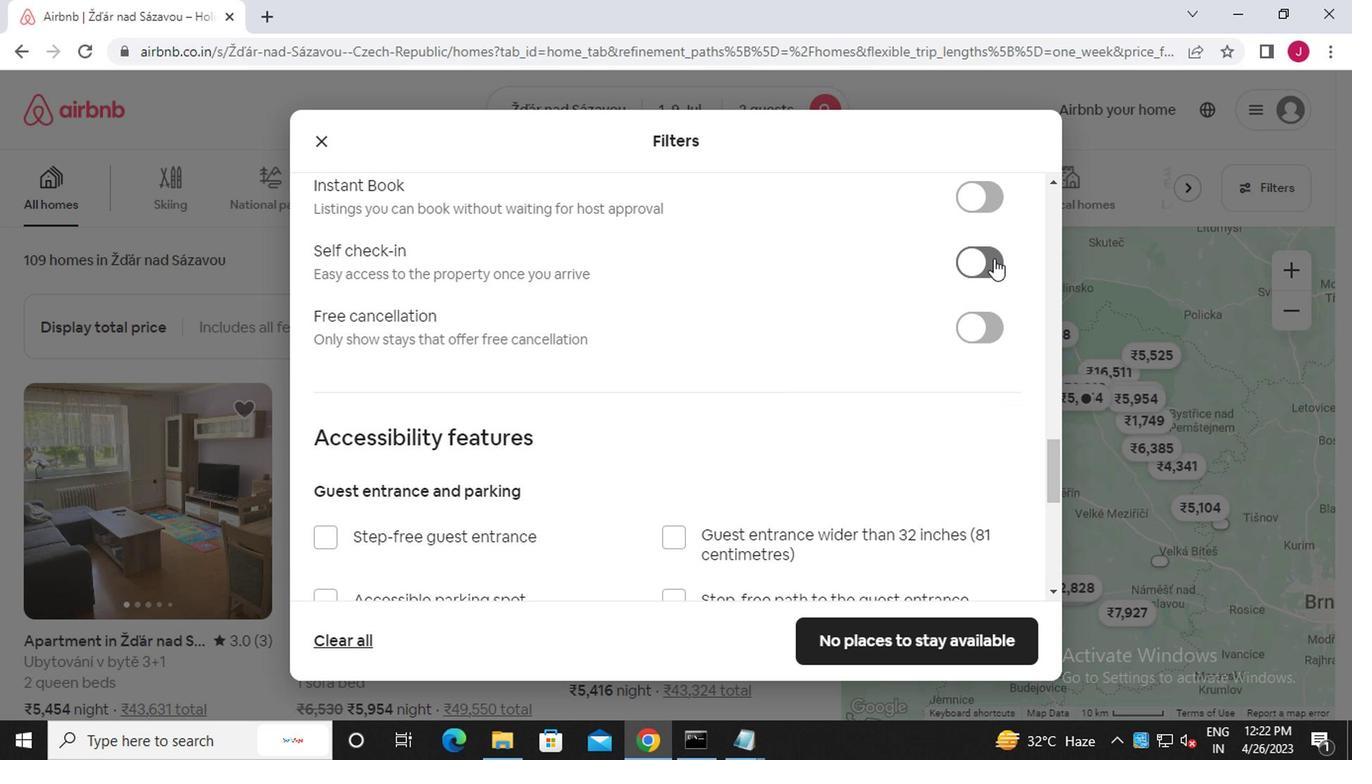 
Action: Mouse pressed left at (989, 259)
Screenshot: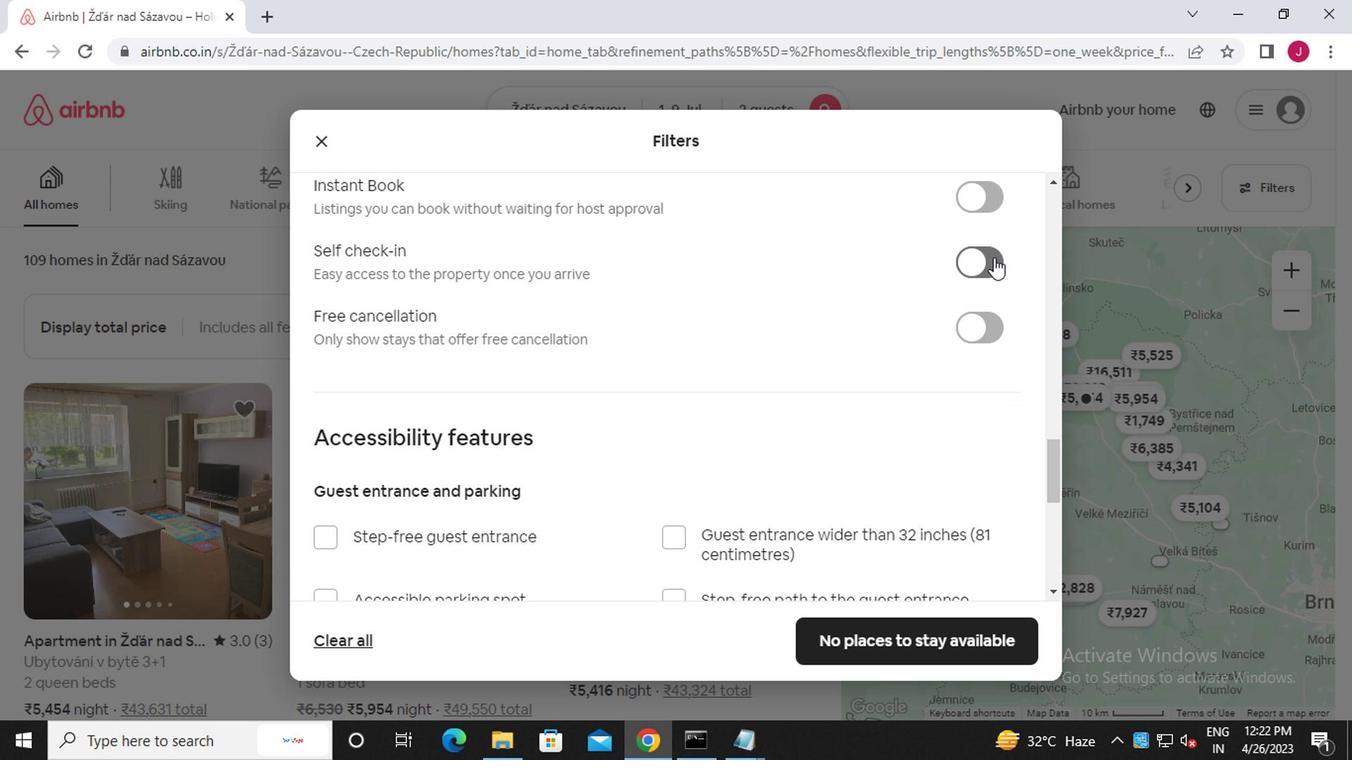 
Action: Mouse moved to (761, 401)
Screenshot: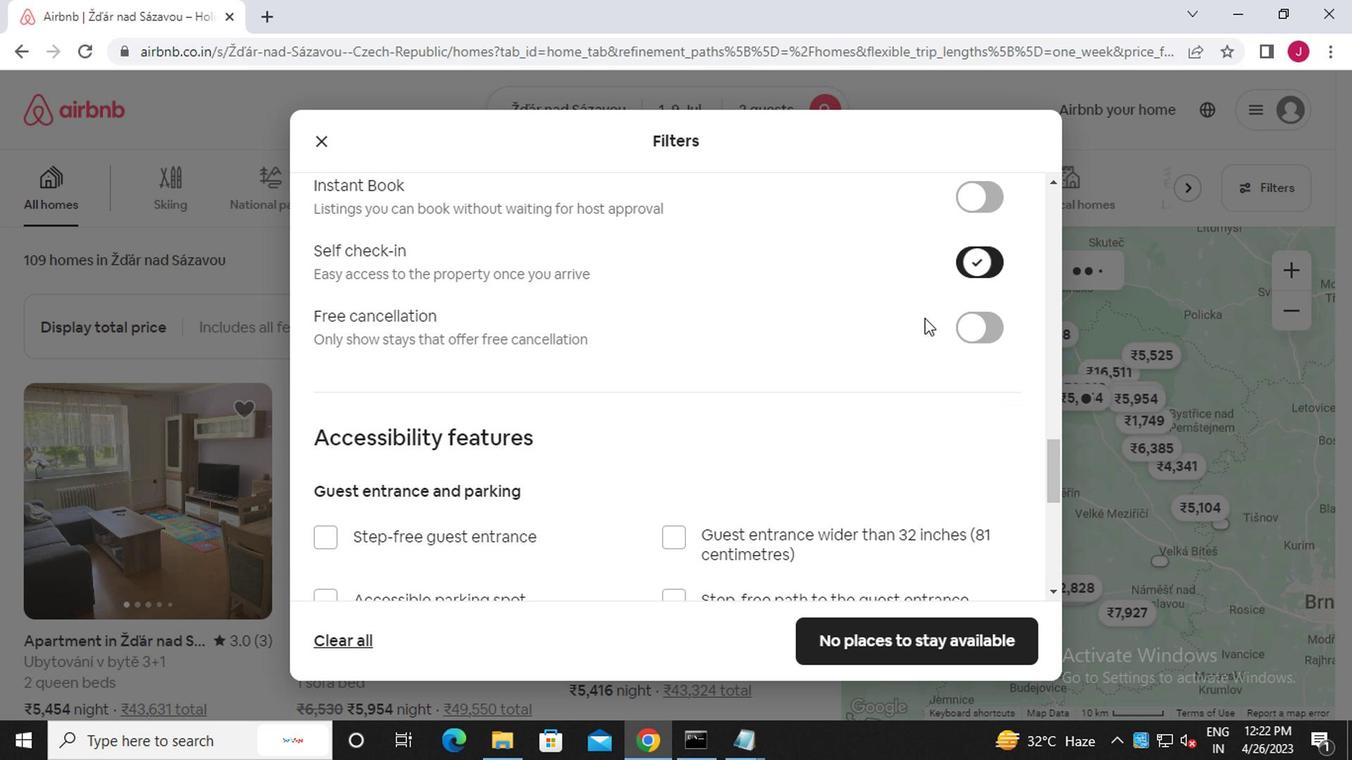 
Action: Mouse scrolled (761, 400) with delta (0, 0)
Screenshot: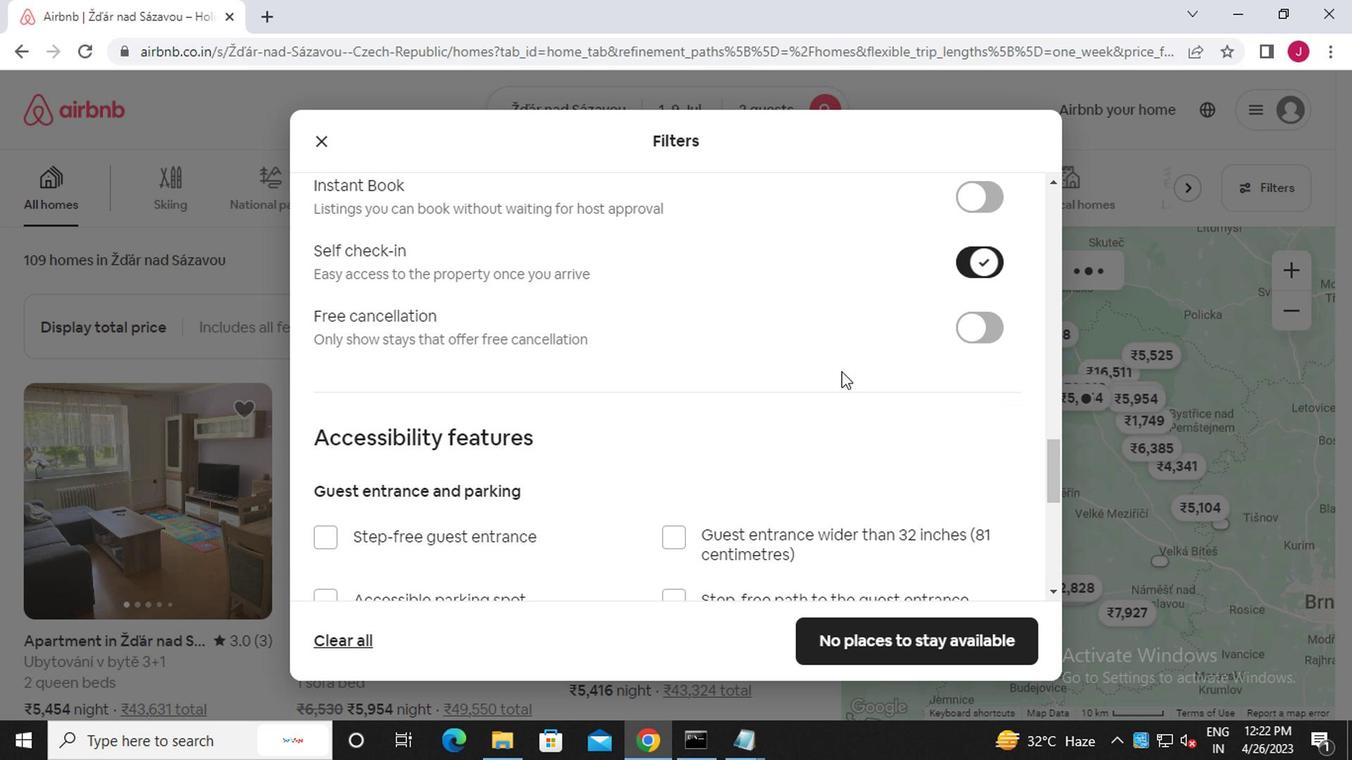 
Action: Mouse scrolled (761, 400) with delta (0, 0)
Screenshot: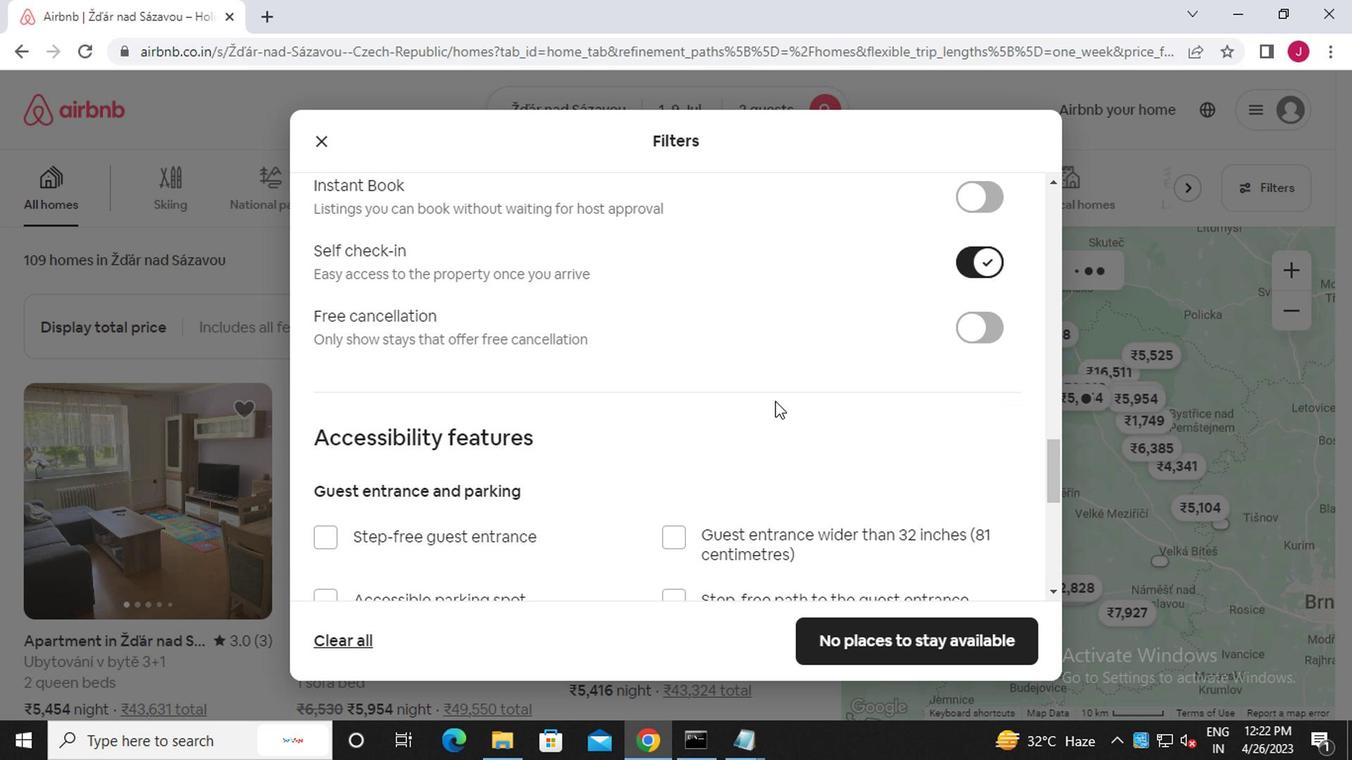 
Action: Mouse scrolled (761, 400) with delta (0, 0)
Screenshot: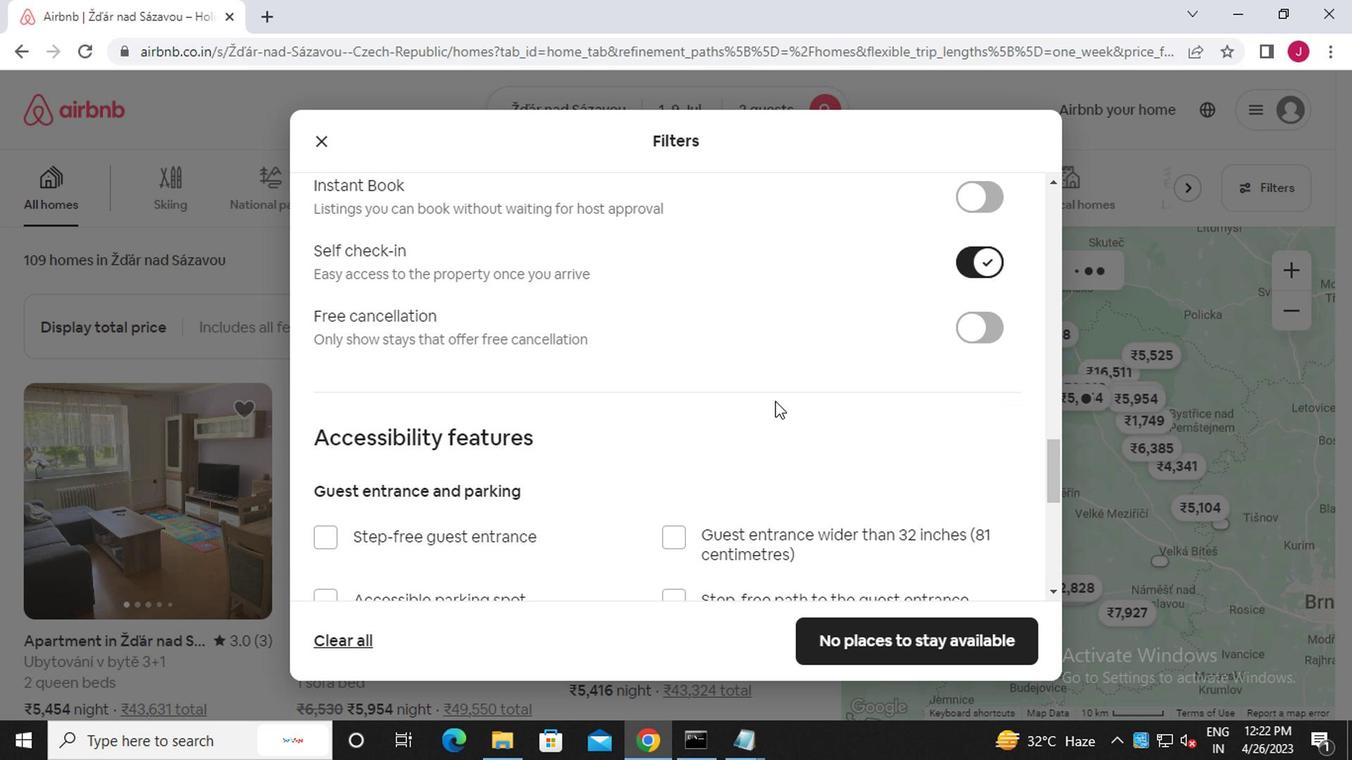 
Action: Mouse scrolled (761, 400) with delta (0, 0)
Screenshot: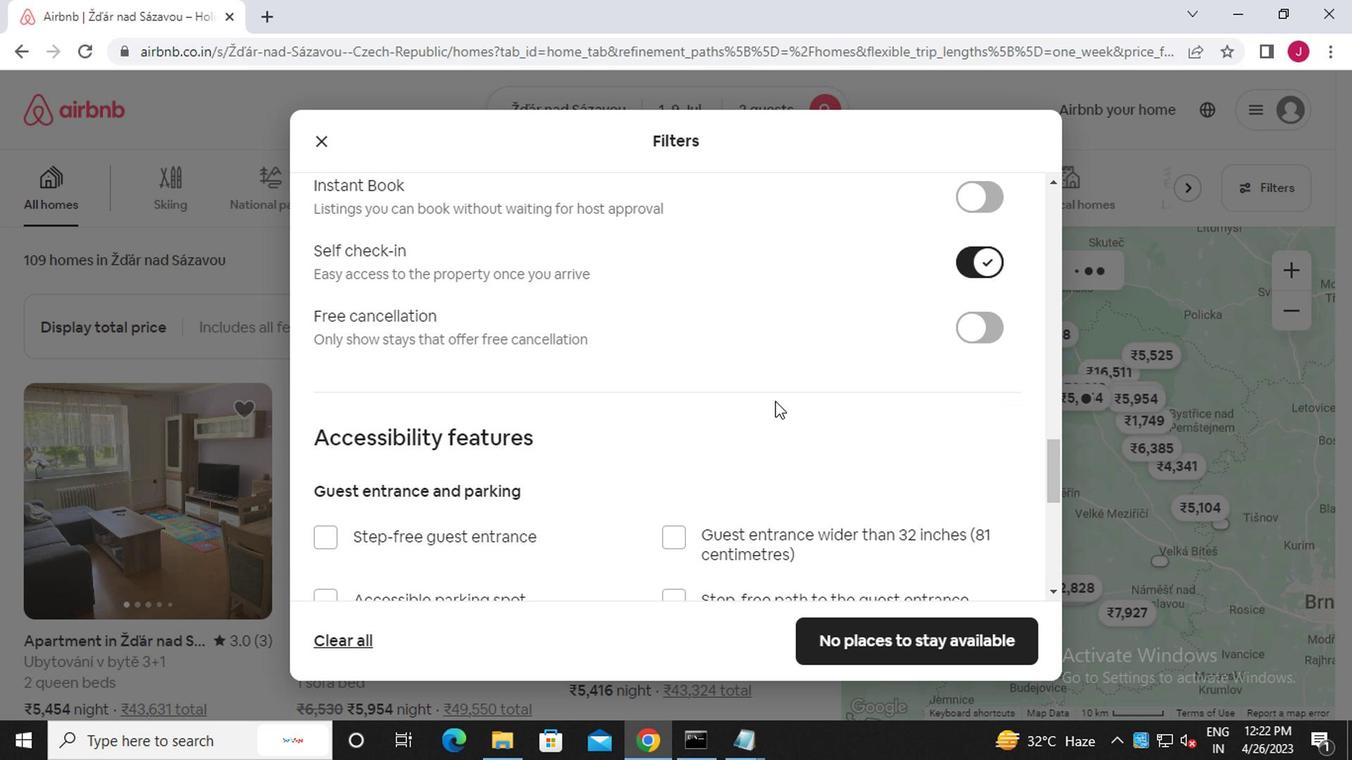 
Action: Mouse scrolled (761, 400) with delta (0, 0)
Screenshot: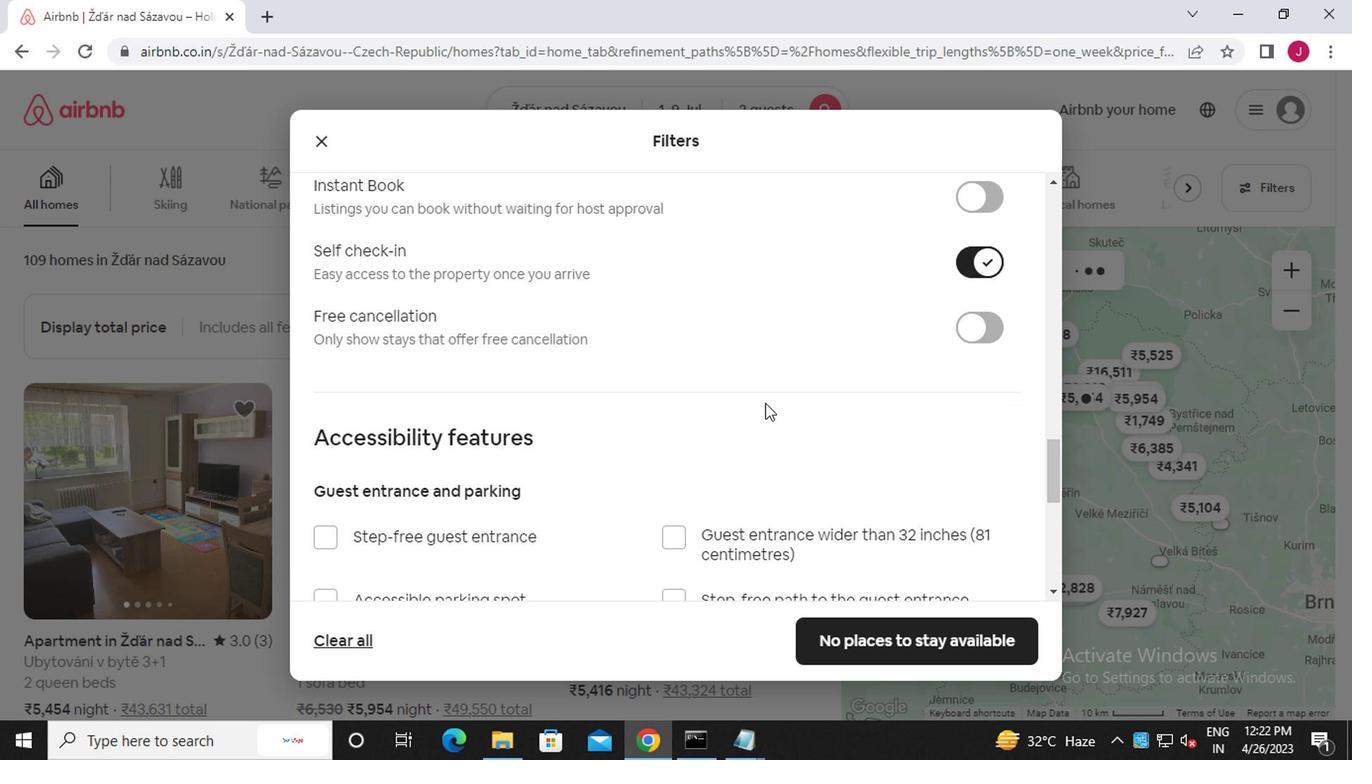 
Action: Mouse scrolled (761, 400) with delta (0, 0)
Screenshot: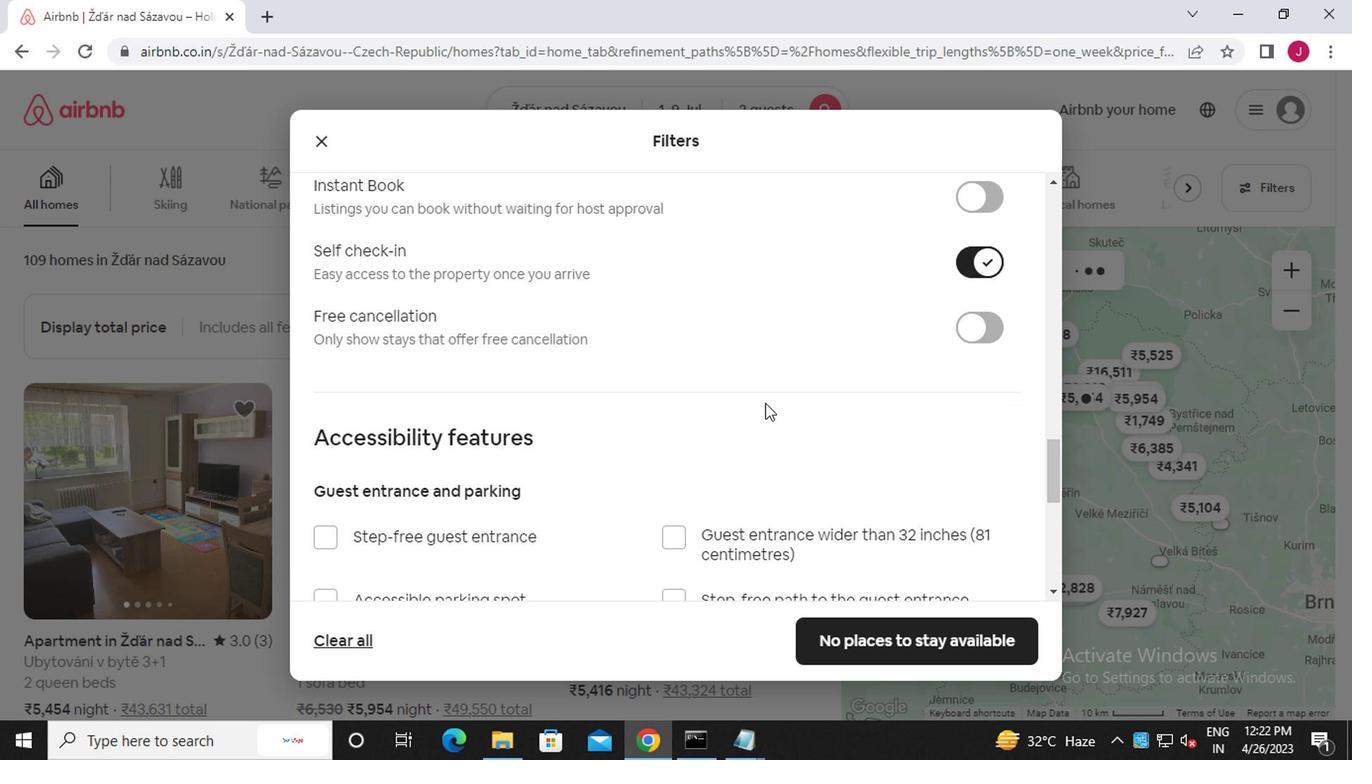 
Action: Mouse scrolled (761, 400) with delta (0, 0)
Screenshot: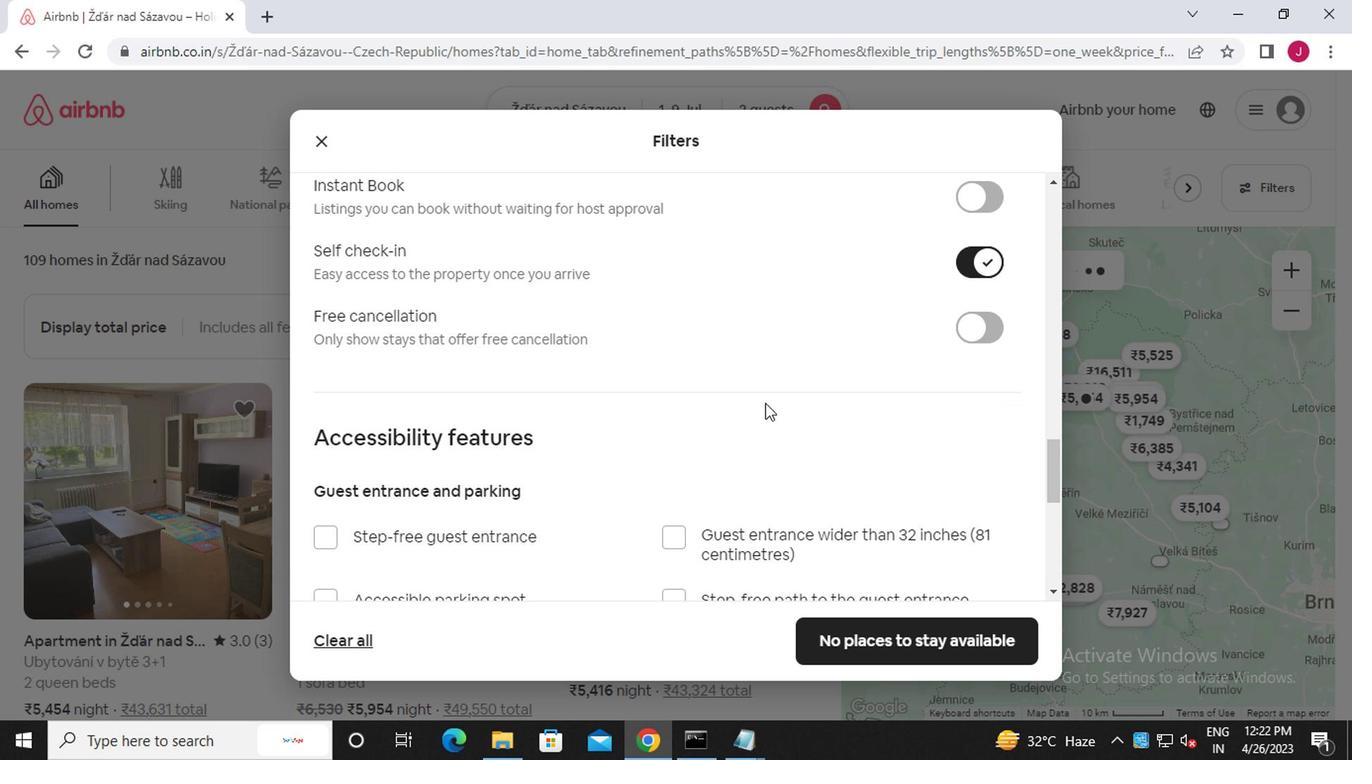 
Action: Mouse scrolled (761, 400) with delta (0, 0)
Screenshot: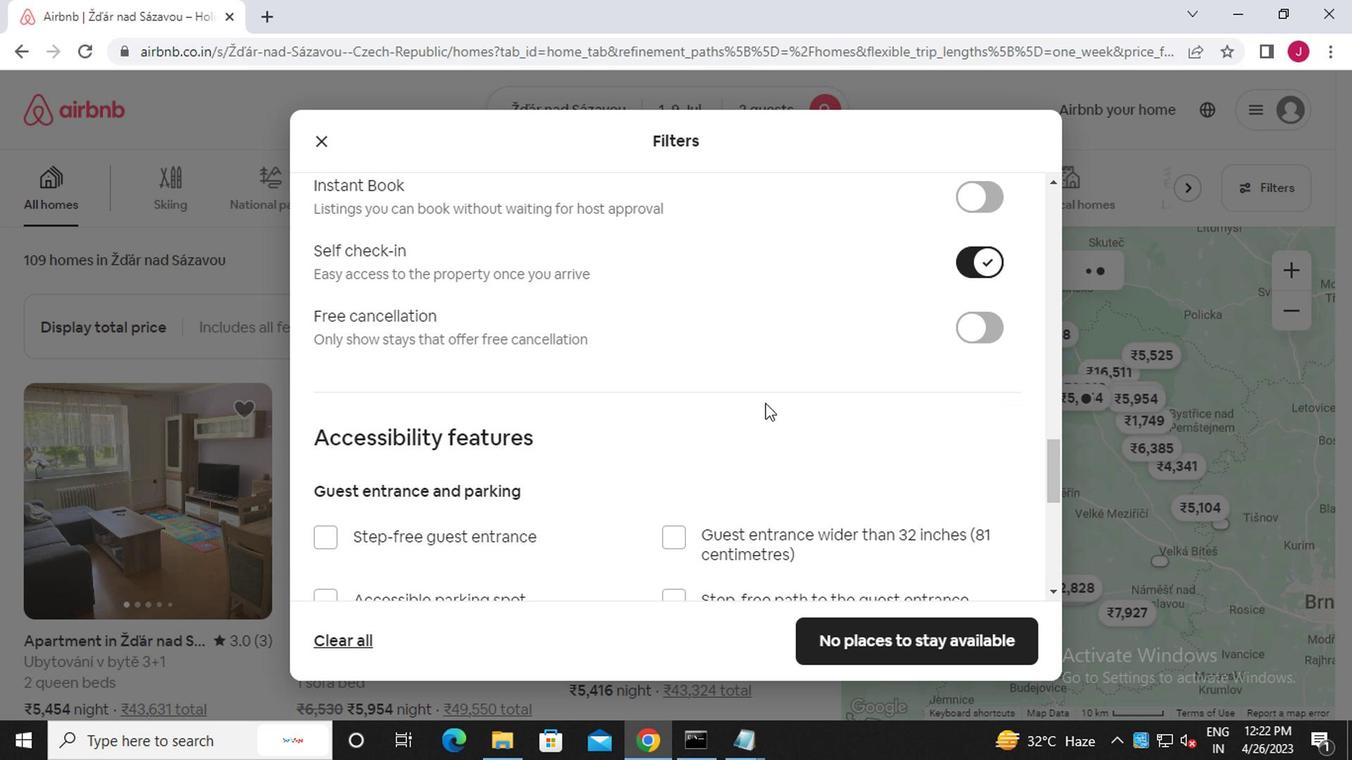 
Action: Mouse moved to (831, 524)
Screenshot: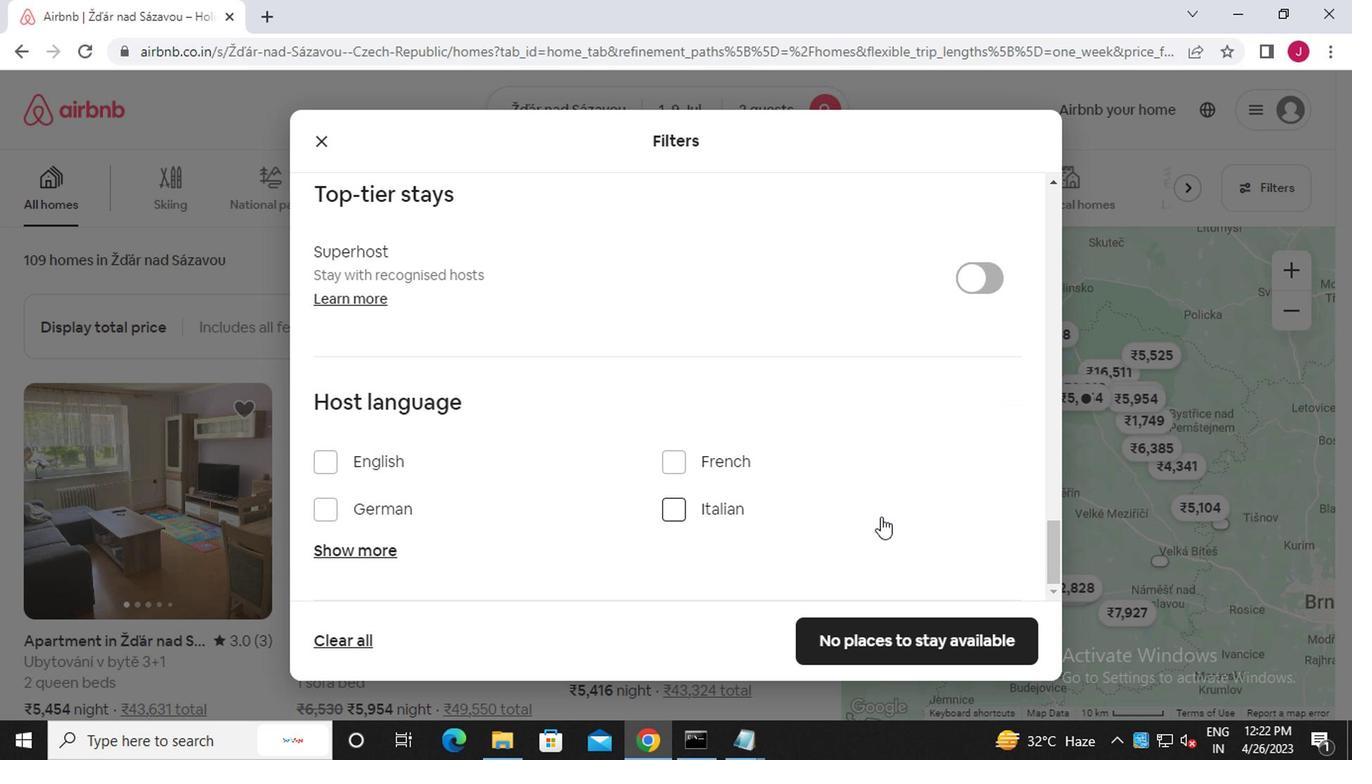 
Action: Mouse scrolled (831, 523) with delta (0, 0)
Screenshot: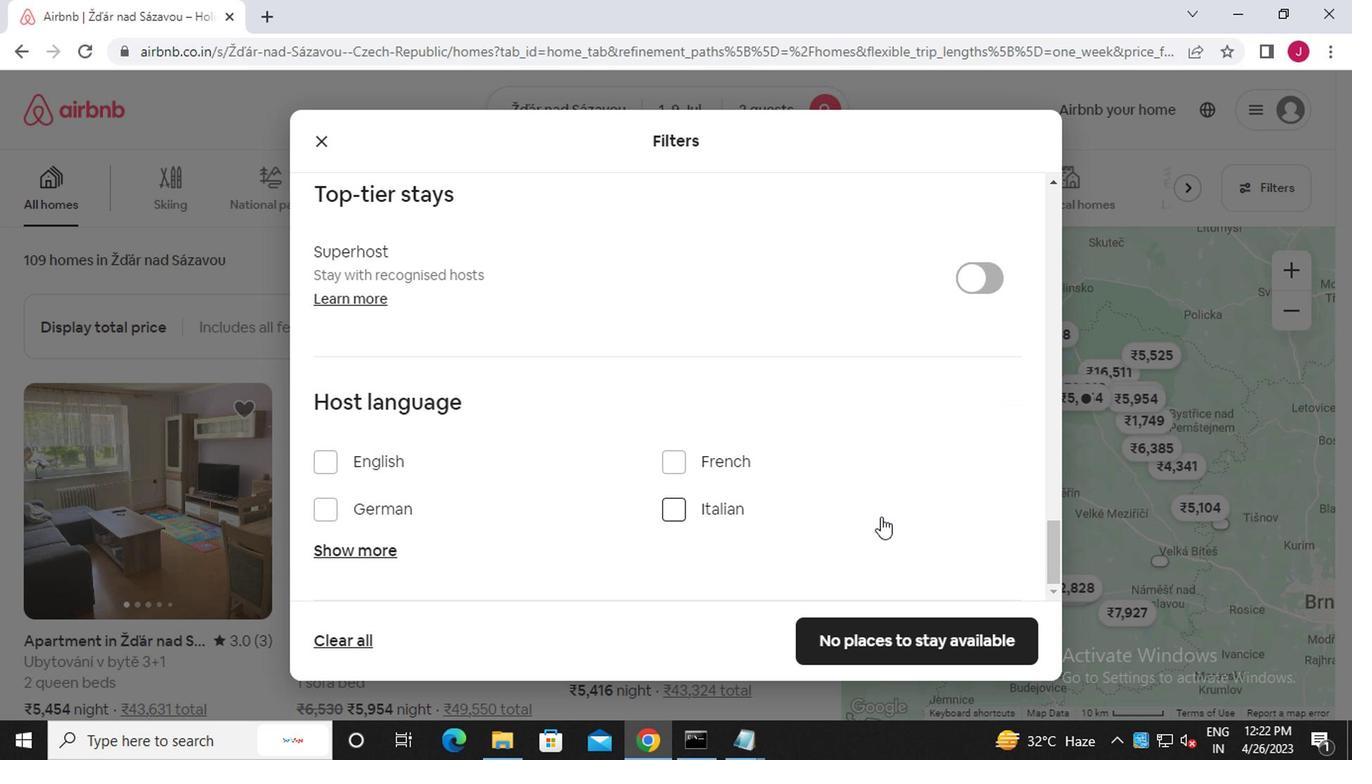 
Action: Mouse moved to (826, 523)
Screenshot: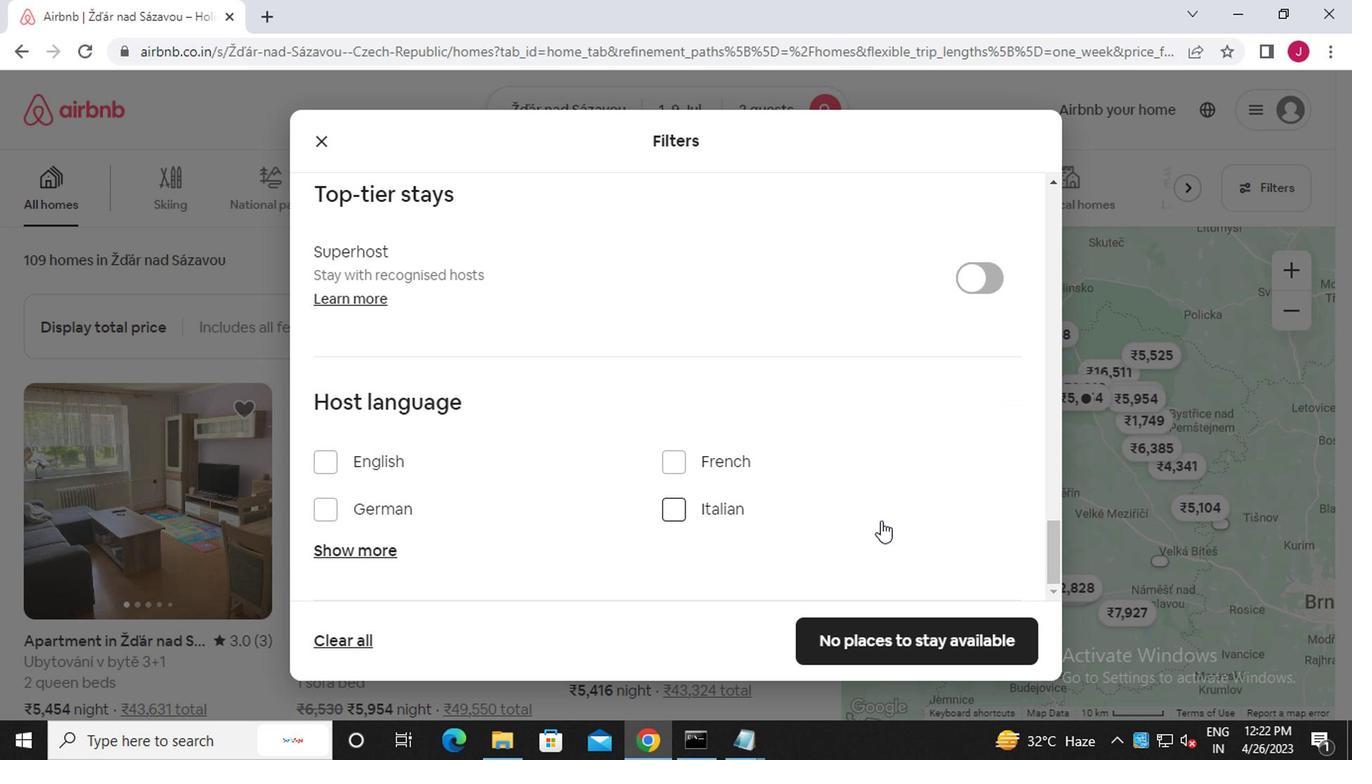 
Action: Mouse scrolled (826, 521) with delta (0, -1)
Screenshot: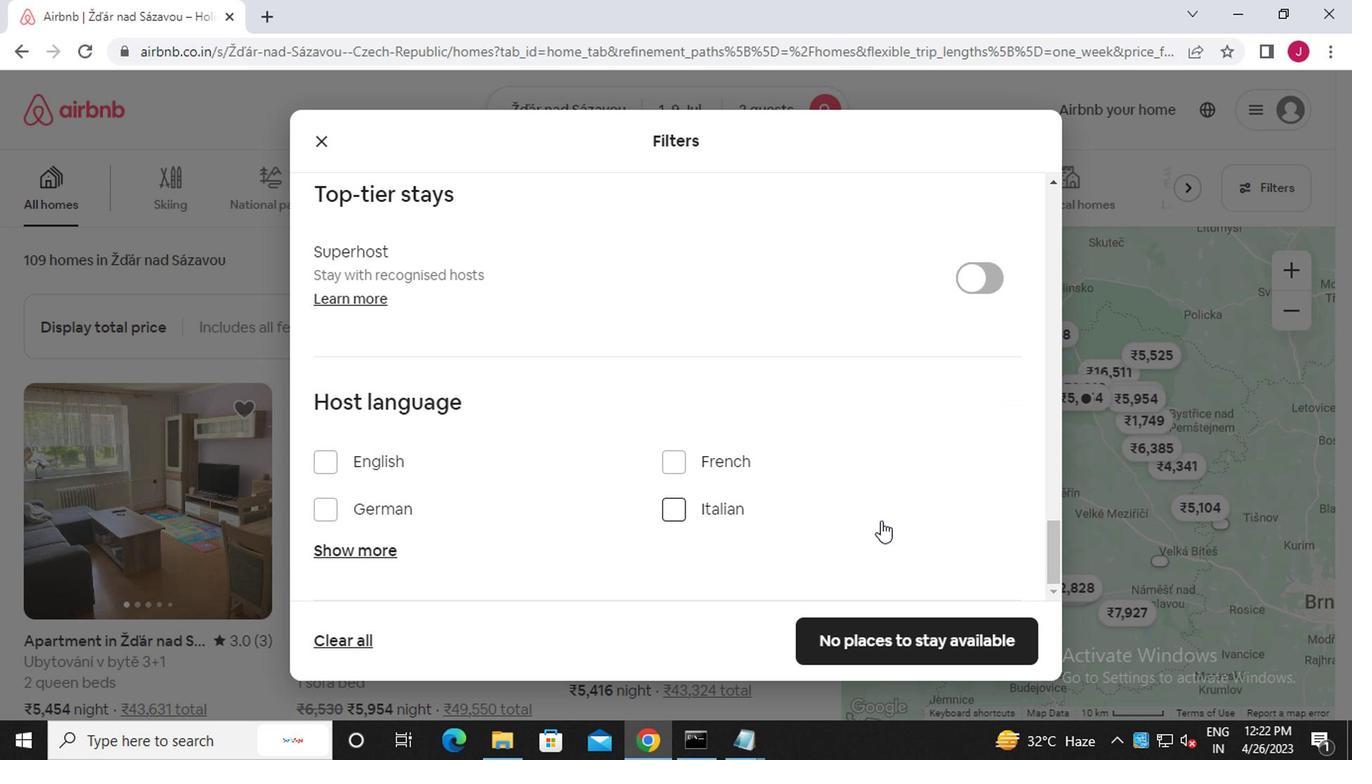 
Action: Mouse moved to (822, 521)
Screenshot: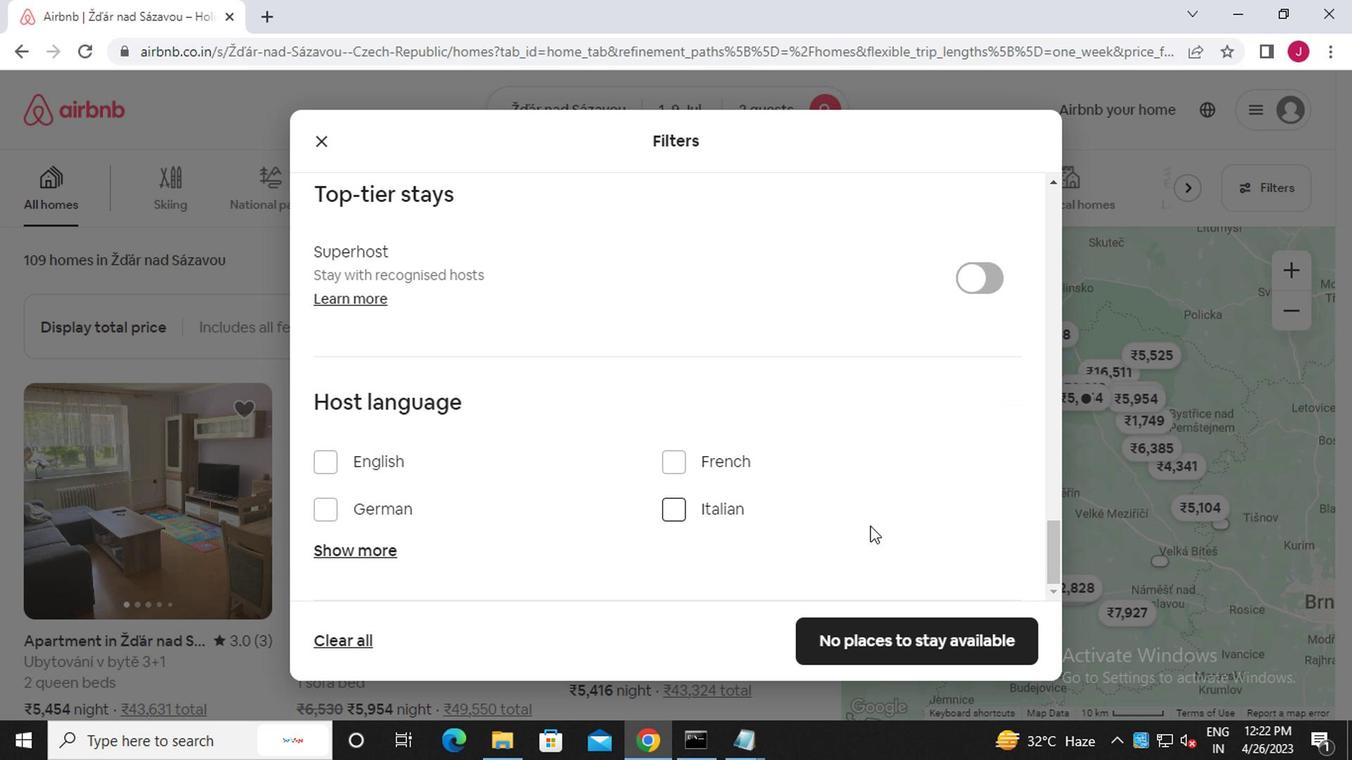 
Action: Mouse scrolled (822, 521) with delta (0, 0)
Screenshot: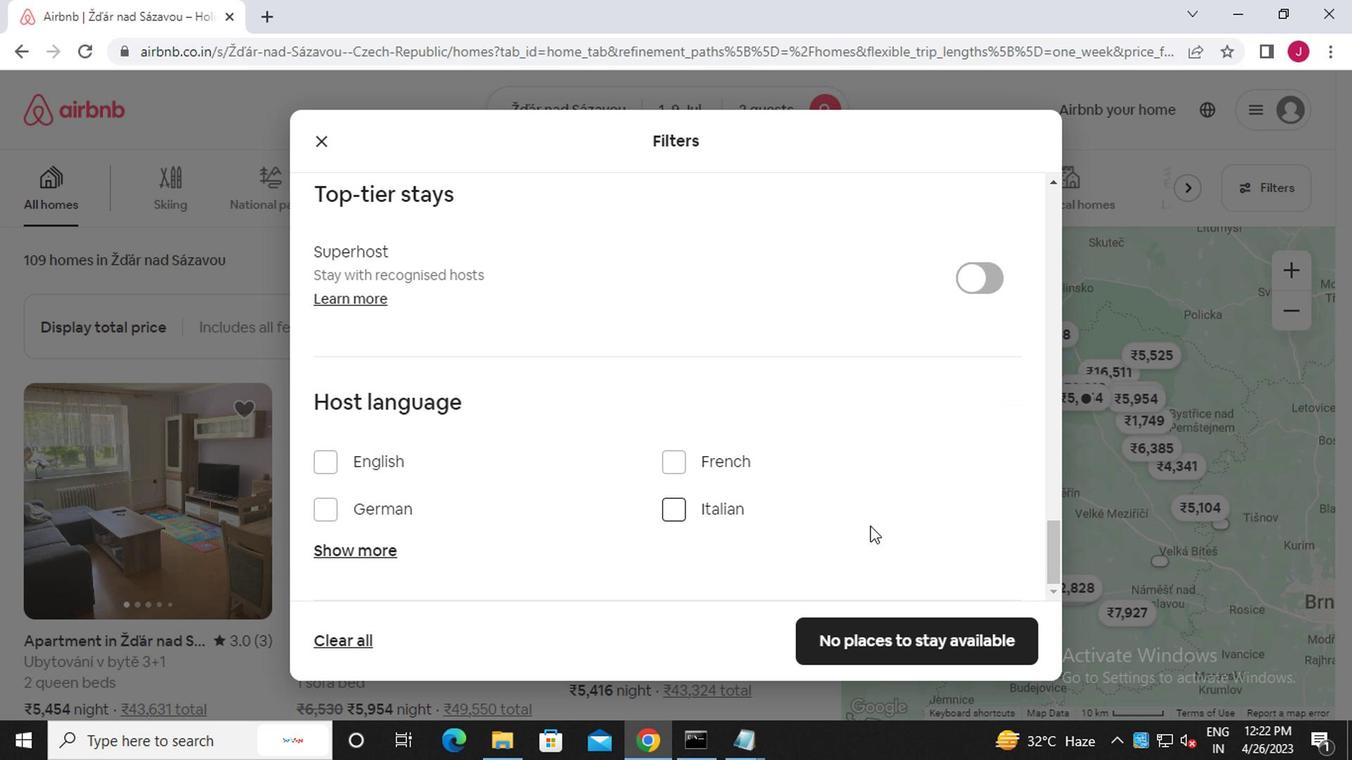 
Action: Mouse moved to (807, 517)
Screenshot: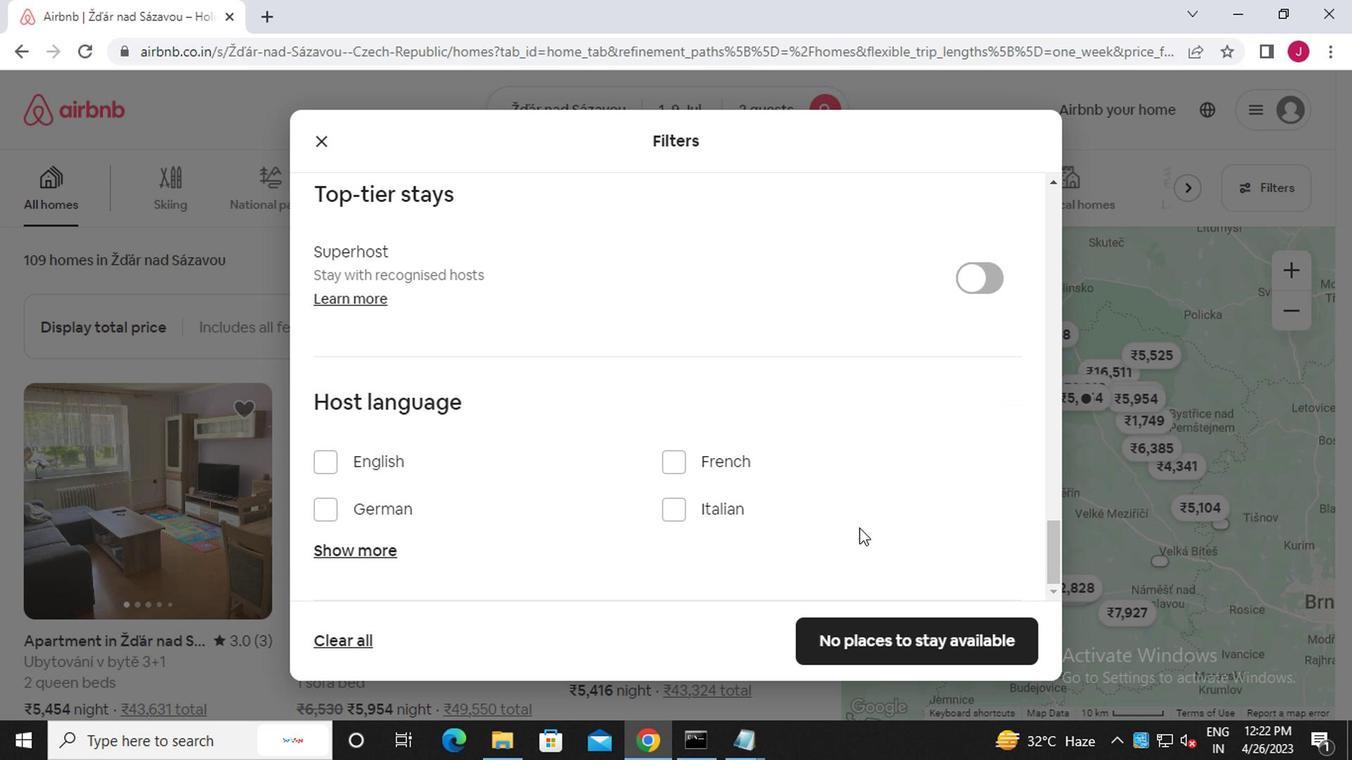 
Action: Mouse scrolled (807, 516) with delta (0, -1)
Screenshot: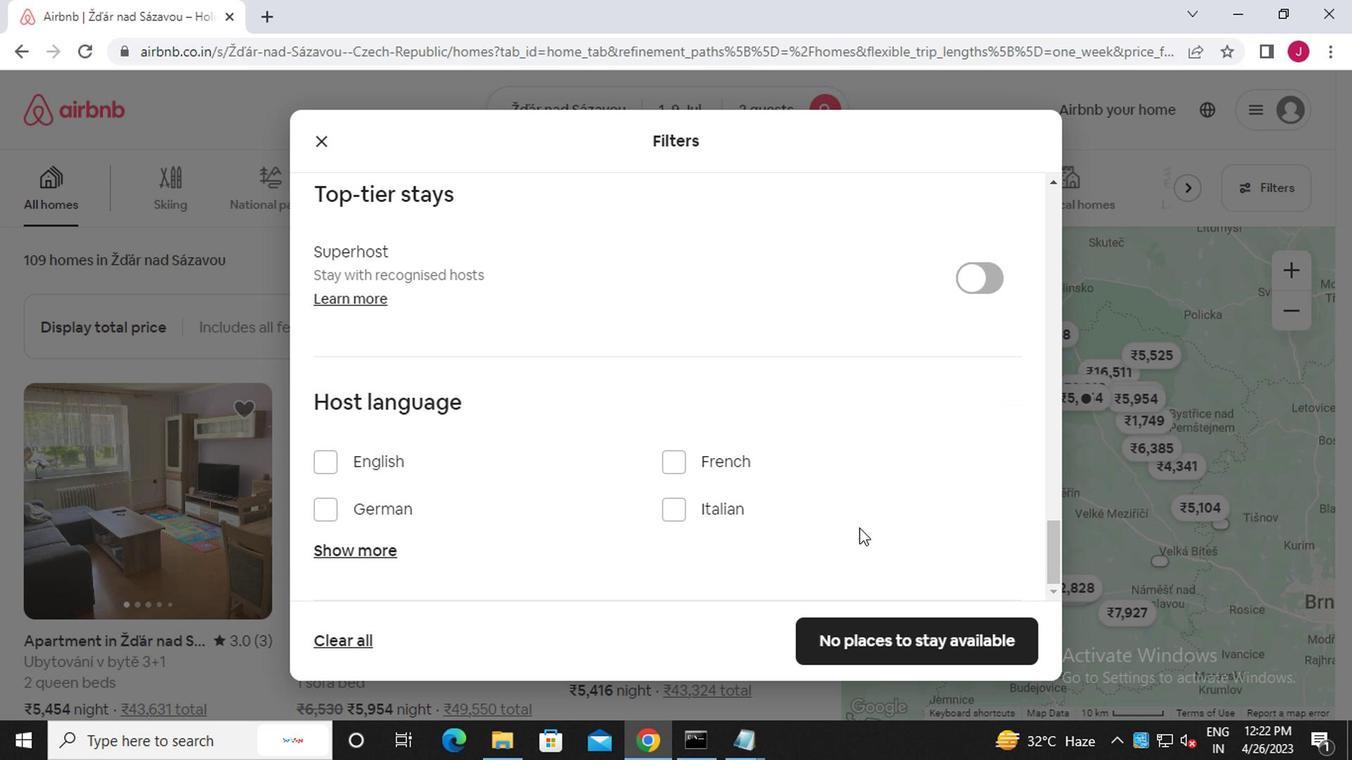 
Action: Mouse moved to (335, 462)
Screenshot: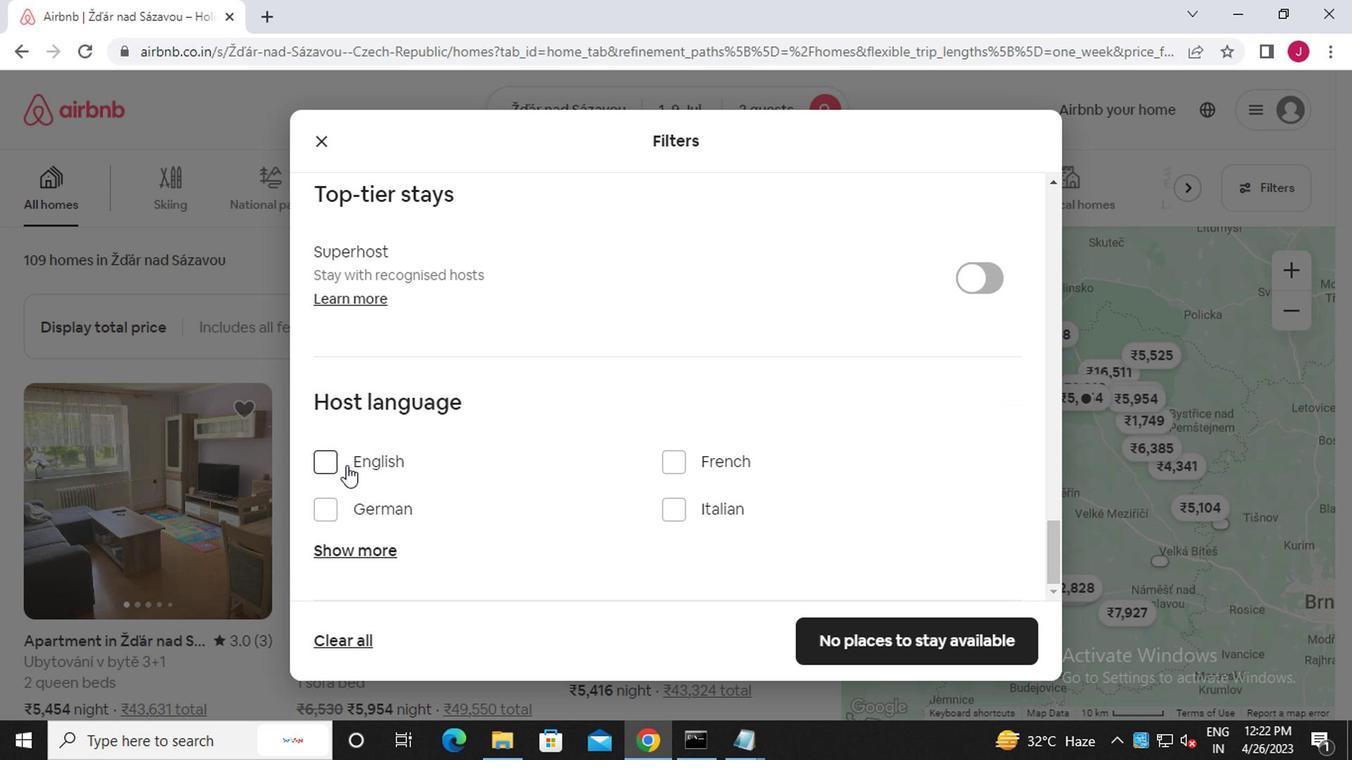 
Action: Mouse pressed left at (335, 462)
Screenshot: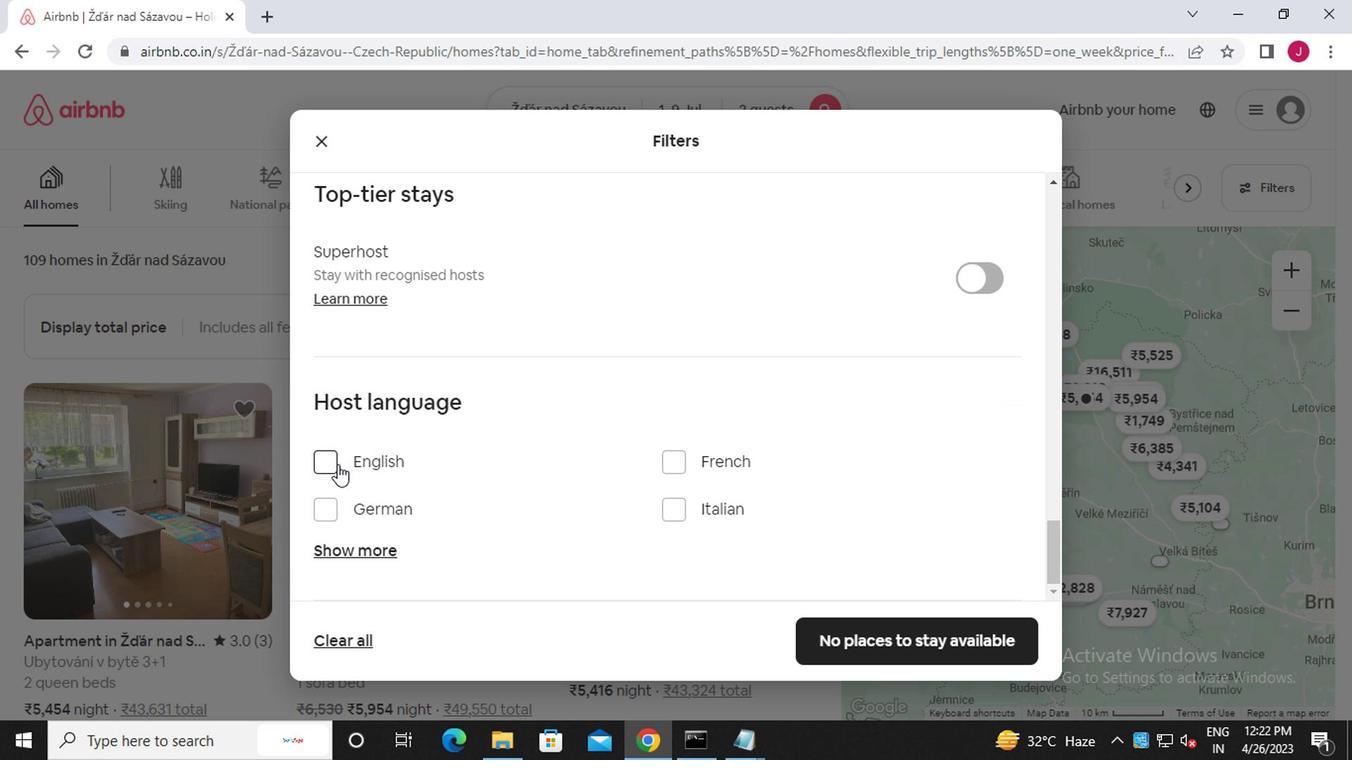 
Action: Mouse moved to (912, 634)
Screenshot: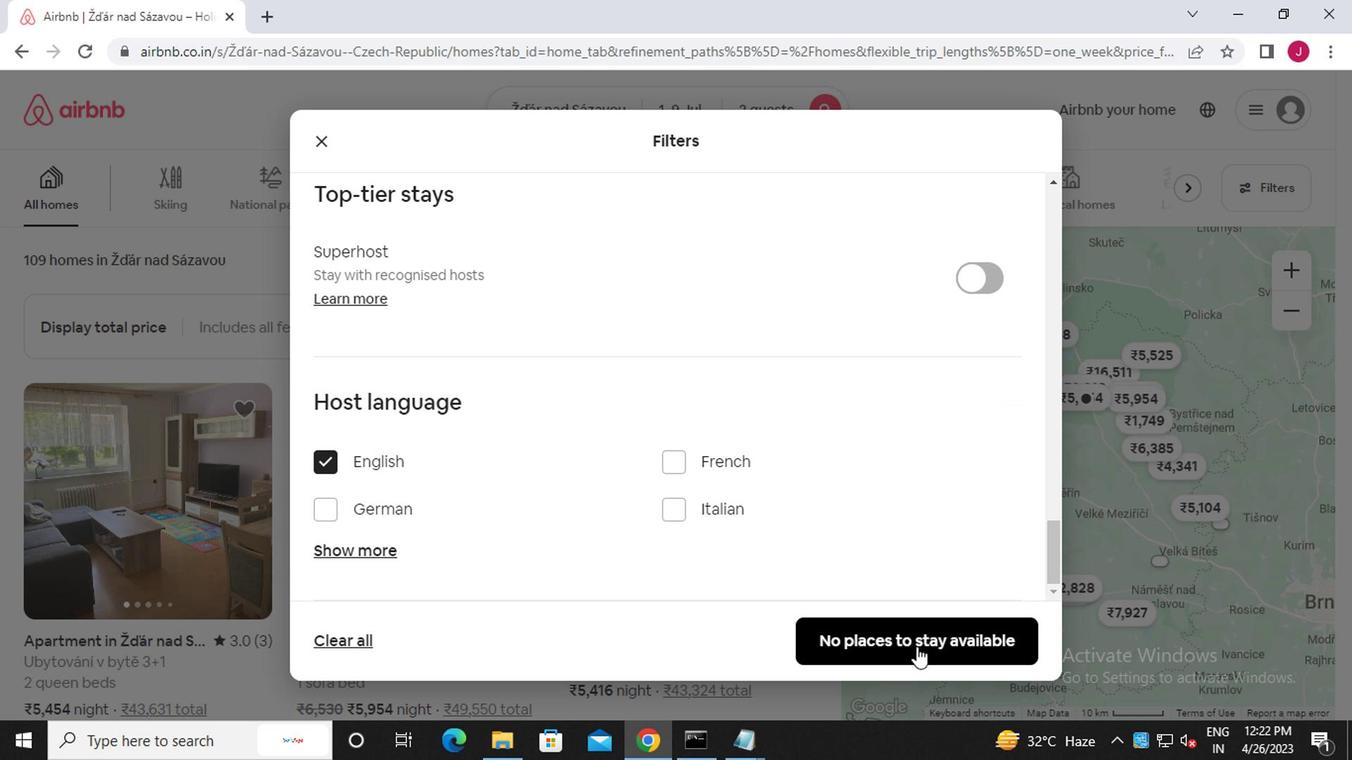 
Action: Mouse pressed left at (912, 634)
Screenshot: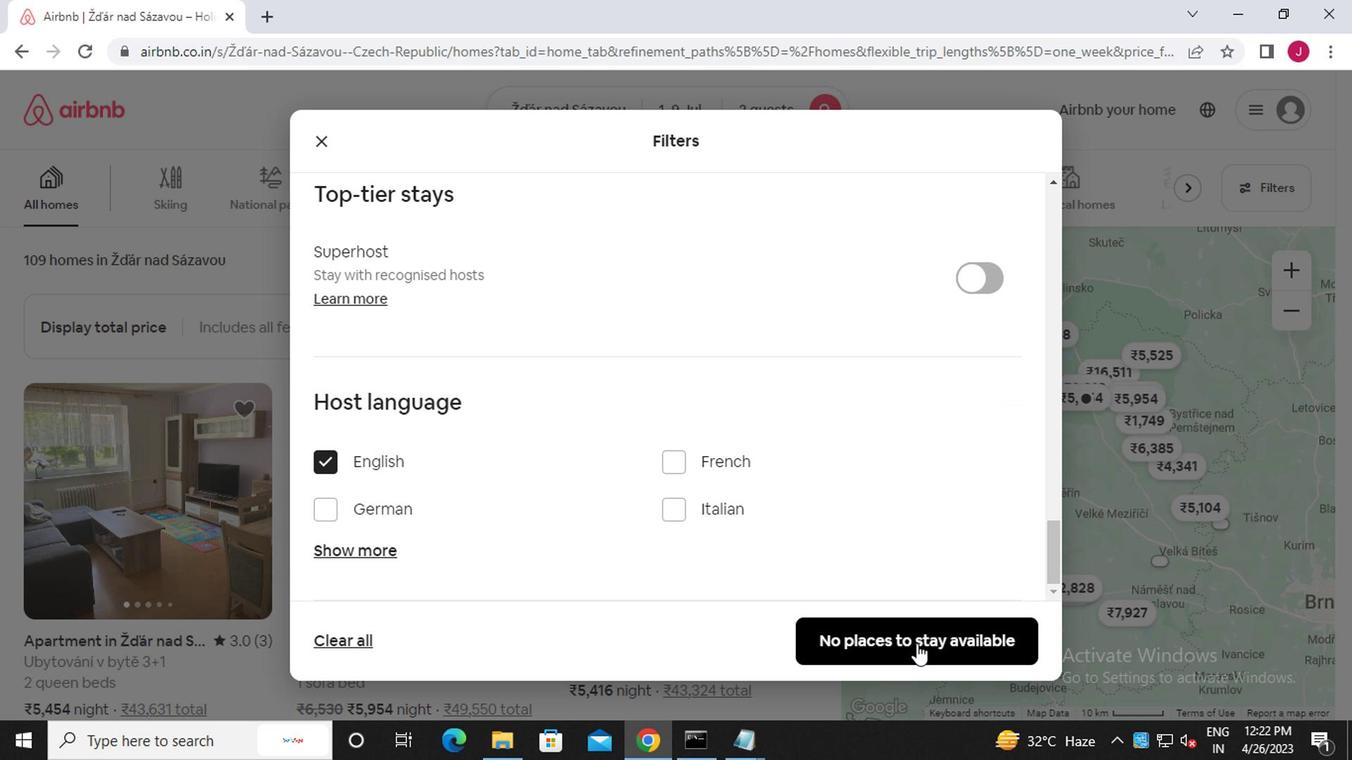 
Action: Mouse moved to (907, 623)
Screenshot: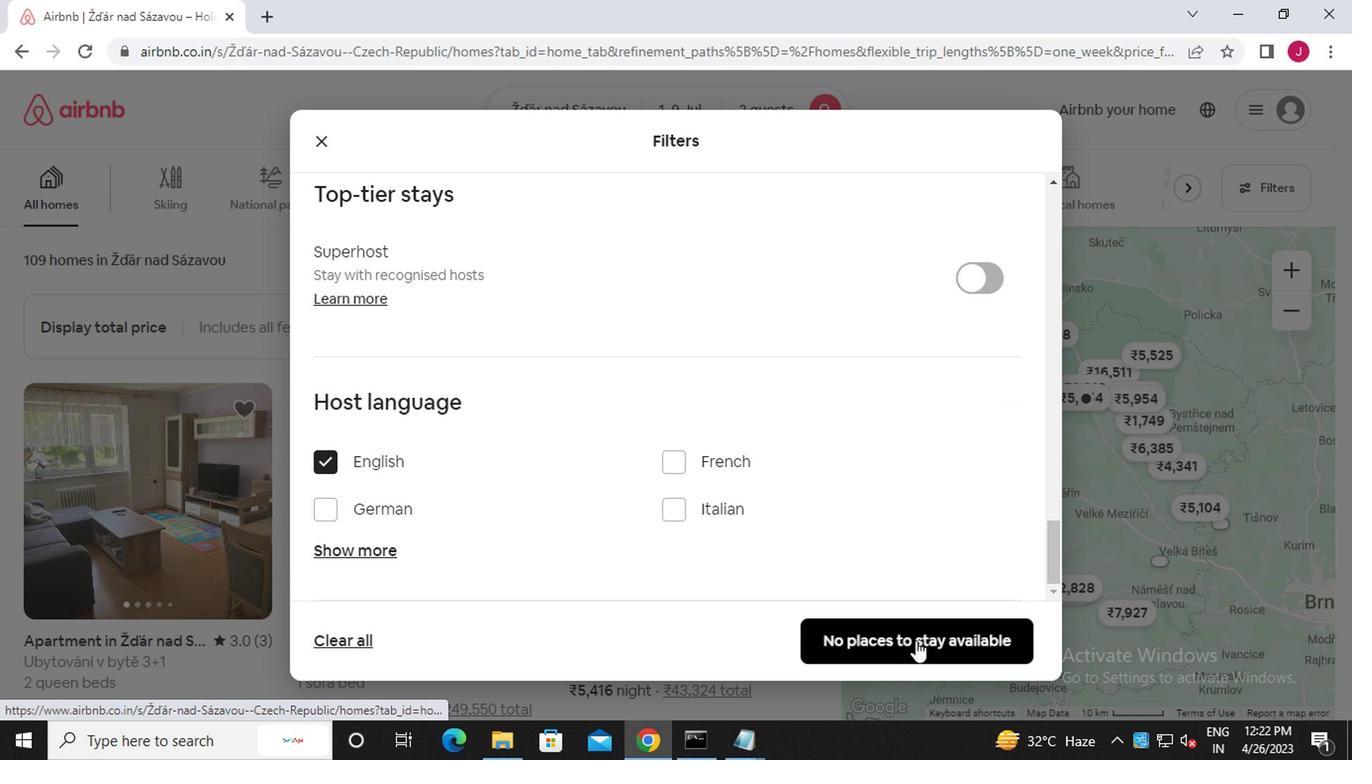 
